 Task: Look for space in Hammond, United States from 26th August, 2023 to 10th September, 2023 for 6 adults, 2 children in price range Rs.10000 to Rs.15000. Place can be entire place or shared room with 6 bedrooms having 6 beds and 6 bathrooms. Property type can be house, flat, guest house. Amenities needed are: wifi, TV, free parkinig on premises, gym, breakfast. Booking option can be shelf check-in. Required host language is English.
Action: Mouse moved to (527, 114)
Screenshot: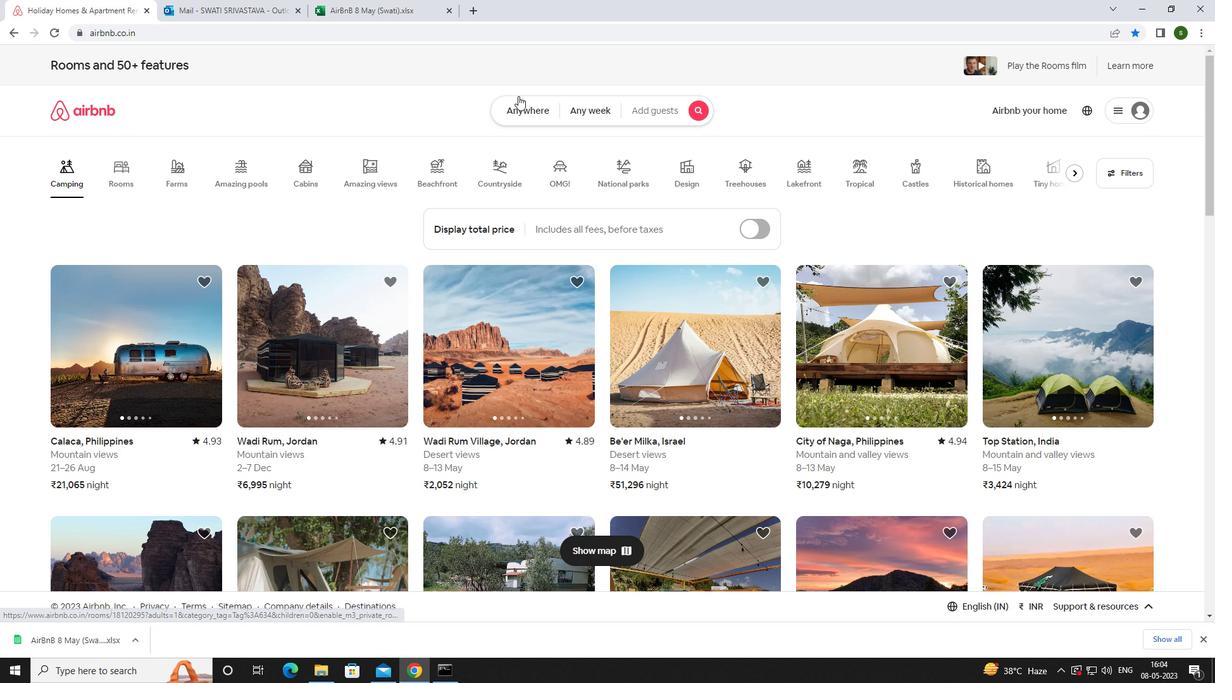 
Action: Mouse pressed left at (527, 114)
Screenshot: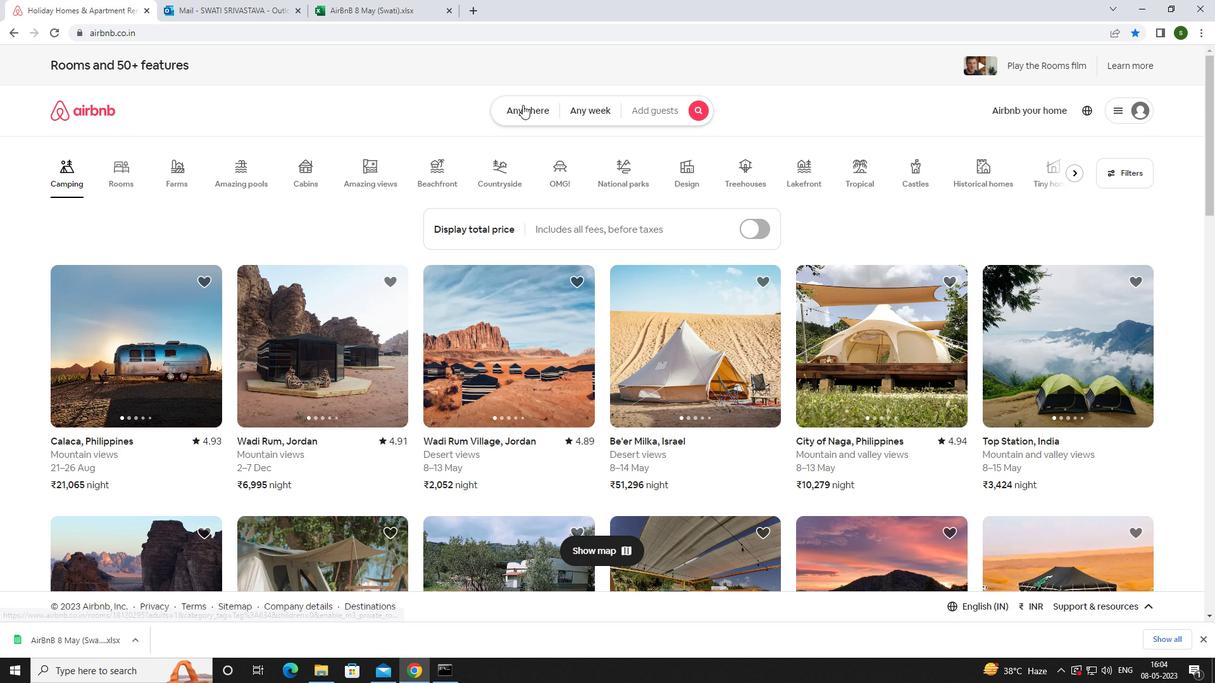 
Action: Mouse moved to (475, 158)
Screenshot: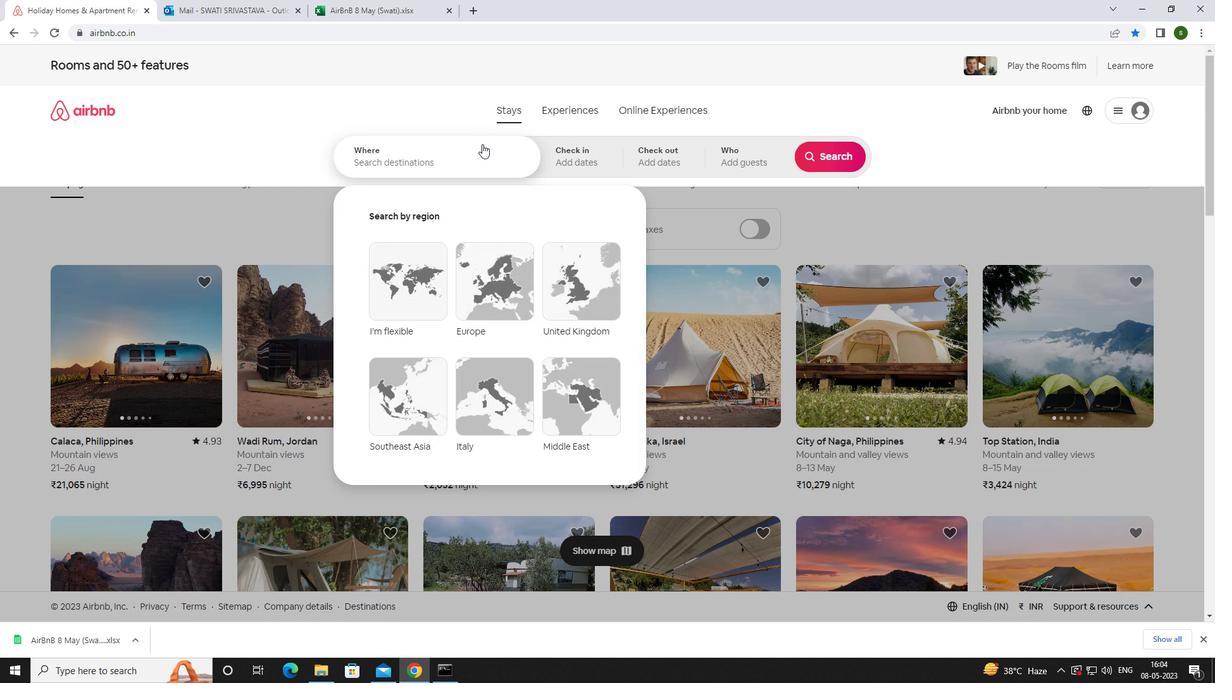 
Action: Mouse pressed left at (475, 158)
Screenshot: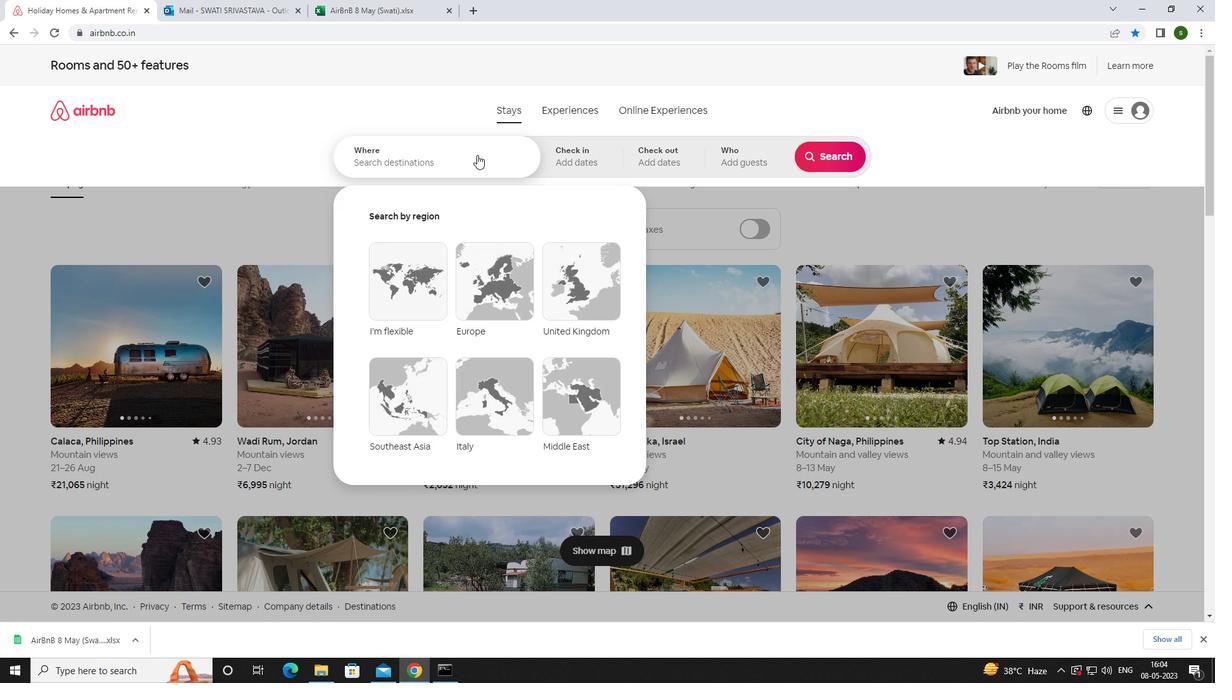 
Action: Mouse moved to (479, 158)
Screenshot: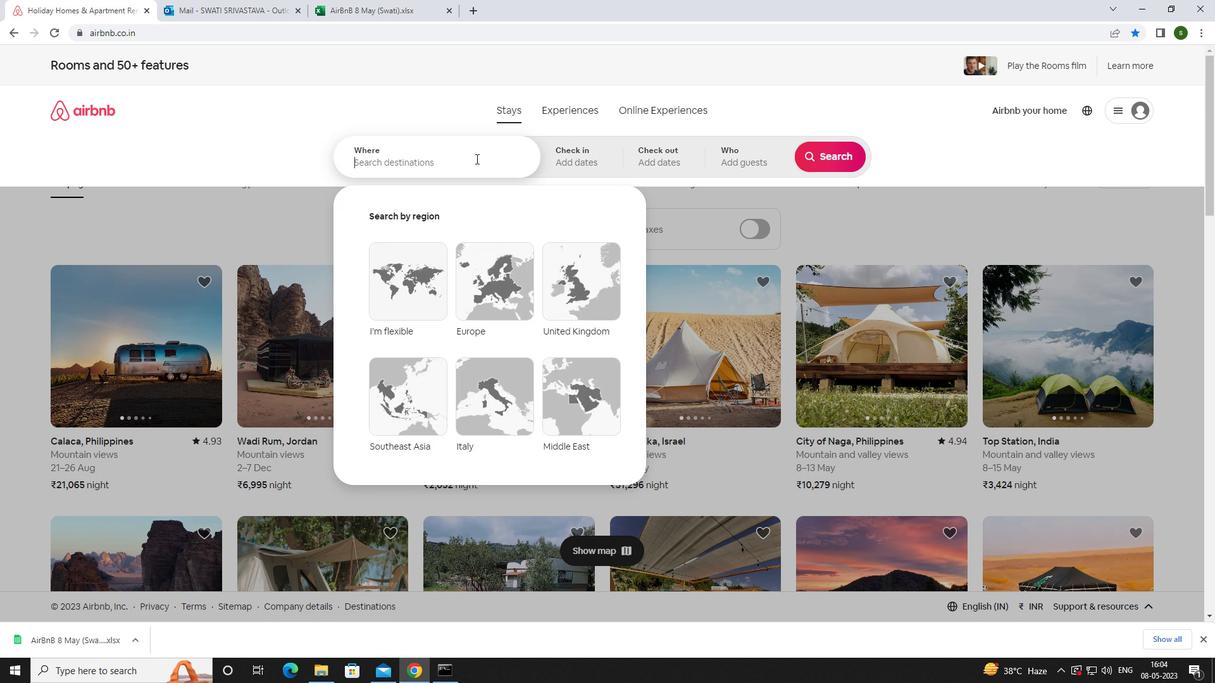 
Action: Key pressed <Key.caps_lock>h<Key.caps_lock>a
Screenshot: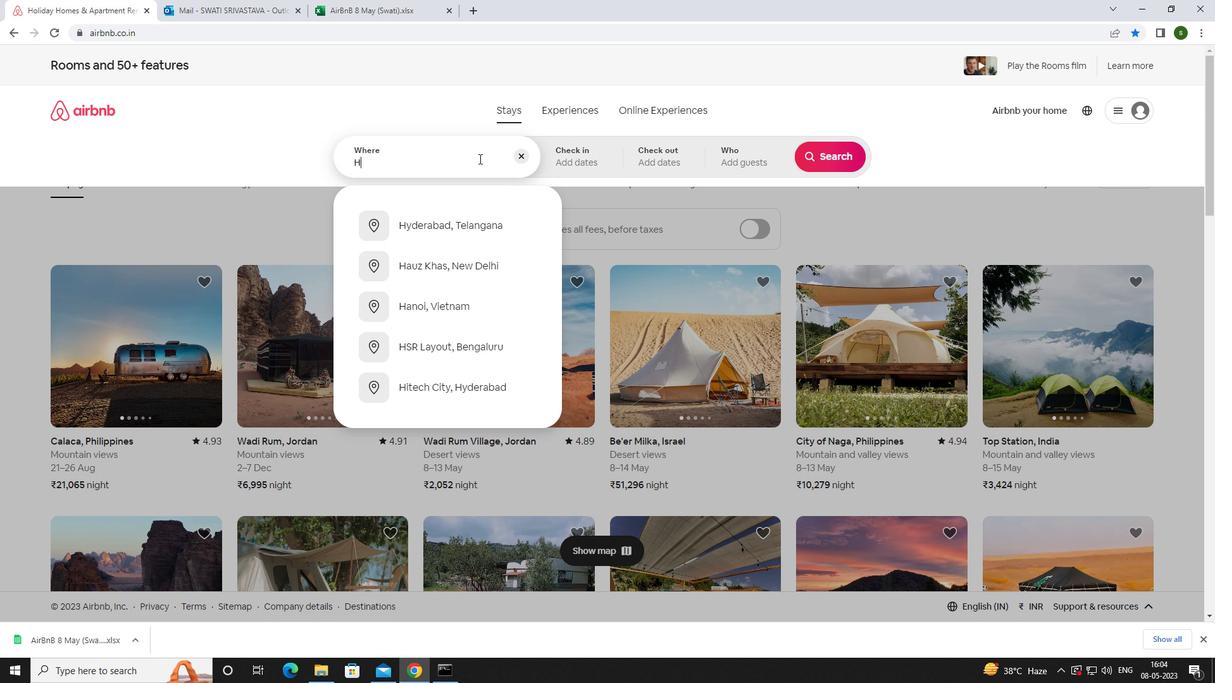 
Action: Mouse moved to (479, 158)
Screenshot: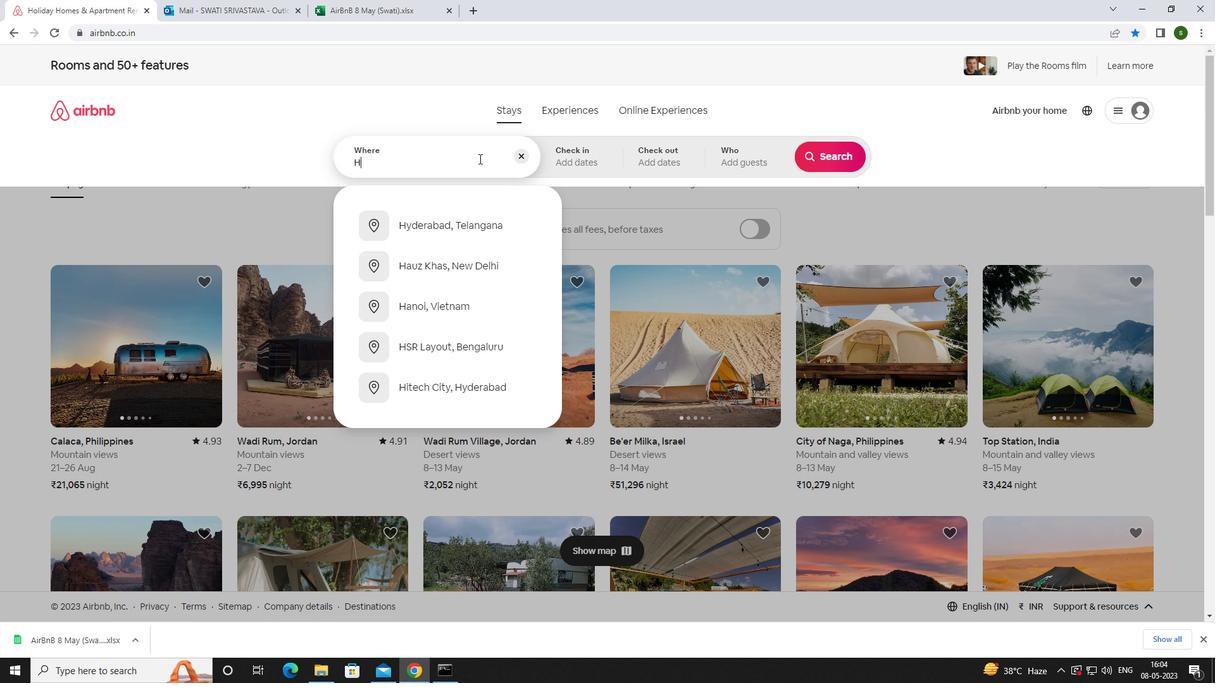 
Action: Key pressed mmond,<Key.space><Key.caps_lock>u<Key.caps_lock>nited<Key.space><Key.caps_lock>s<Key.caps_lock>tates<Key.enter>
Screenshot: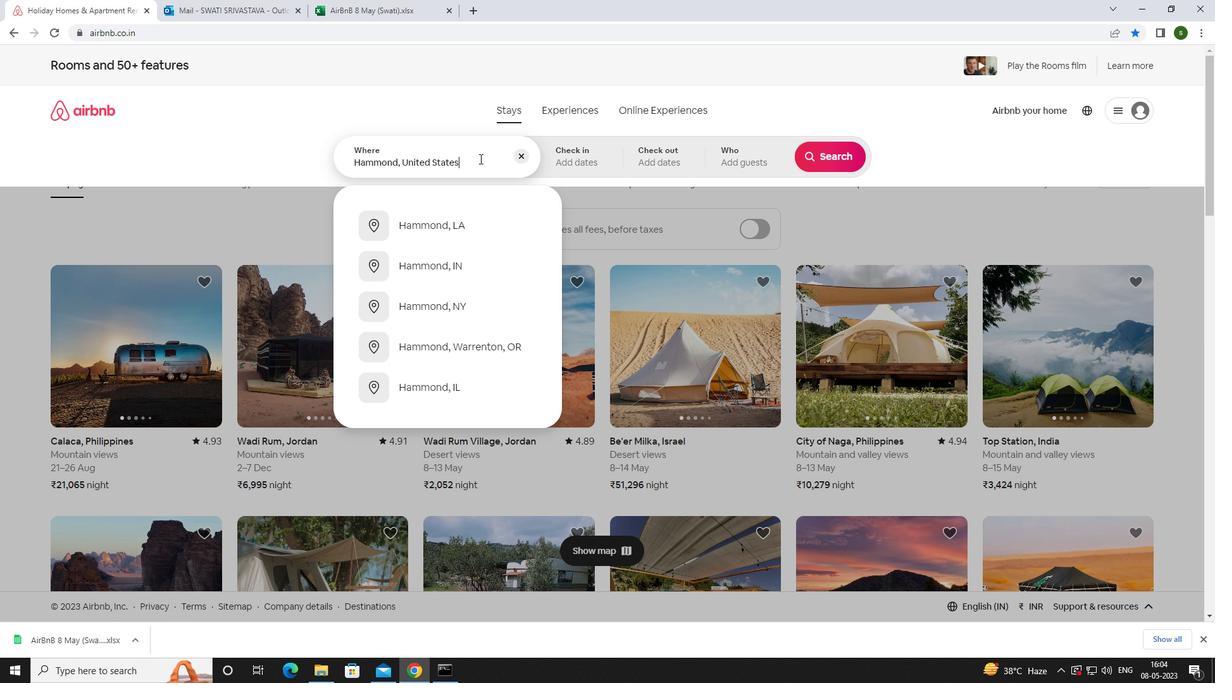 
Action: Mouse moved to (831, 255)
Screenshot: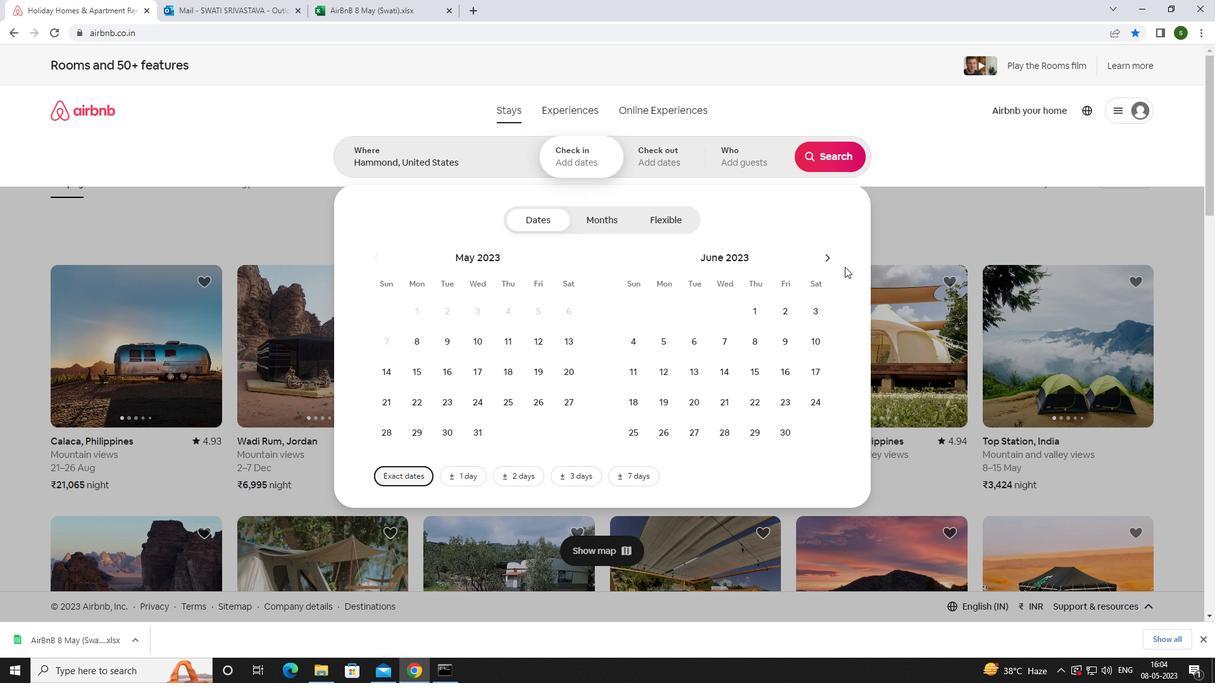 
Action: Mouse pressed left at (831, 255)
Screenshot: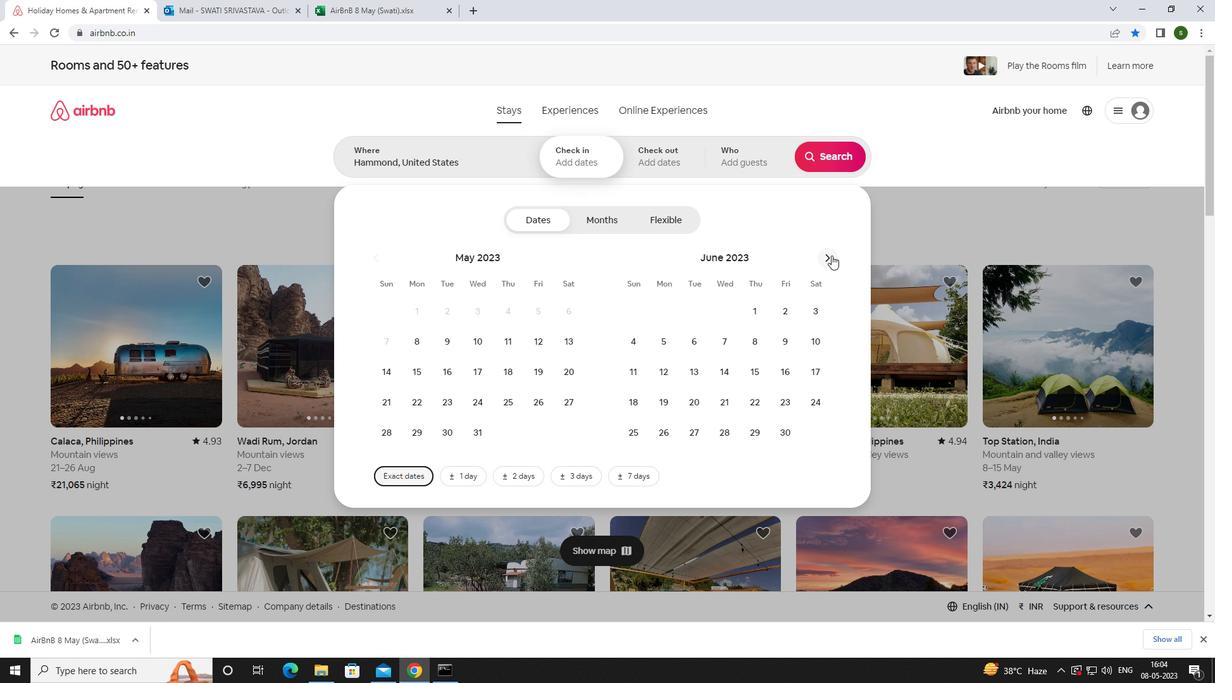 
Action: Mouse pressed left at (831, 255)
Screenshot: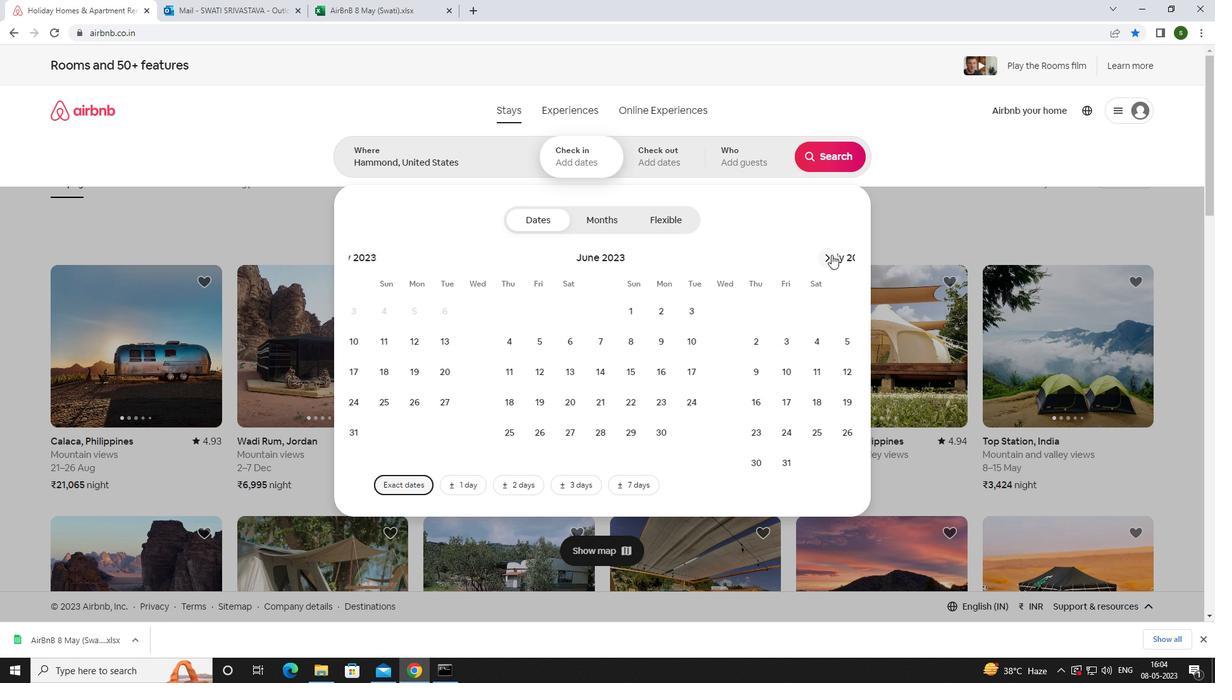 
Action: Mouse moved to (817, 405)
Screenshot: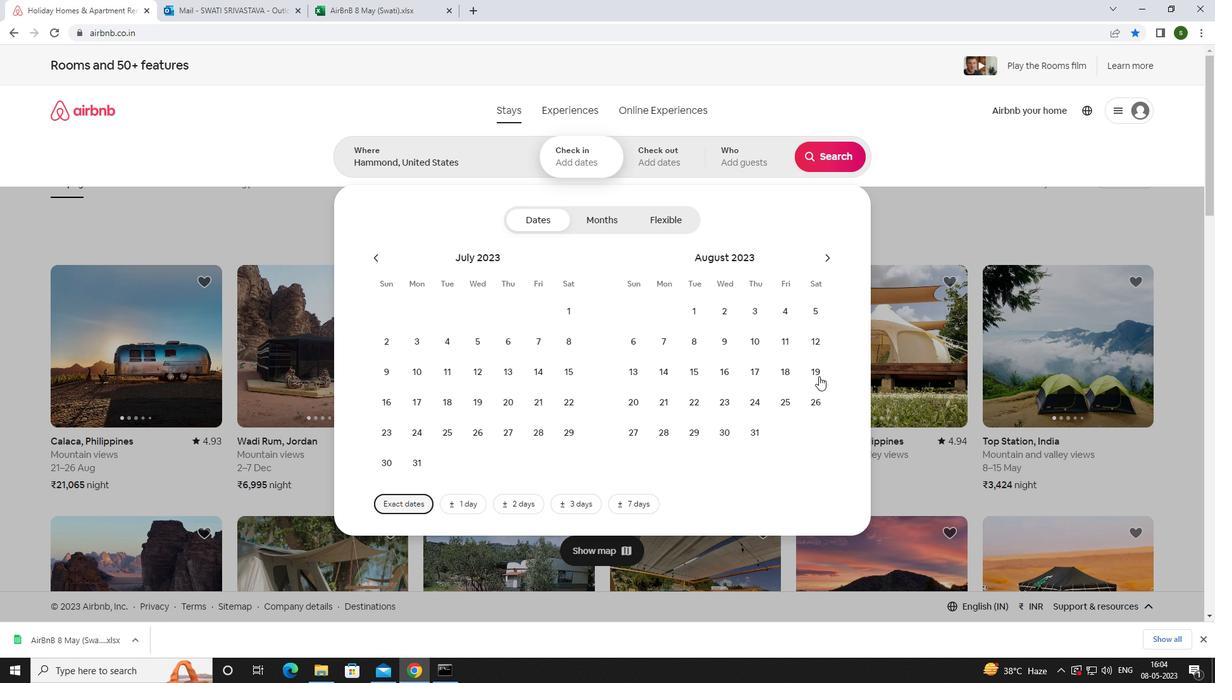 
Action: Mouse pressed left at (817, 405)
Screenshot: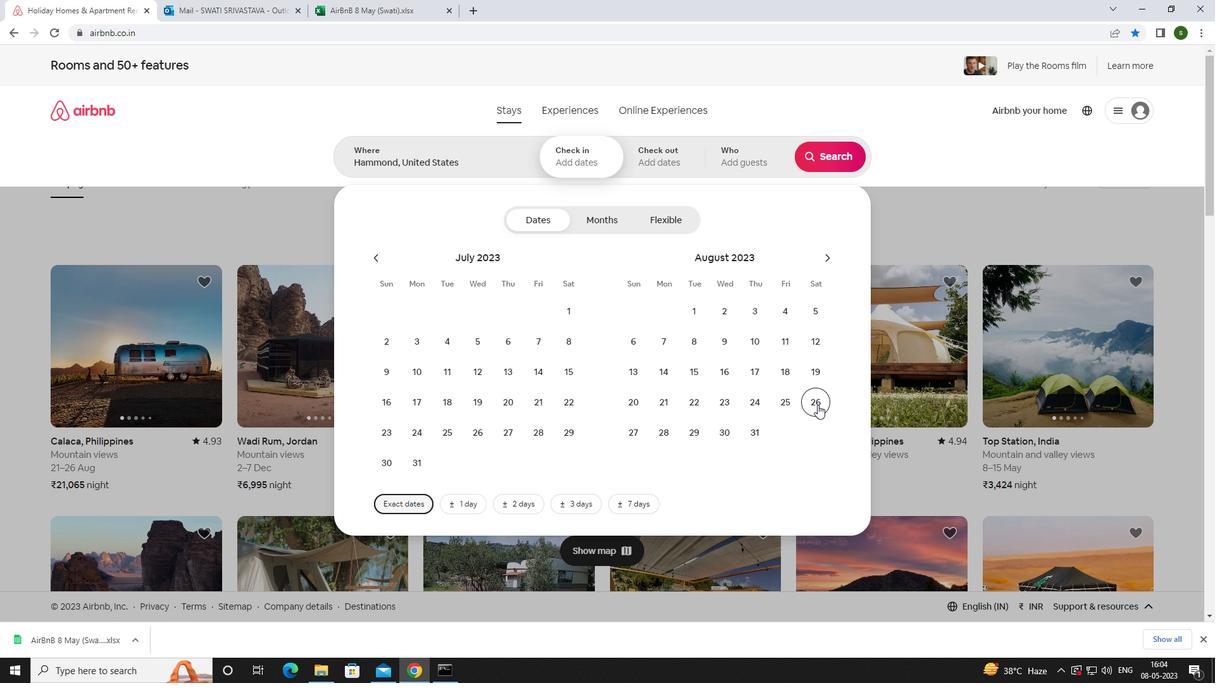 
Action: Mouse moved to (827, 263)
Screenshot: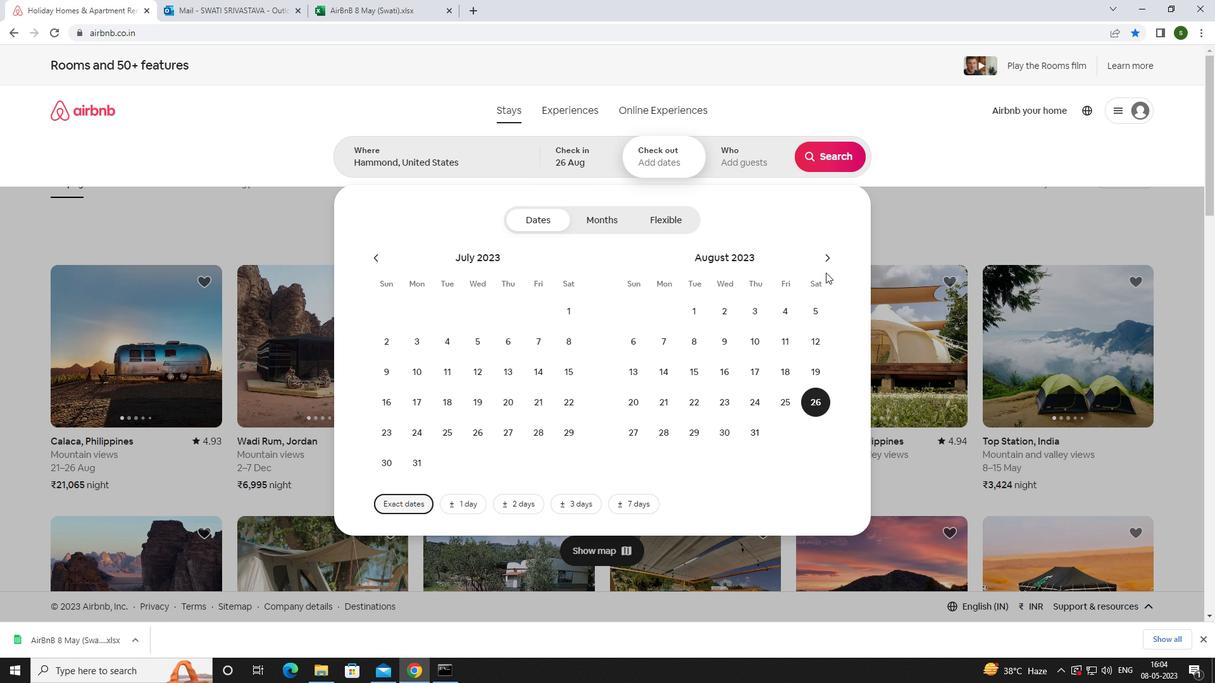 
Action: Mouse pressed left at (827, 263)
Screenshot: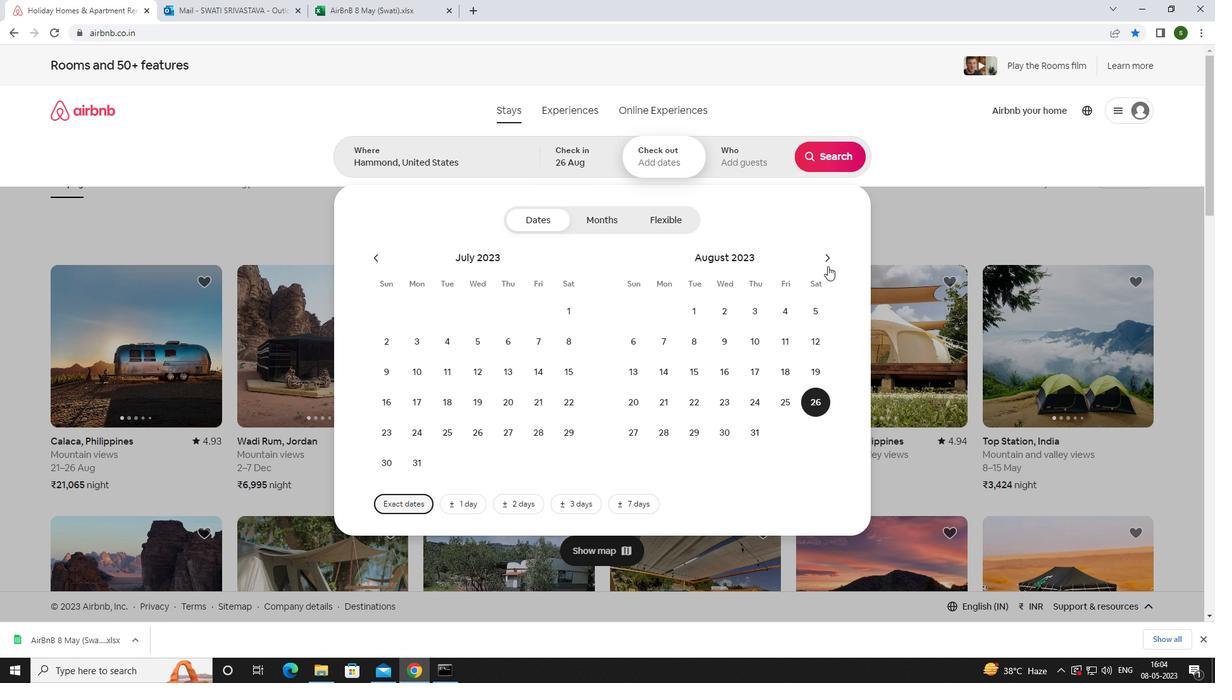 
Action: Mouse moved to (636, 374)
Screenshot: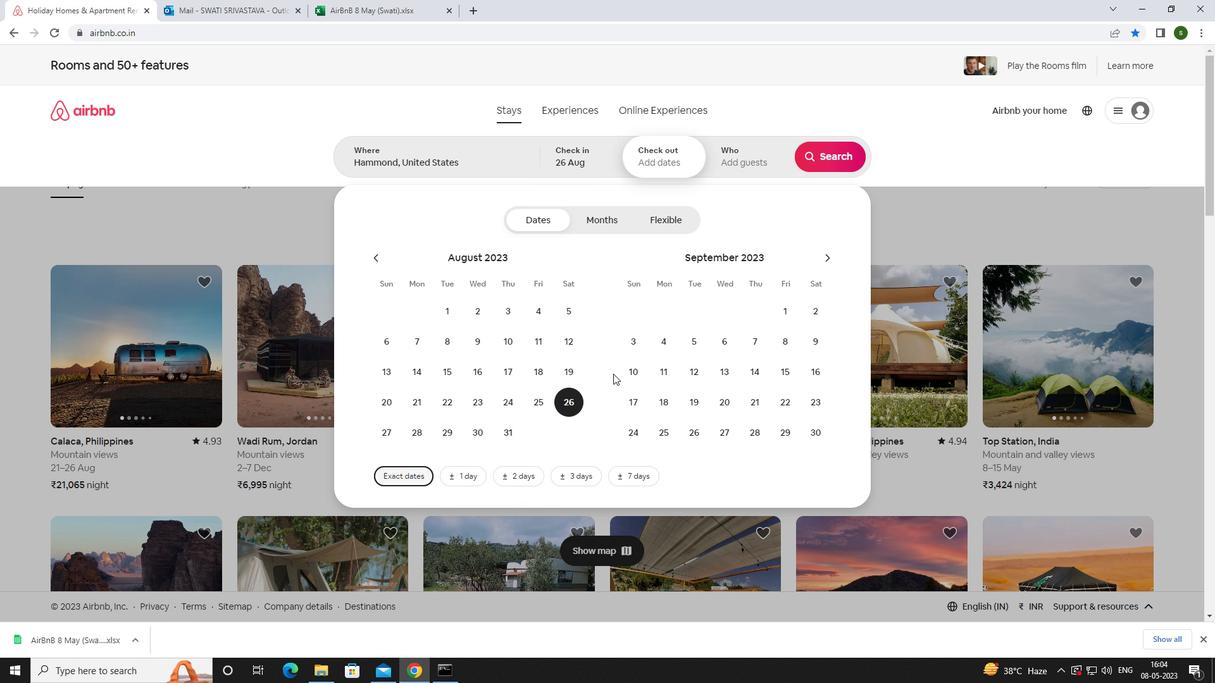 
Action: Mouse pressed left at (636, 374)
Screenshot: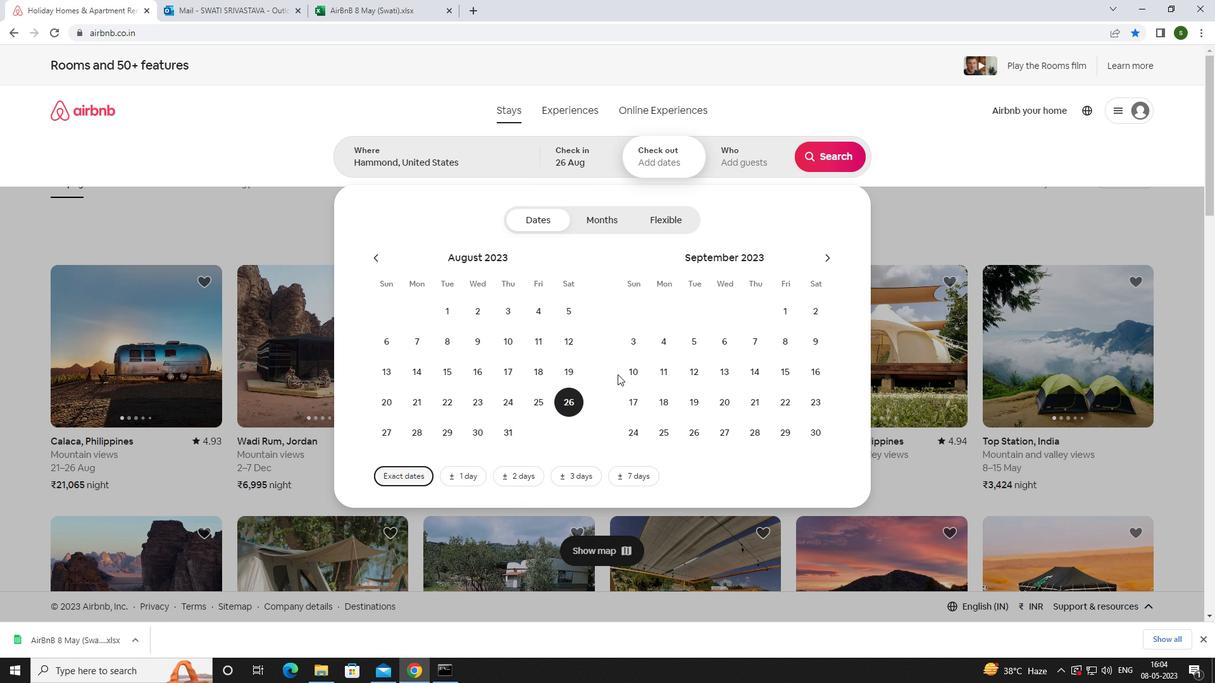 
Action: Mouse moved to (744, 159)
Screenshot: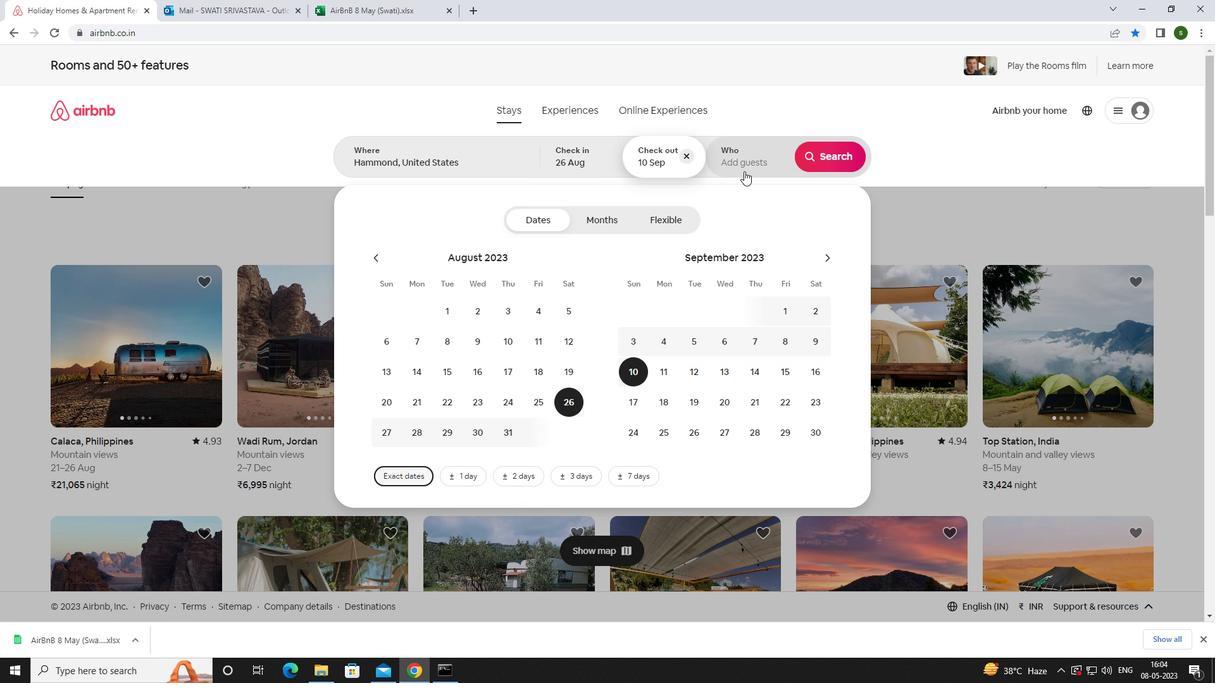 
Action: Mouse pressed left at (744, 159)
Screenshot: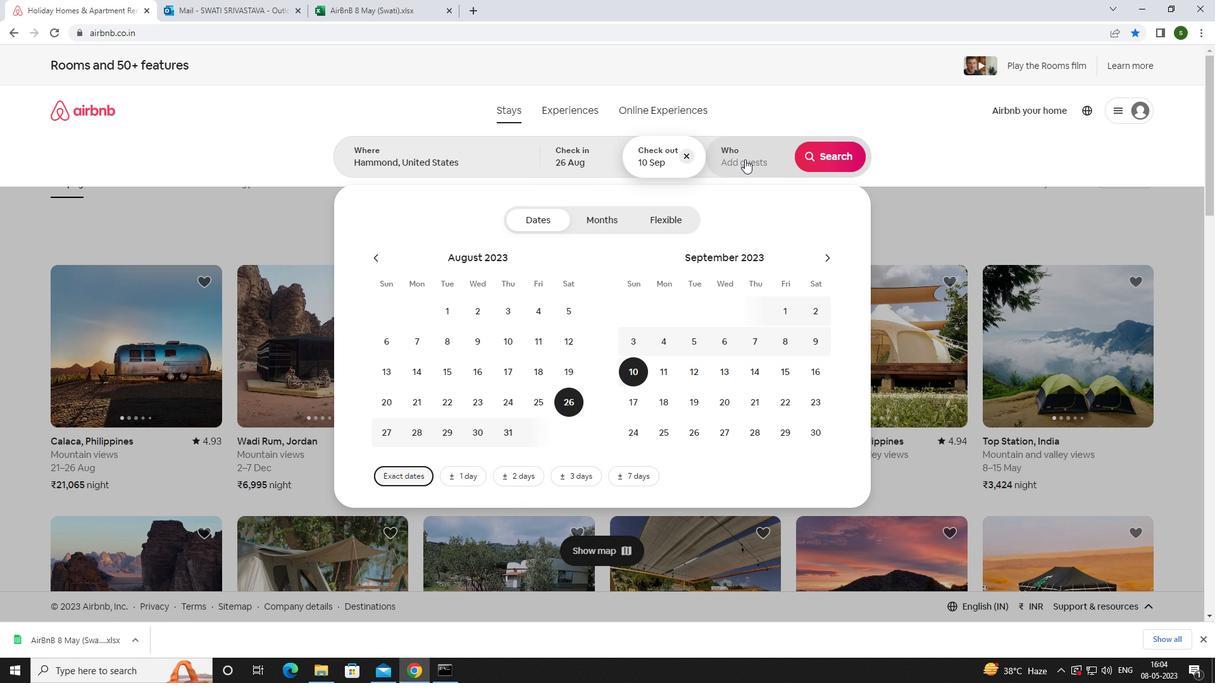 
Action: Mouse moved to (834, 220)
Screenshot: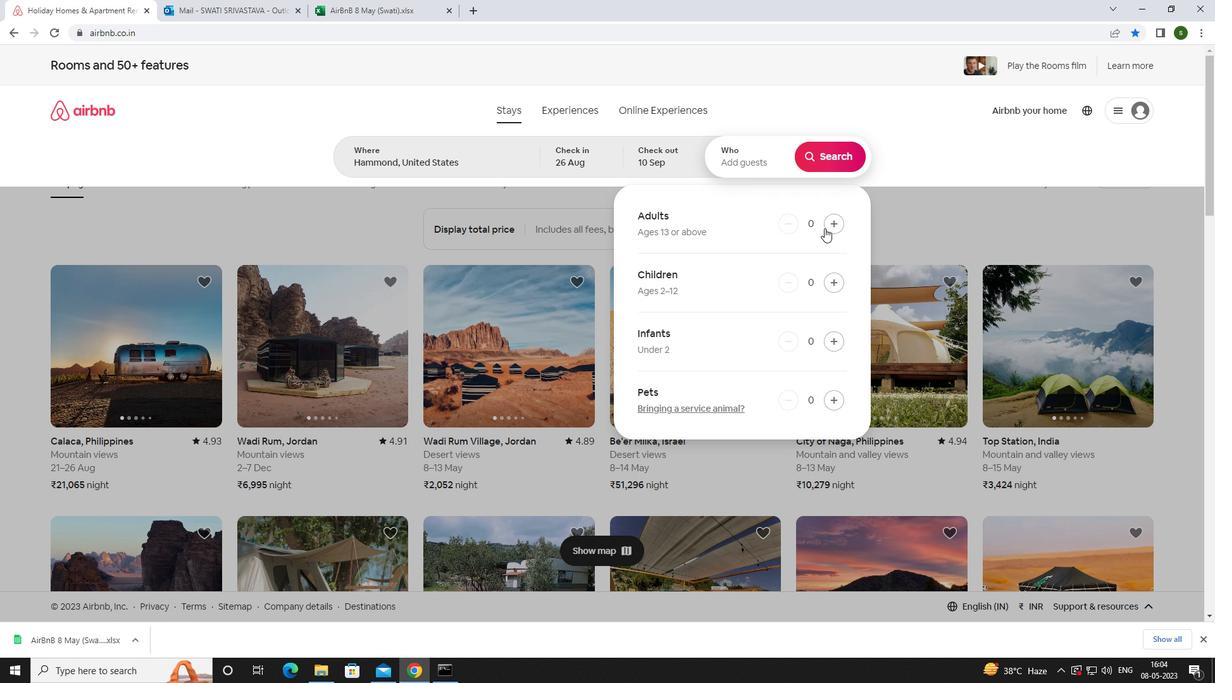 
Action: Mouse pressed left at (834, 220)
Screenshot: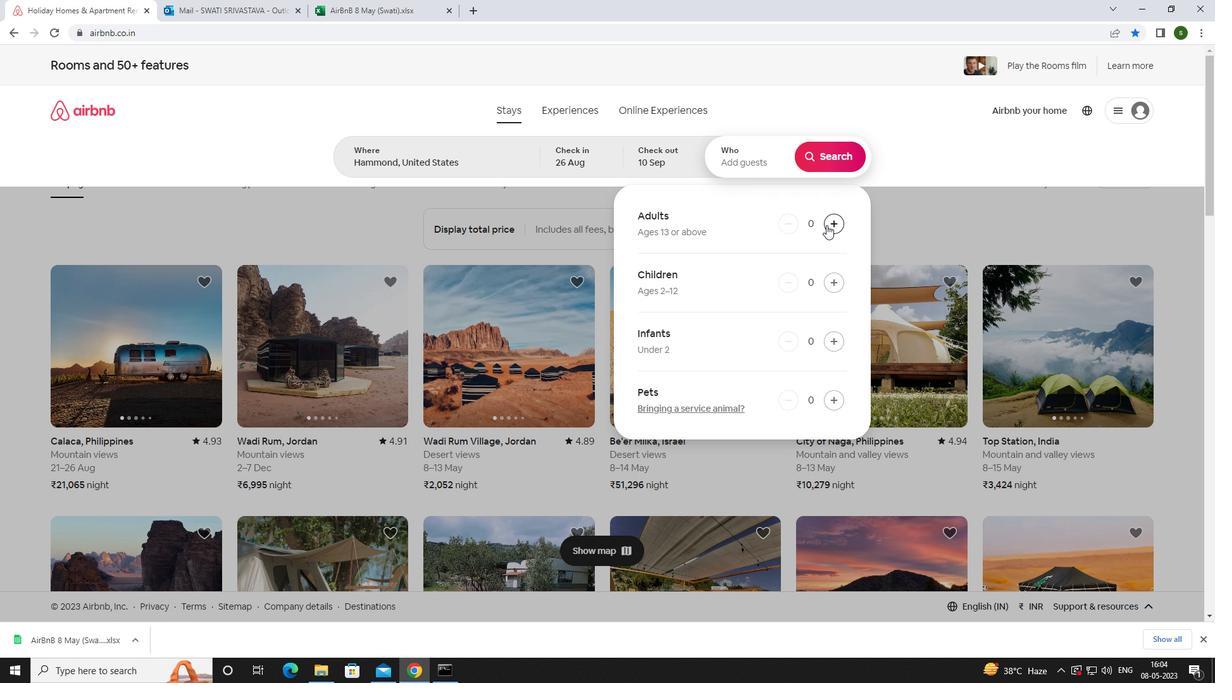 
Action: Mouse pressed left at (834, 220)
Screenshot: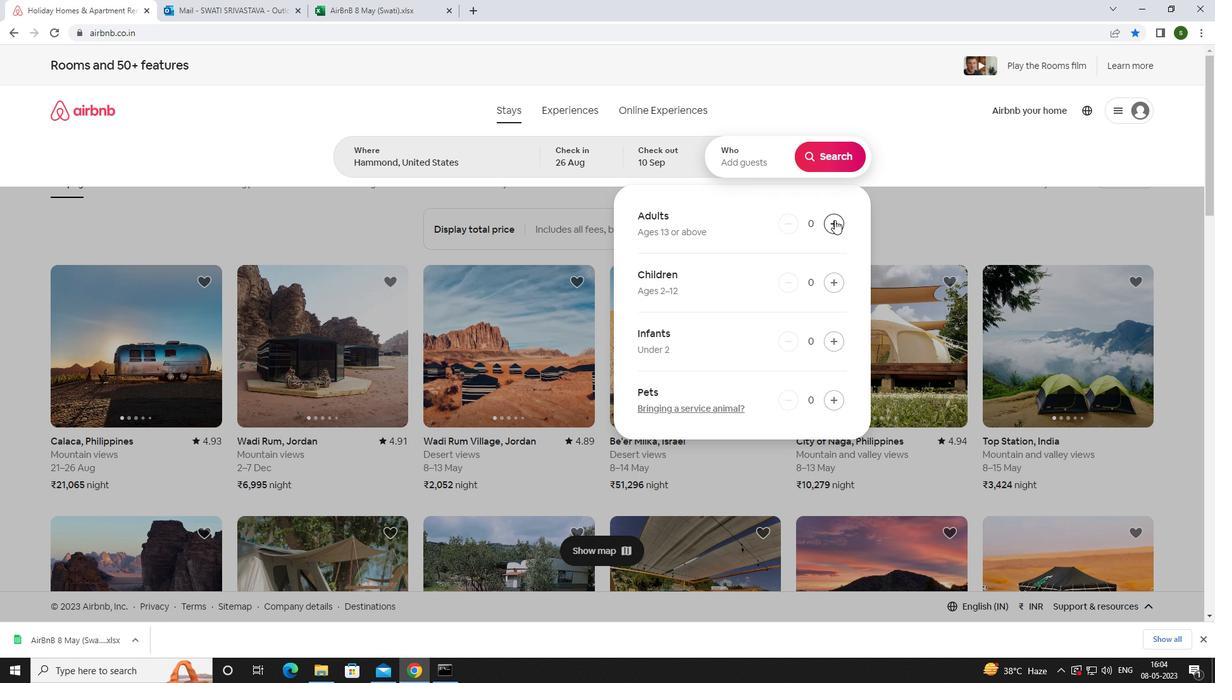 
Action: Mouse pressed left at (834, 220)
Screenshot: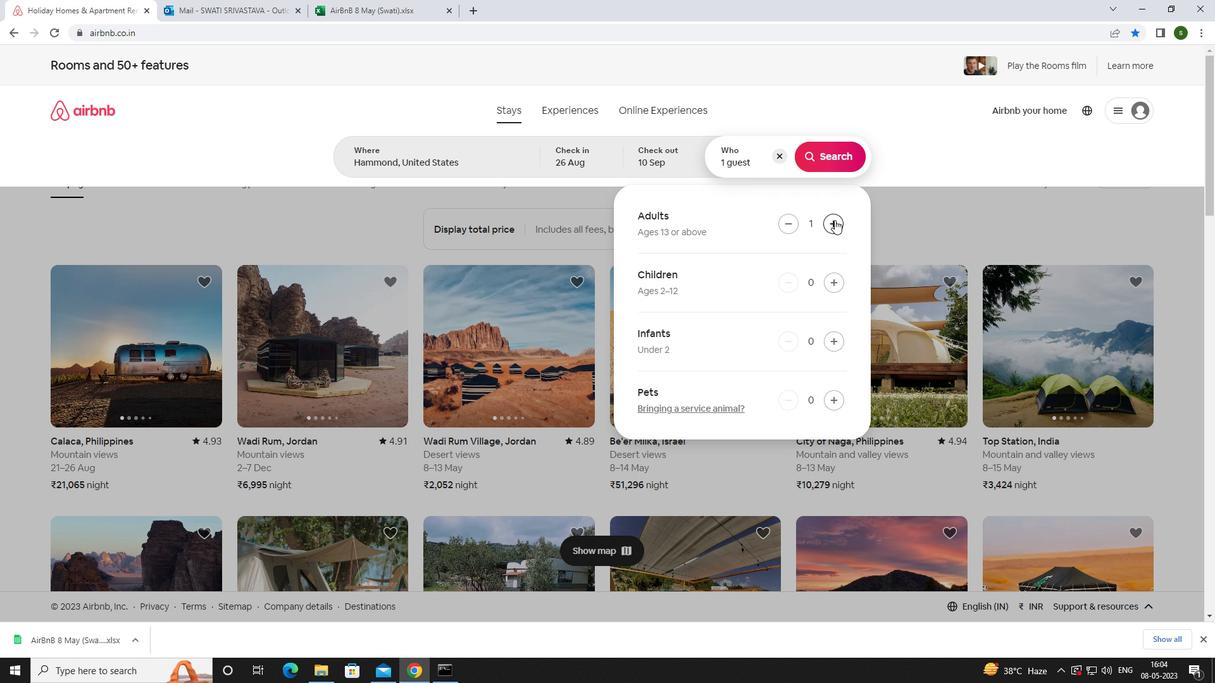 
Action: Mouse pressed left at (834, 220)
Screenshot: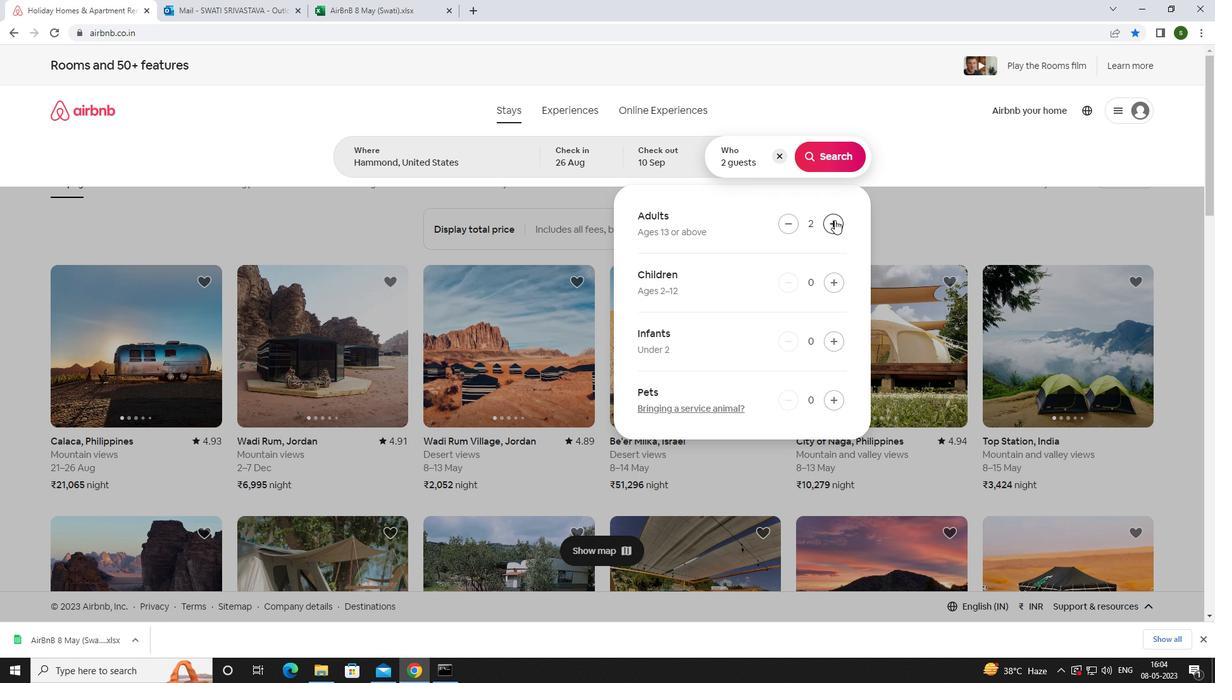 
Action: Mouse pressed left at (834, 220)
Screenshot: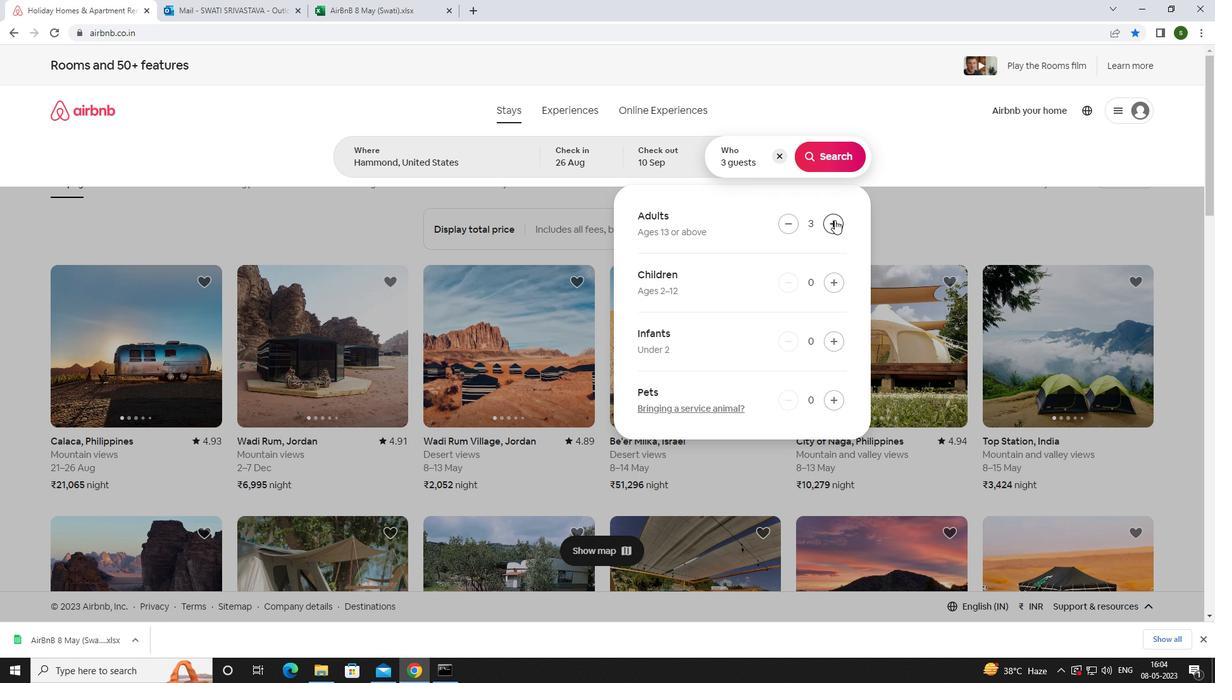 
Action: Mouse pressed left at (834, 220)
Screenshot: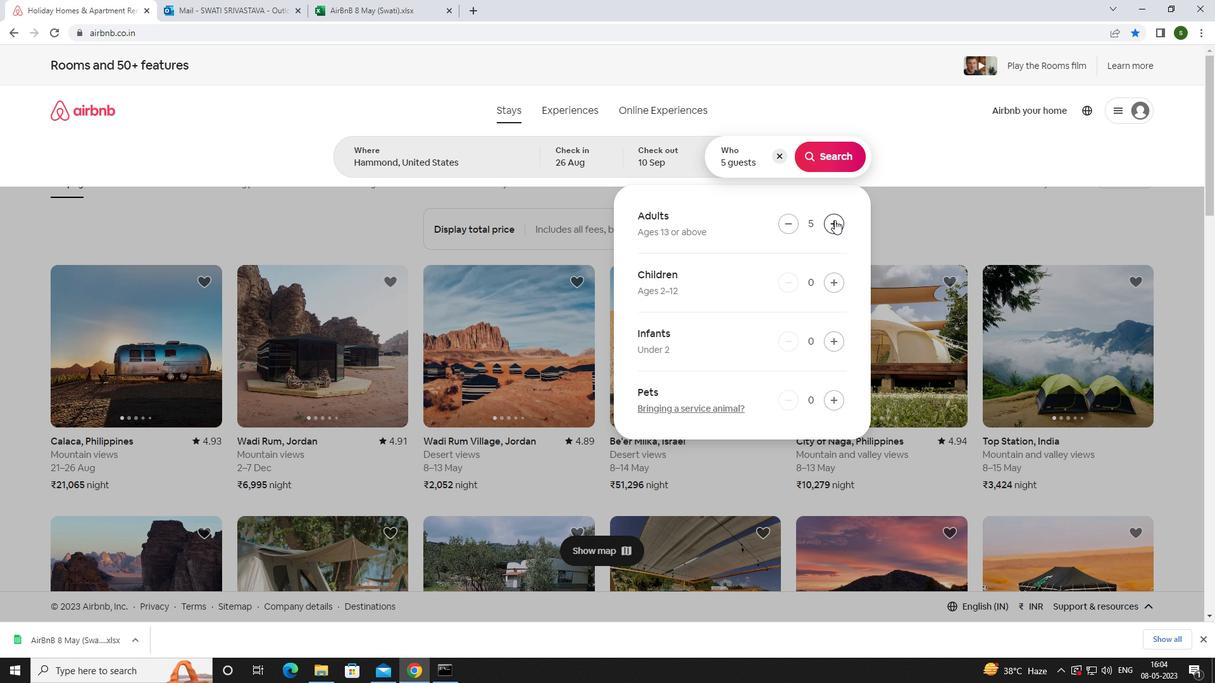 
Action: Mouse moved to (837, 280)
Screenshot: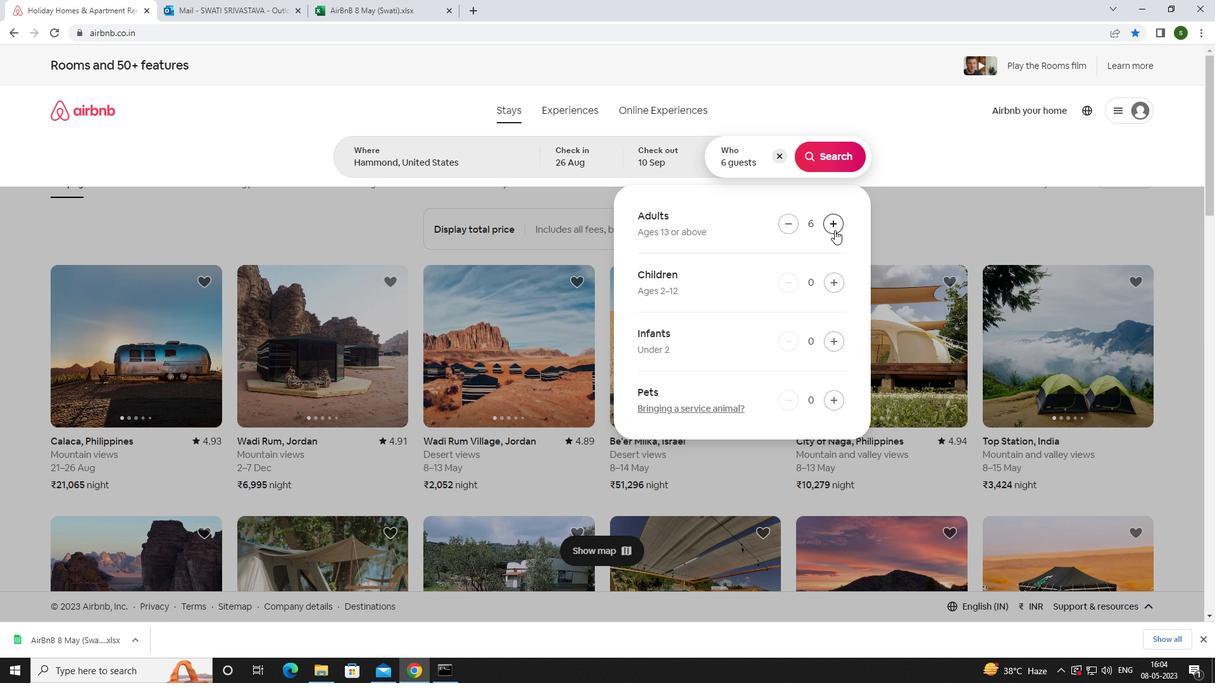 
Action: Mouse pressed left at (837, 280)
Screenshot: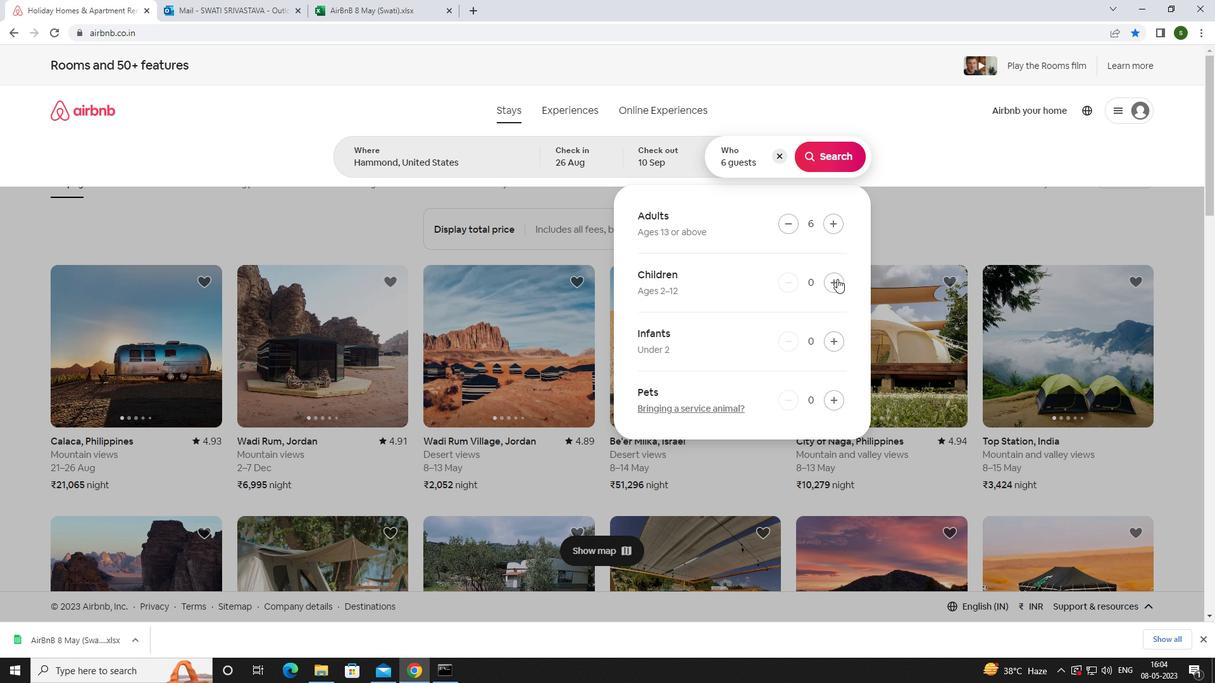 
Action: Mouse pressed left at (837, 280)
Screenshot: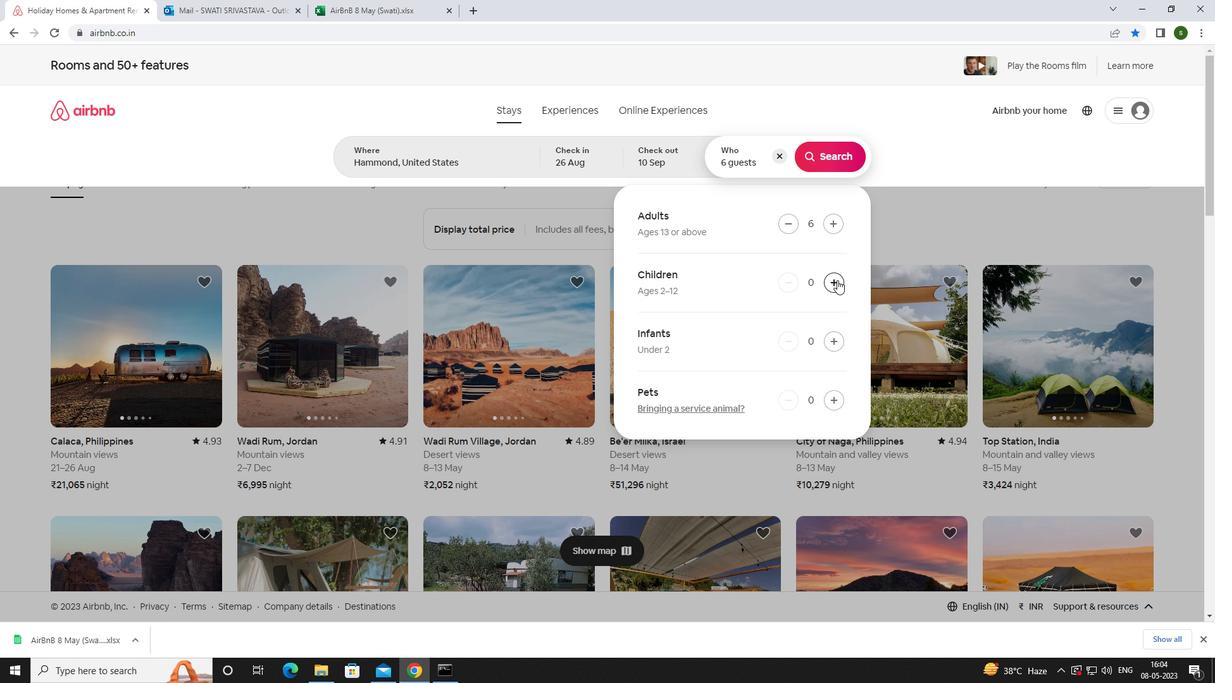 
Action: Mouse moved to (824, 165)
Screenshot: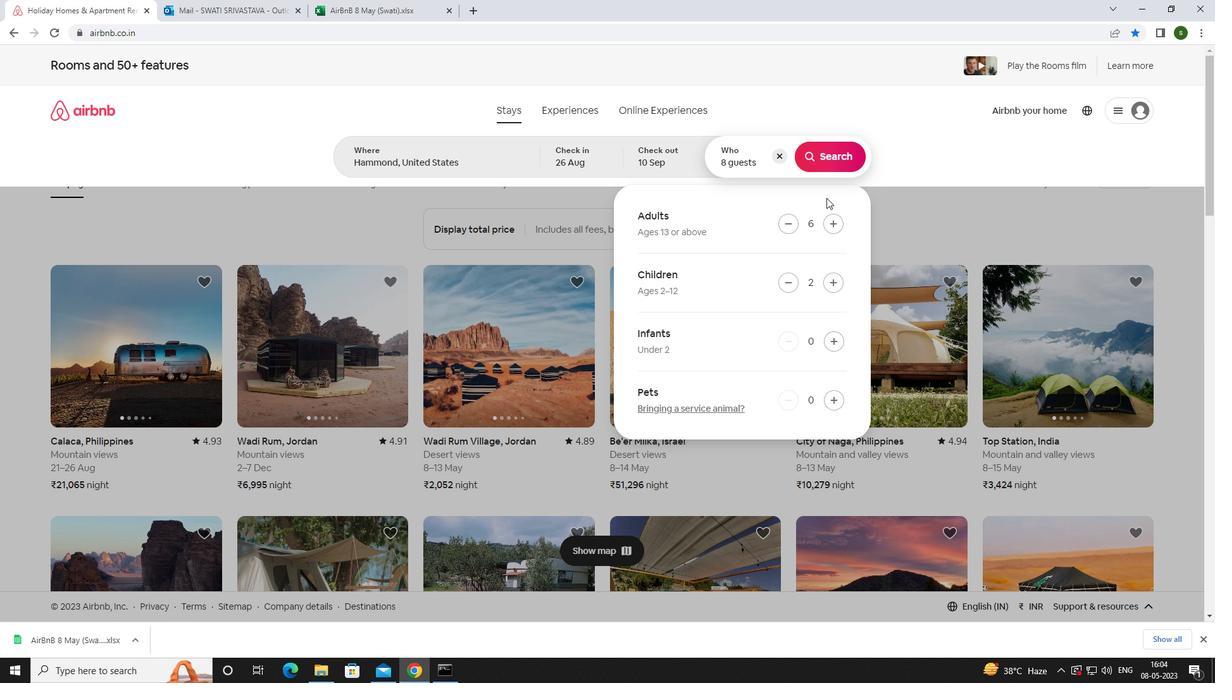 
Action: Mouse pressed left at (824, 165)
Screenshot: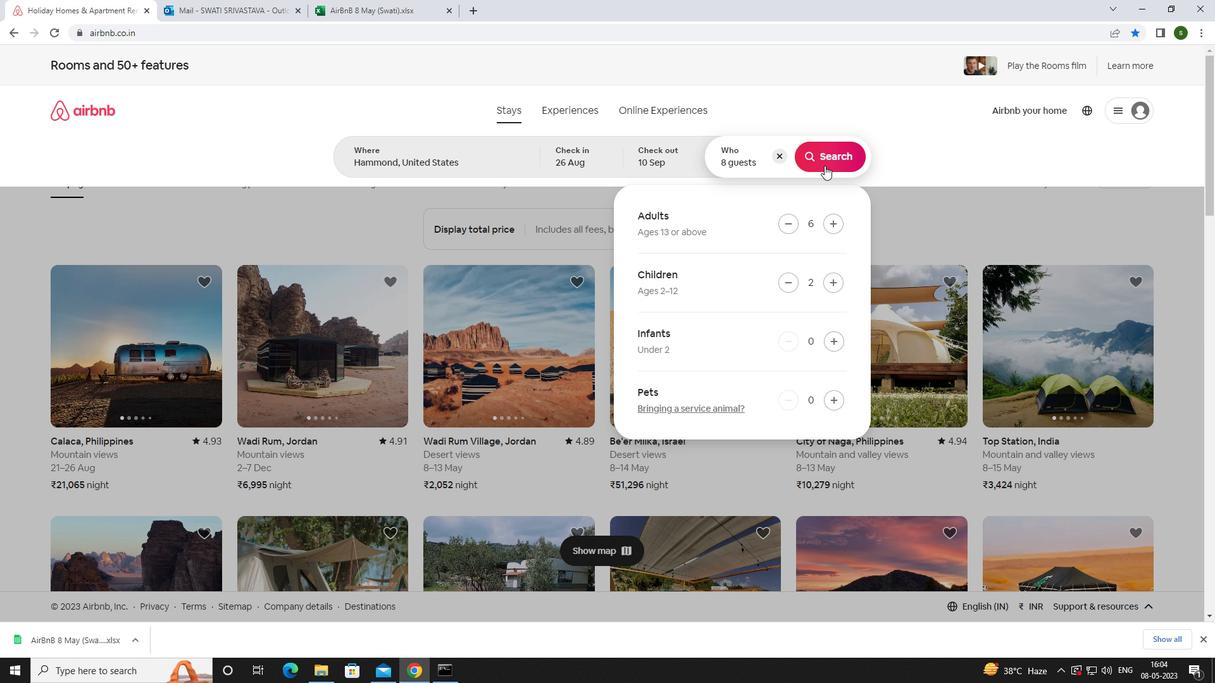 
Action: Mouse moved to (1149, 118)
Screenshot: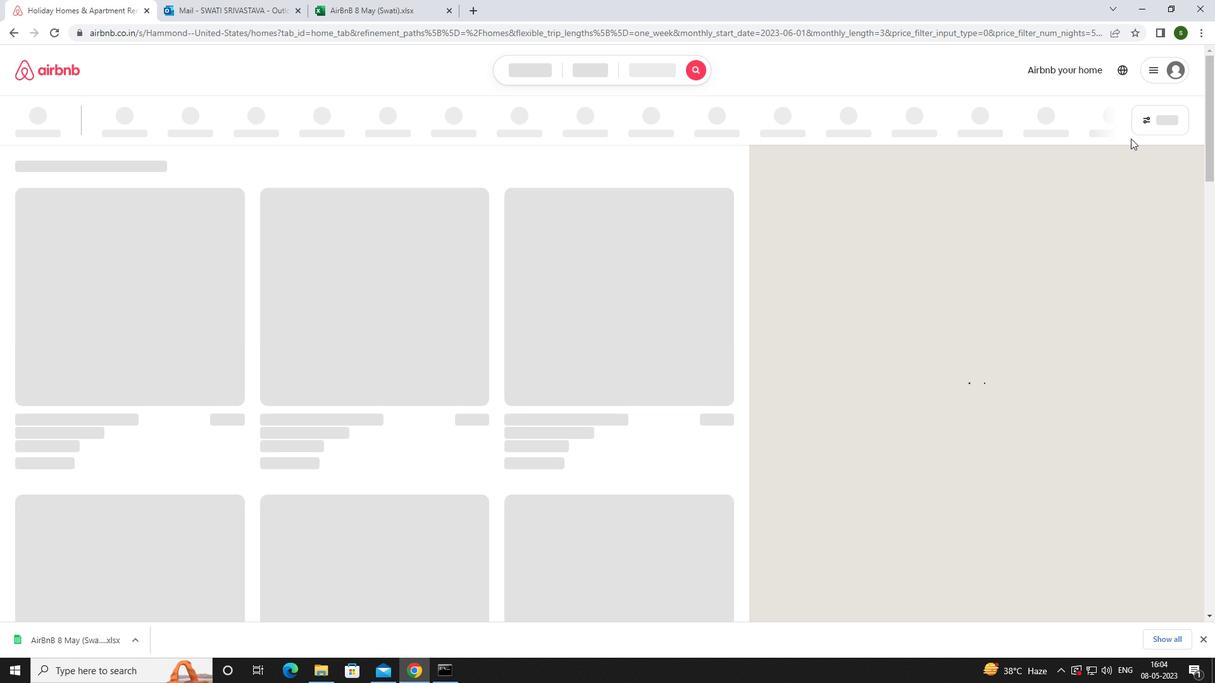
Action: Mouse pressed left at (1149, 118)
Screenshot: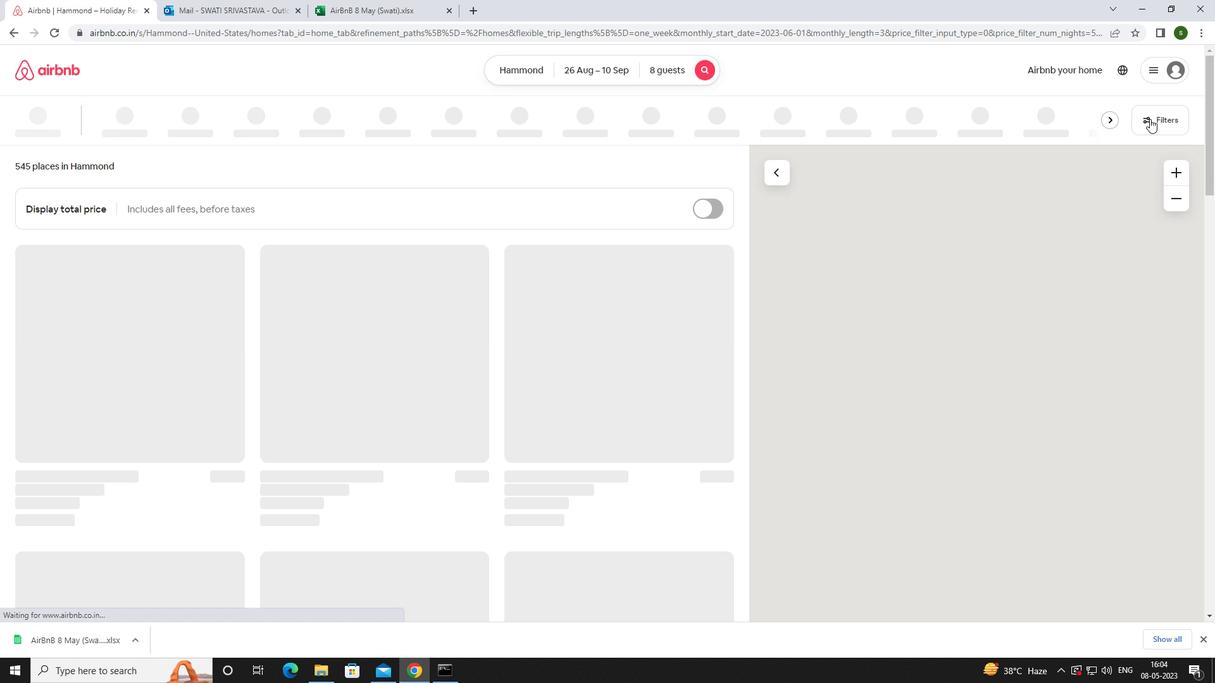 
Action: Mouse moved to (516, 417)
Screenshot: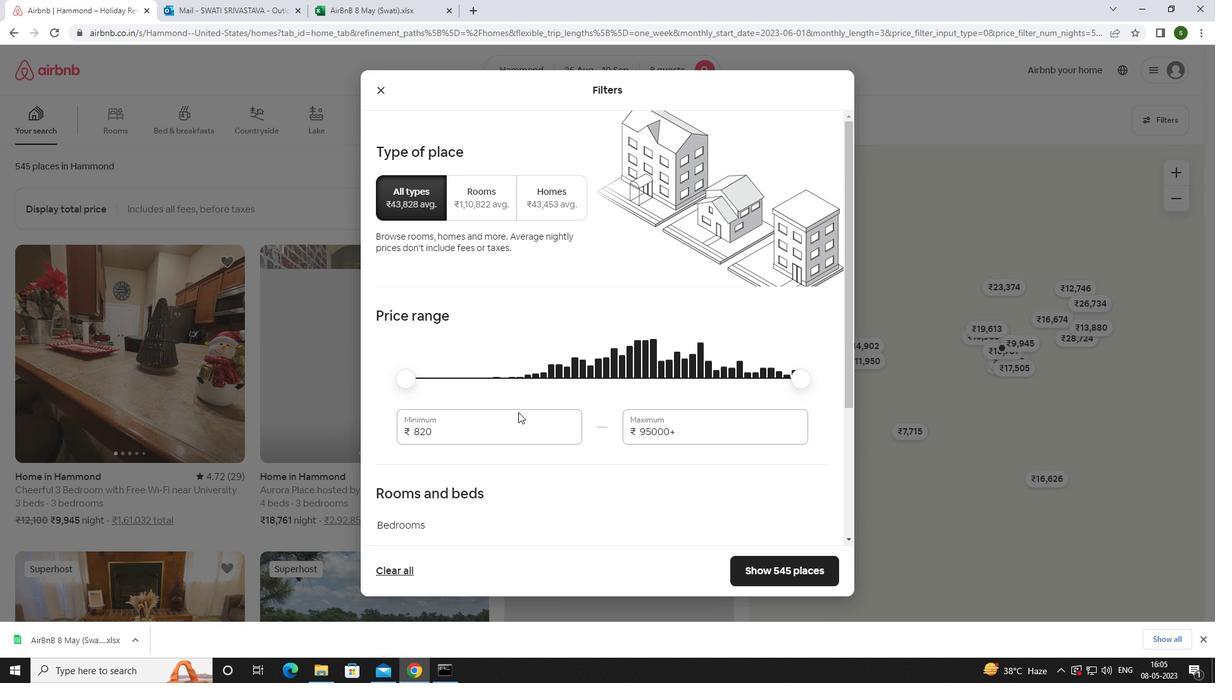
Action: Mouse pressed left at (516, 417)
Screenshot: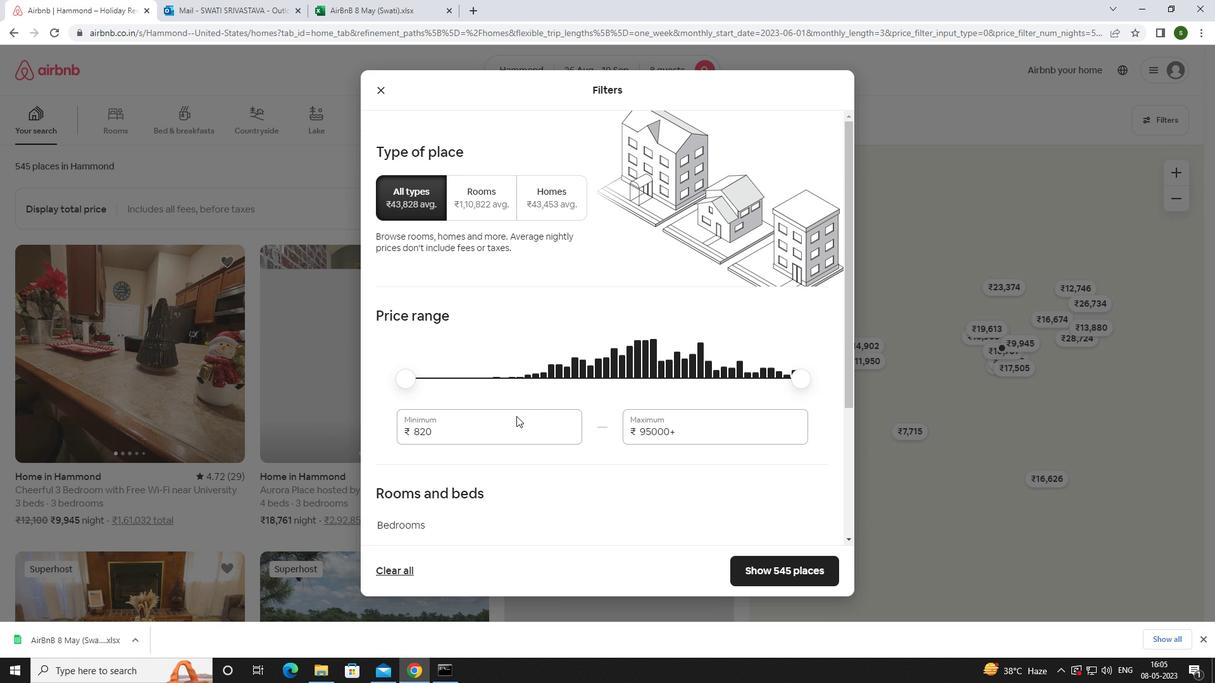 
Action: Mouse moved to (470, 436)
Screenshot: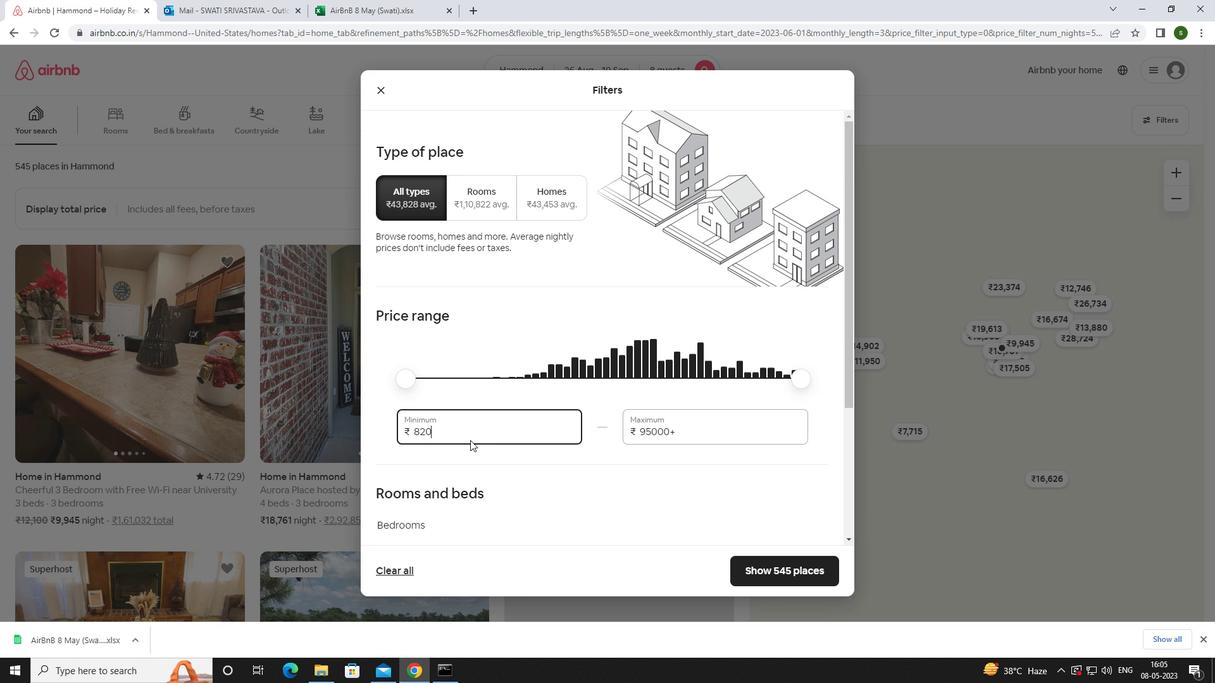 
Action: Key pressed <Key.backspace><Key.backspace><Key.backspace><Key.backspace><Key.backspace><Key.backspace><Key.backspace><Key.backspace><Key.backspace>10000
Screenshot: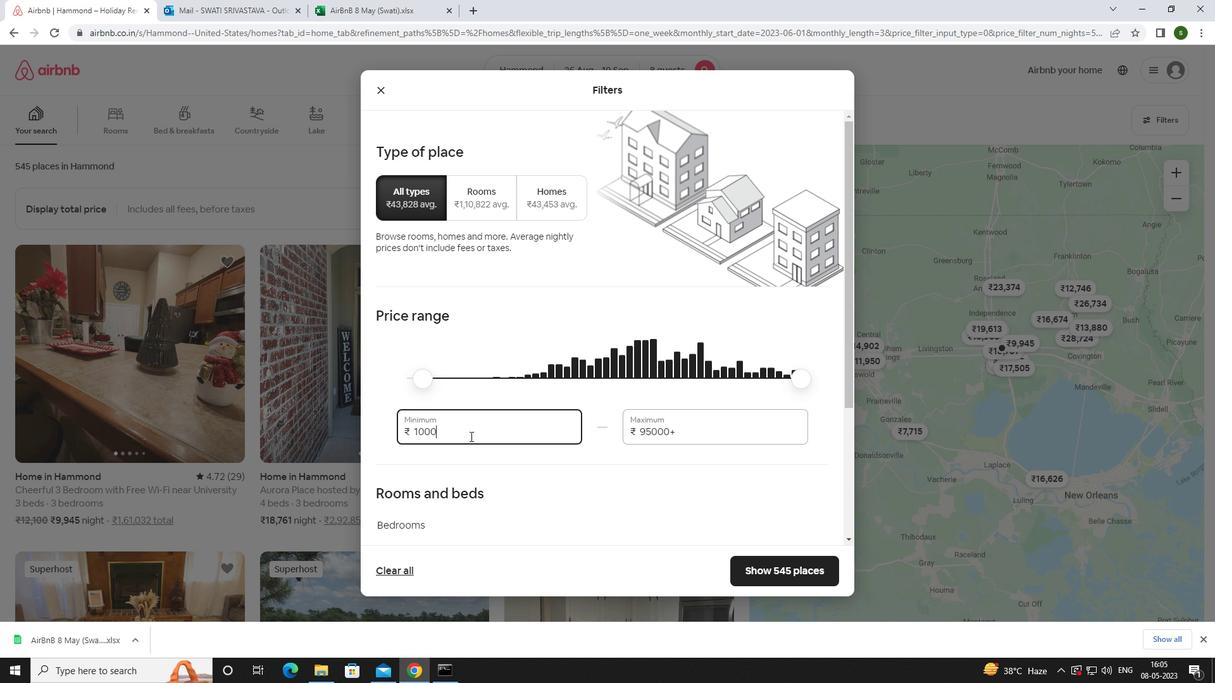 
Action: Mouse moved to (705, 424)
Screenshot: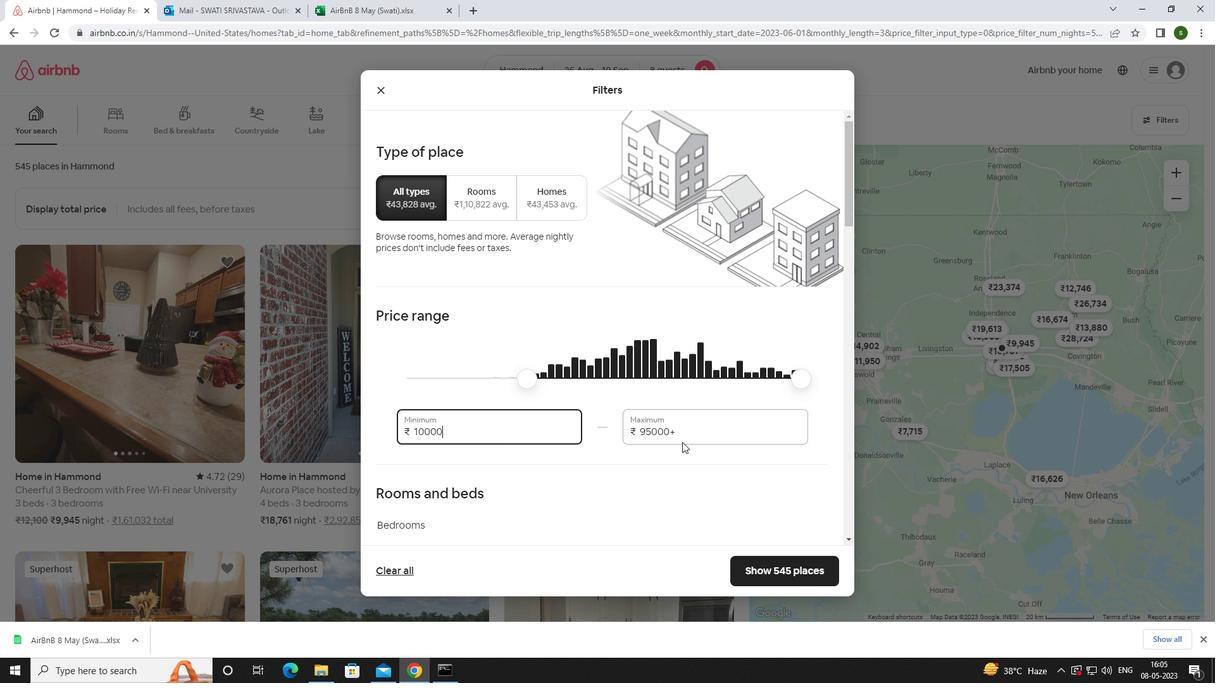 
Action: Mouse pressed left at (705, 424)
Screenshot: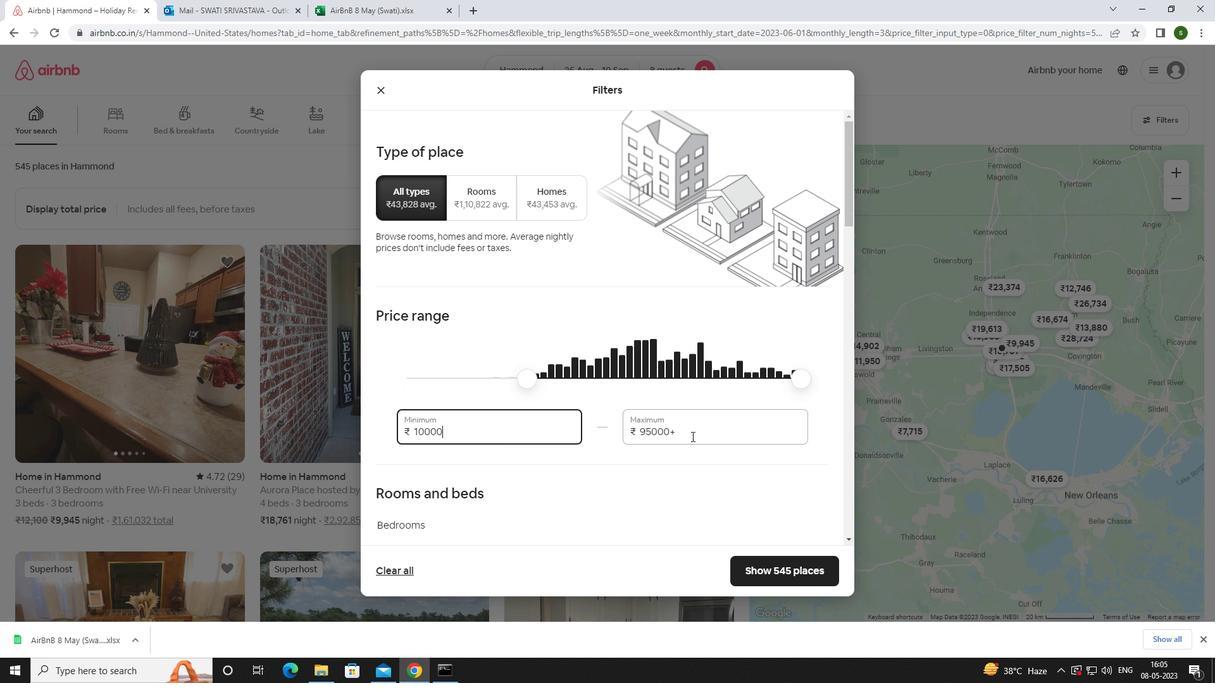 
Action: Key pressed <Key.backspace><Key.backspace><Key.backspace><Key.backspace><Key.backspace><Key.backspace><Key.backspace><Key.backspace><Key.backspace><Key.backspace><Key.backspace><Key.backspace><Key.backspace>15000
Screenshot: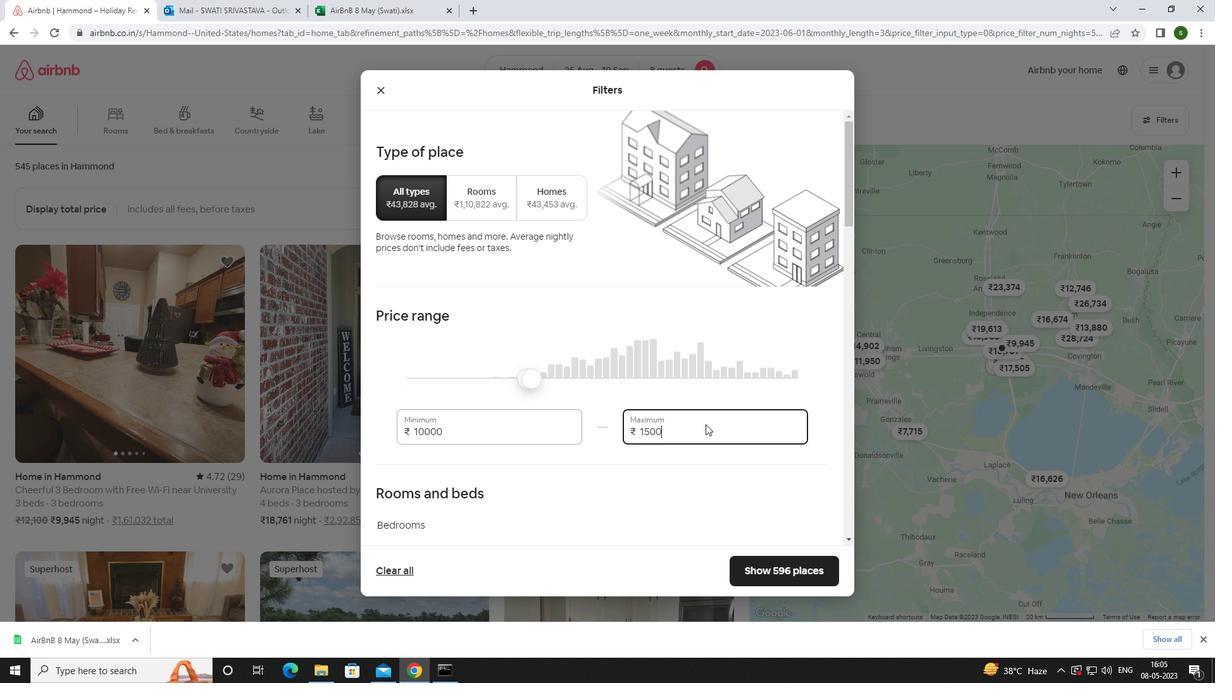 
Action: Mouse moved to (601, 374)
Screenshot: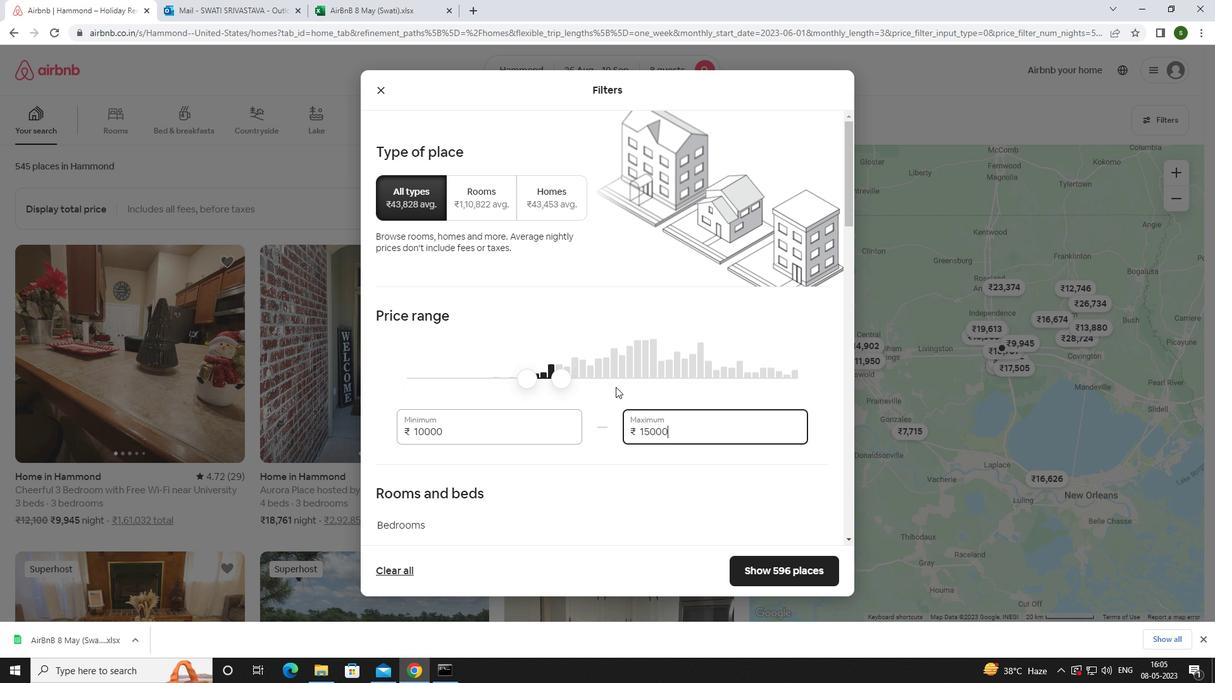 
Action: Mouse scrolled (601, 373) with delta (0, 0)
Screenshot: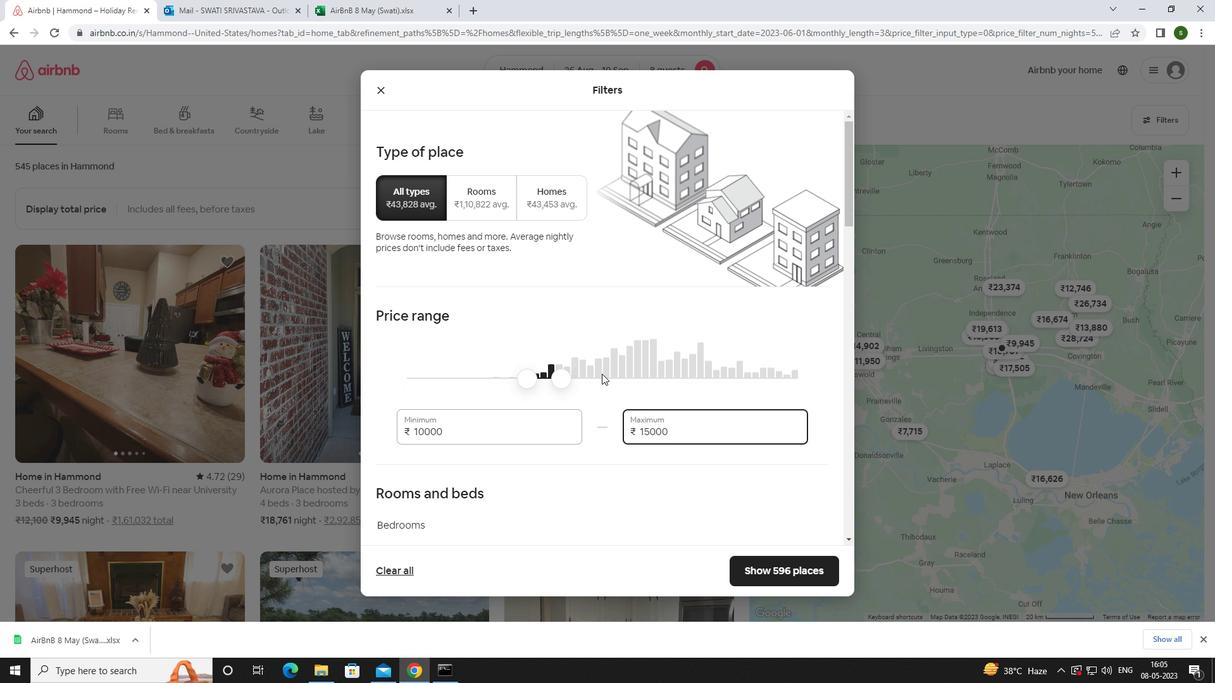 
Action: Mouse scrolled (601, 373) with delta (0, 0)
Screenshot: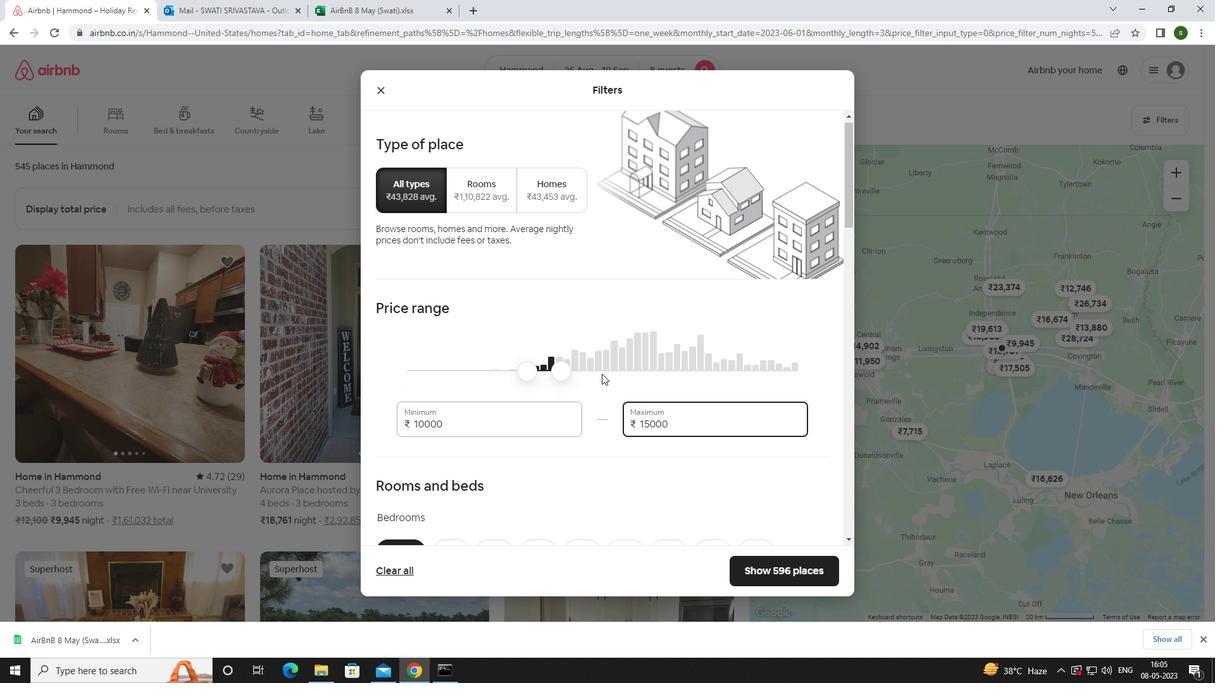 
Action: Mouse scrolled (601, 373) with delta (0, 0)
Screenshot: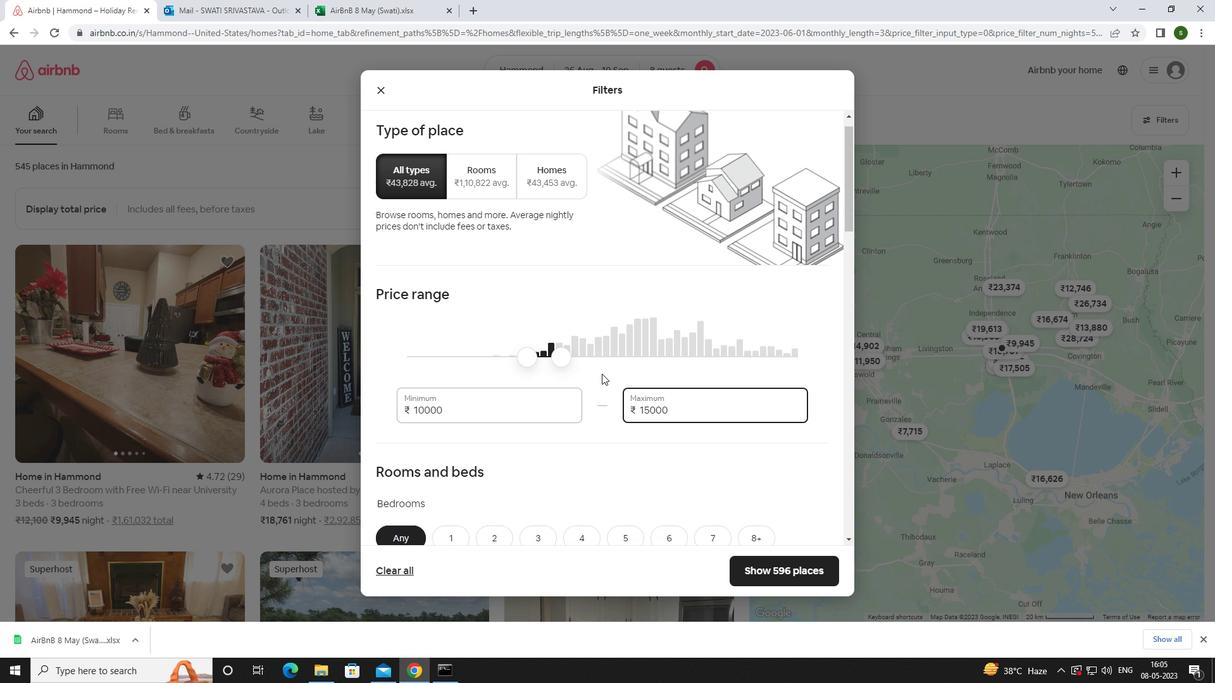 
Action: Mouse scrolled (601, 373) with delta (0, 0)
Screenshot: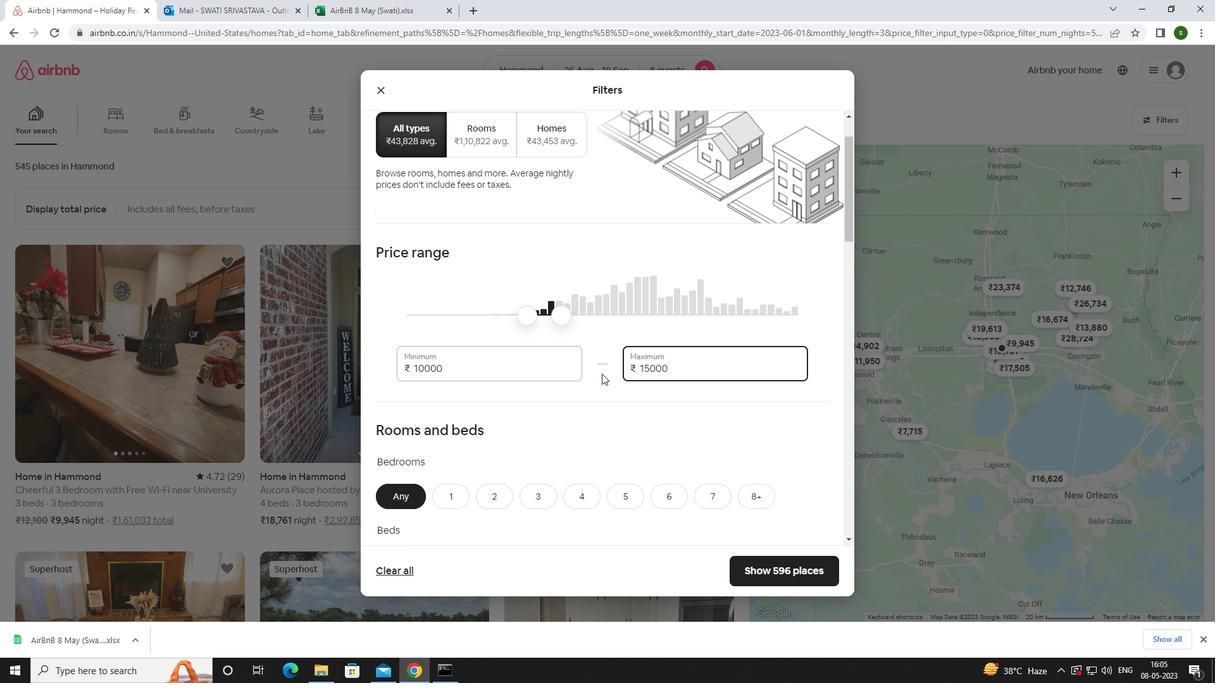 
Action: Mouse moved to (665, 299)
Screenshot: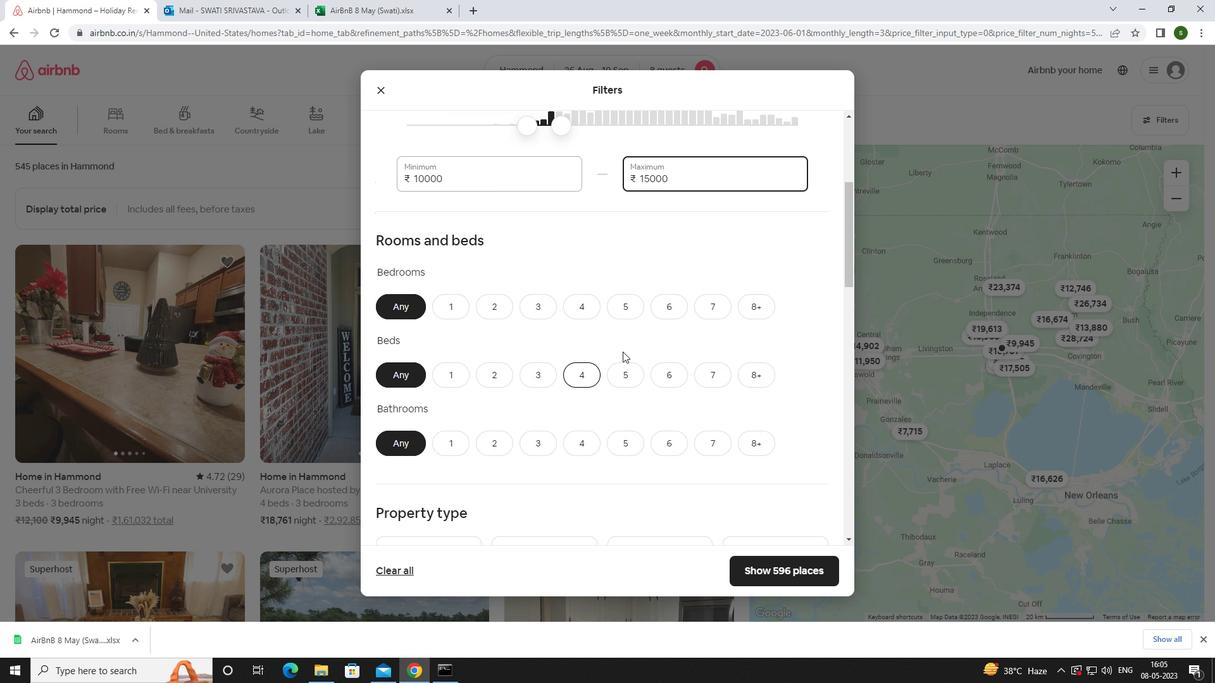 
Action: Mouse pressed left at (665, 299)
Screenshot: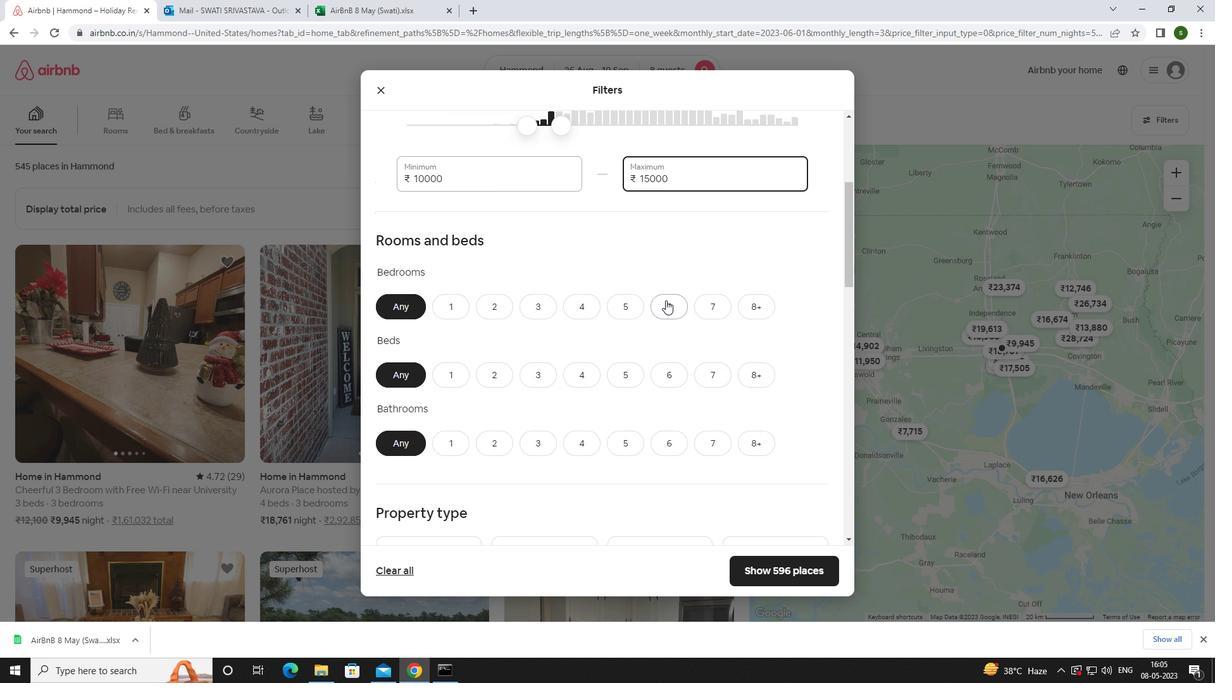 
Action: Mouse moved to (667, 368)
Screenshot: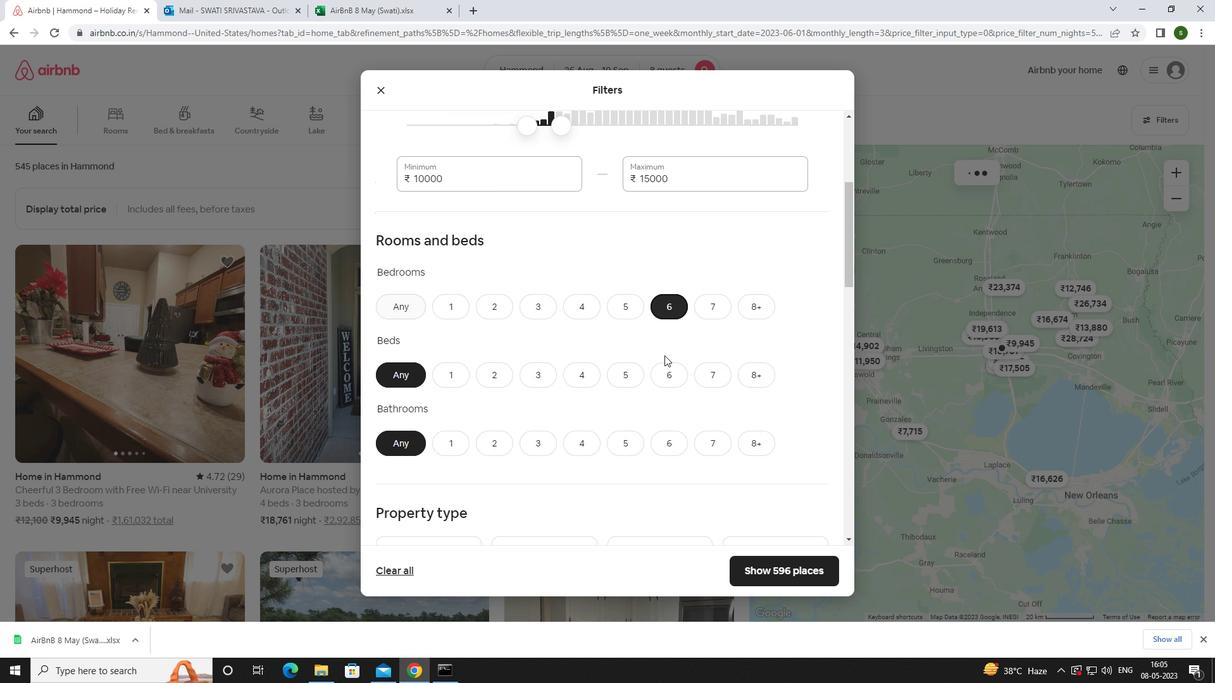 
Action: Mouse pressed left at (667, 368)
Screenshot: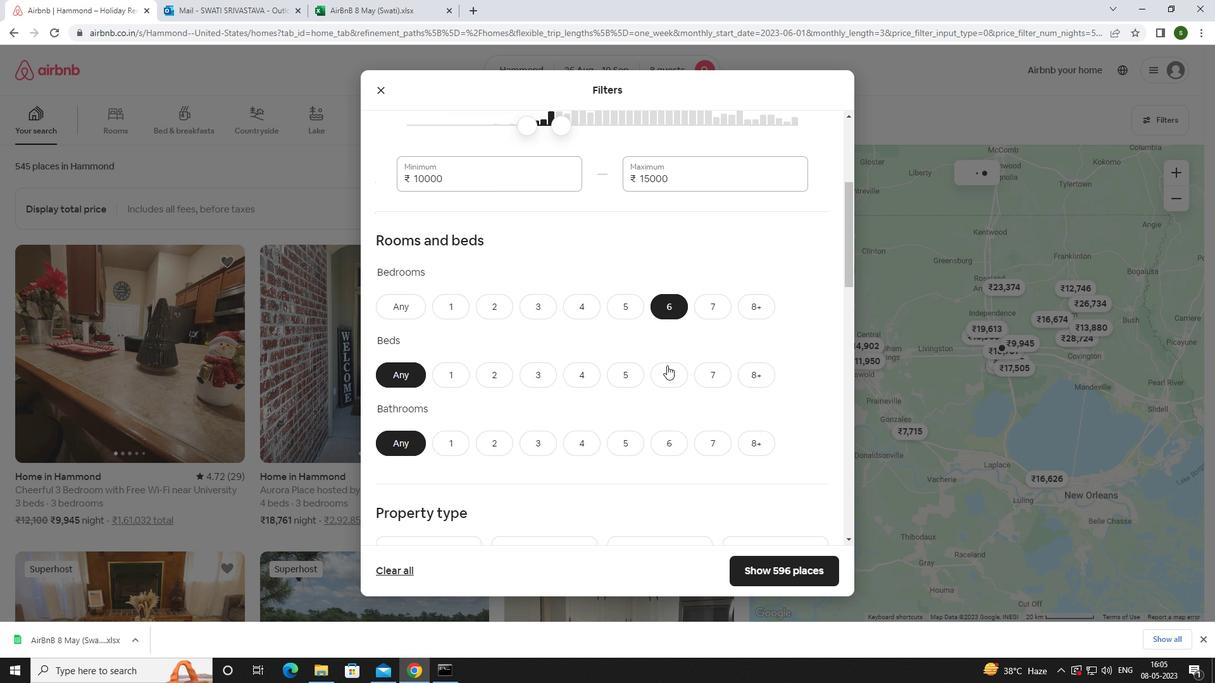 
Action: Mouse moved to (663, 442)
Screenshot: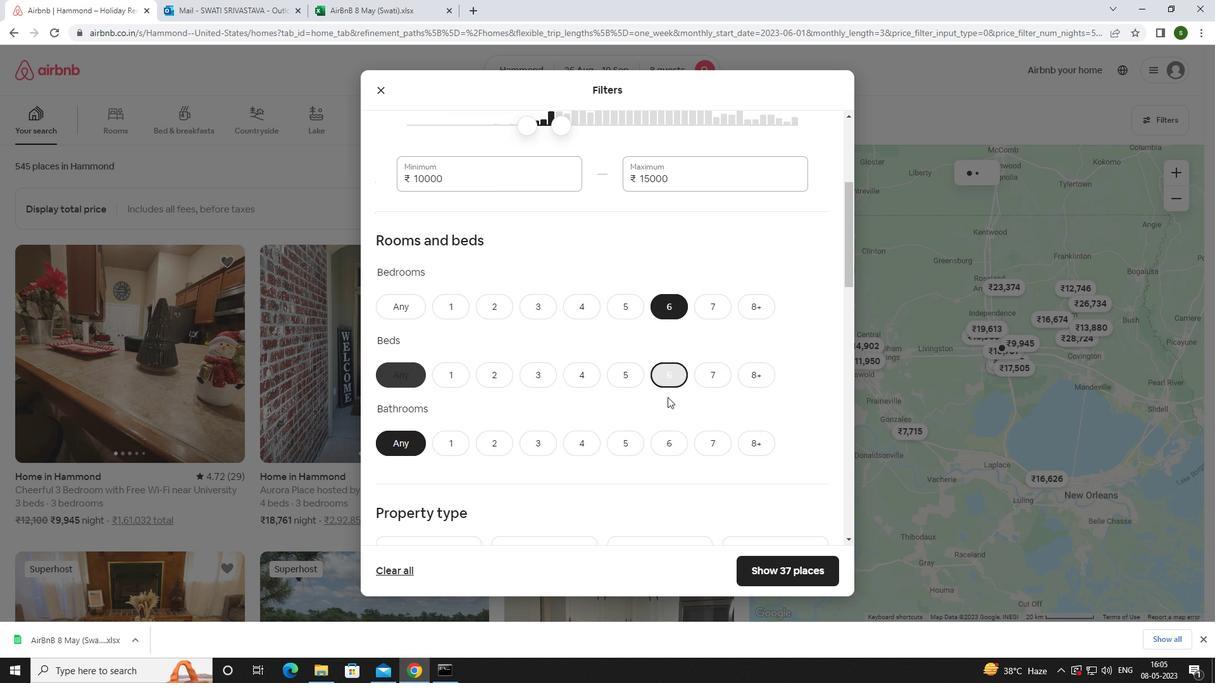 
Action: Mouse pressed left at (663, 442)
Screenshot: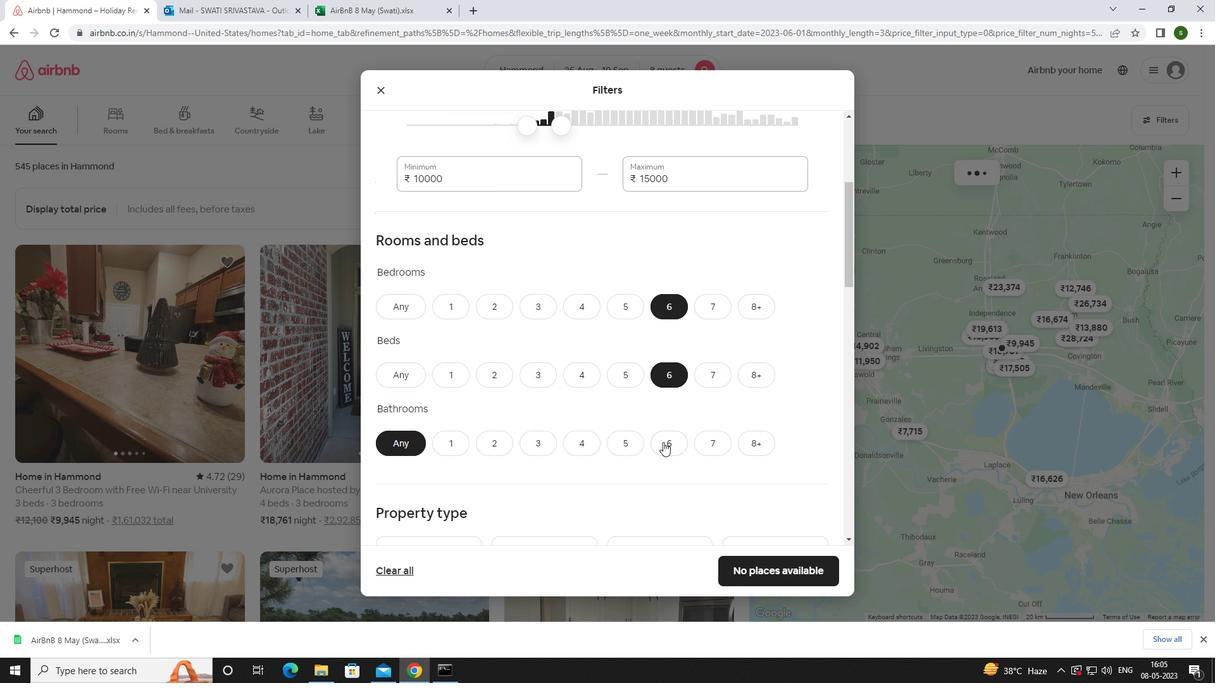 
Action: Mouse scrolled (663, 441) with delta (0, 0)
Screenshot: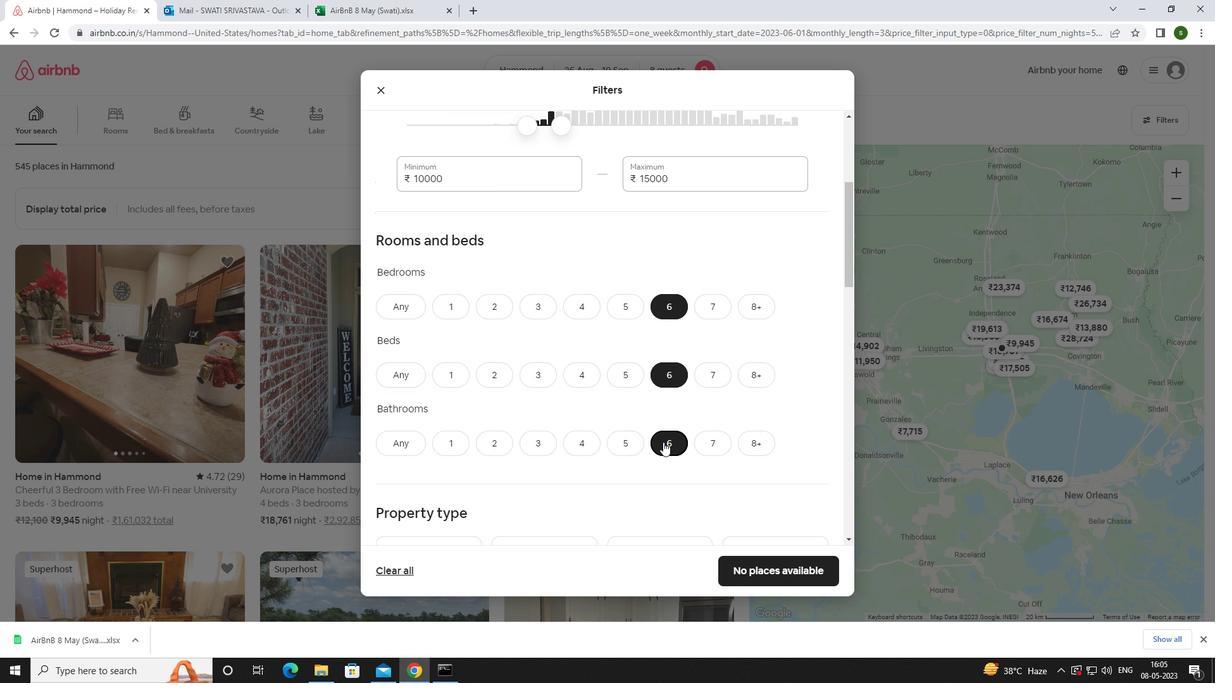 
Action: Mouse scrolled (663, 441) with delta (0, 0)
Screenshot: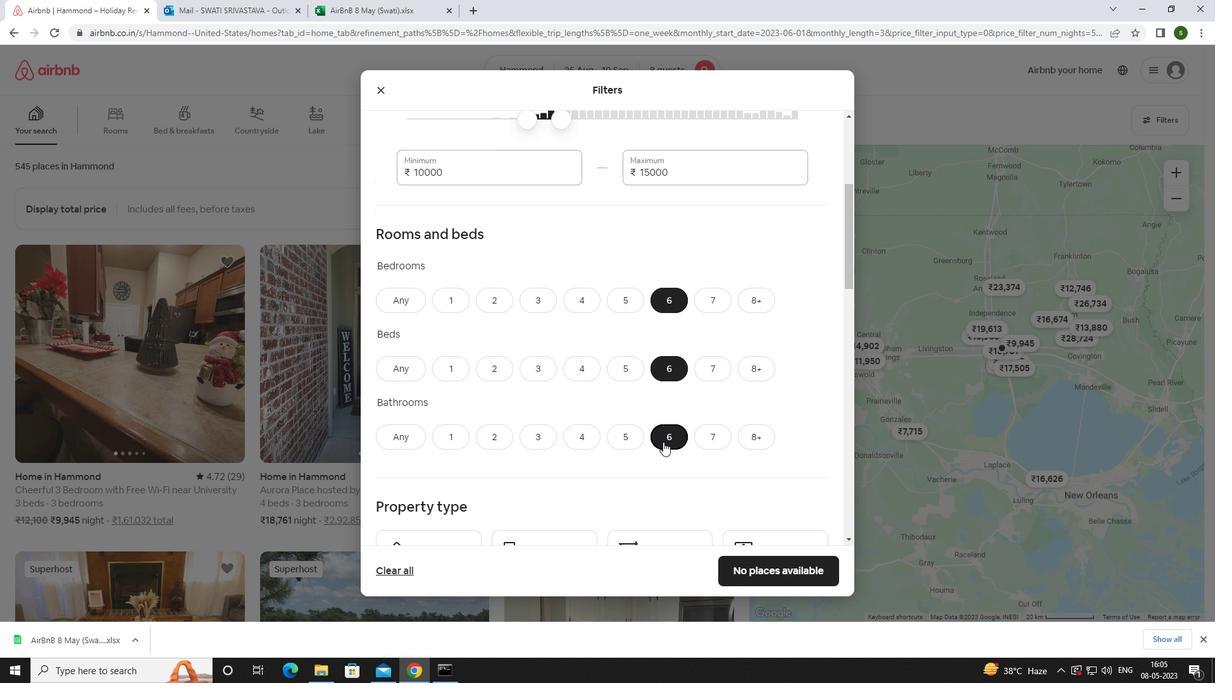 
Action: Mouse scrolled (663, 441) with delta (0, 0)
Screenshot: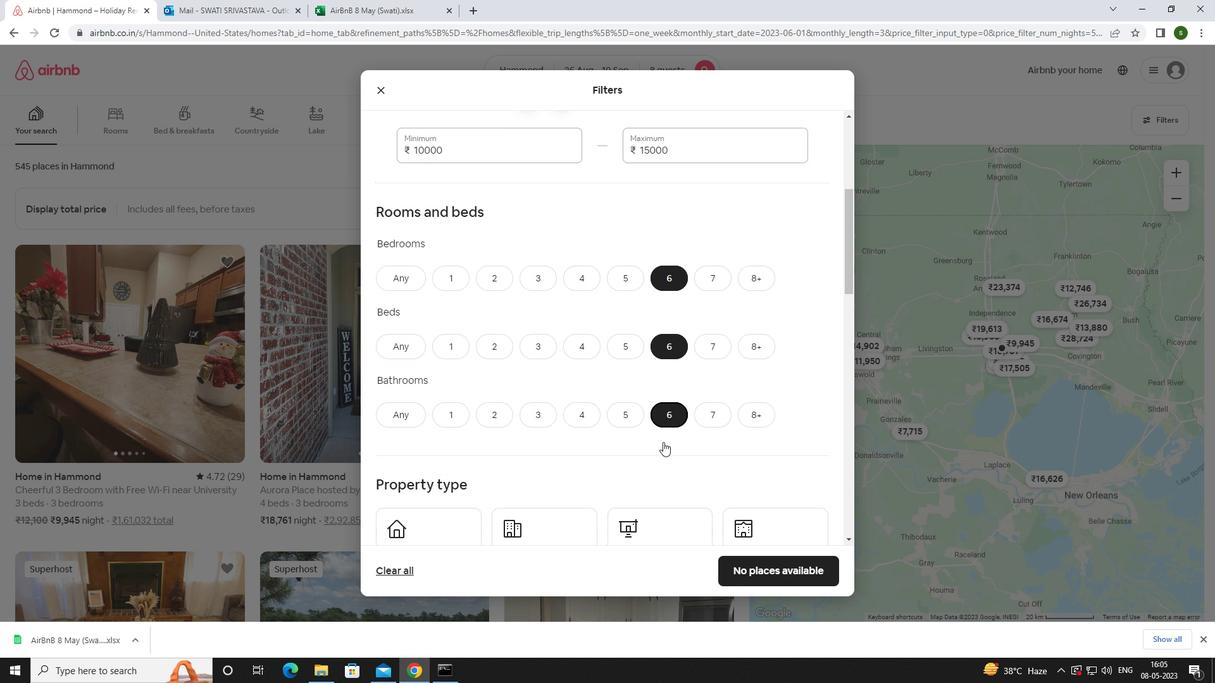 
Action: Mouse moved to (451, 382)
Screenshot: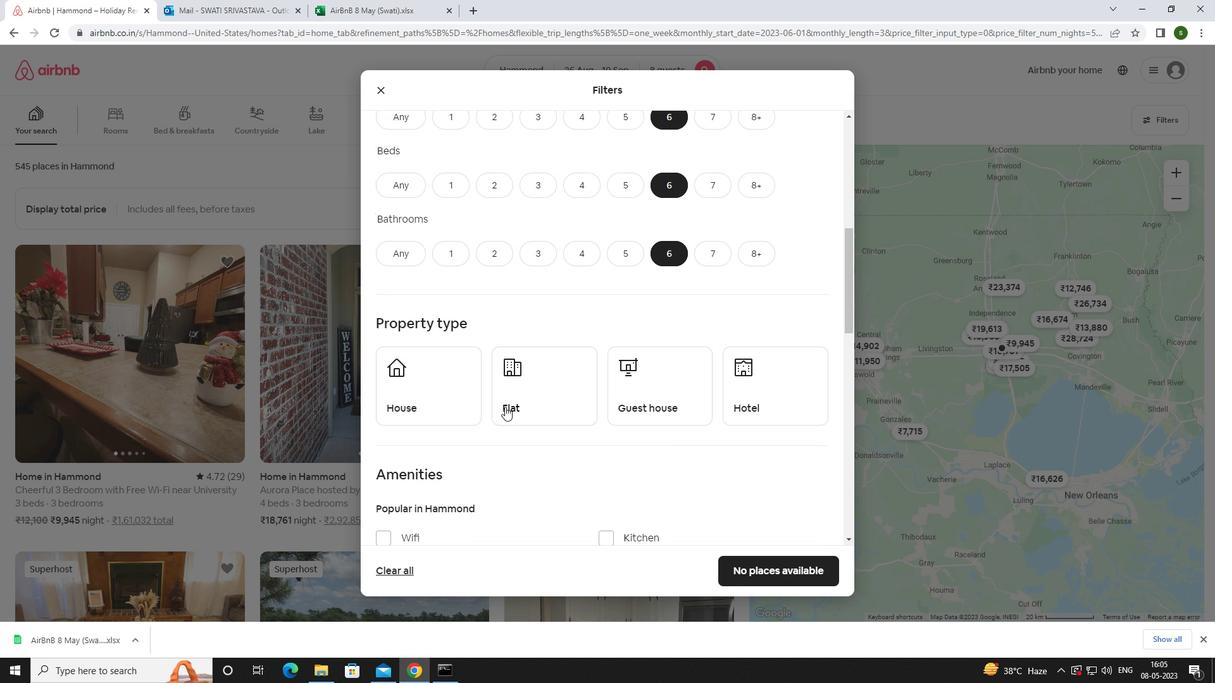 
Action: Mouse pressed left at (451, 382)
Screenshot: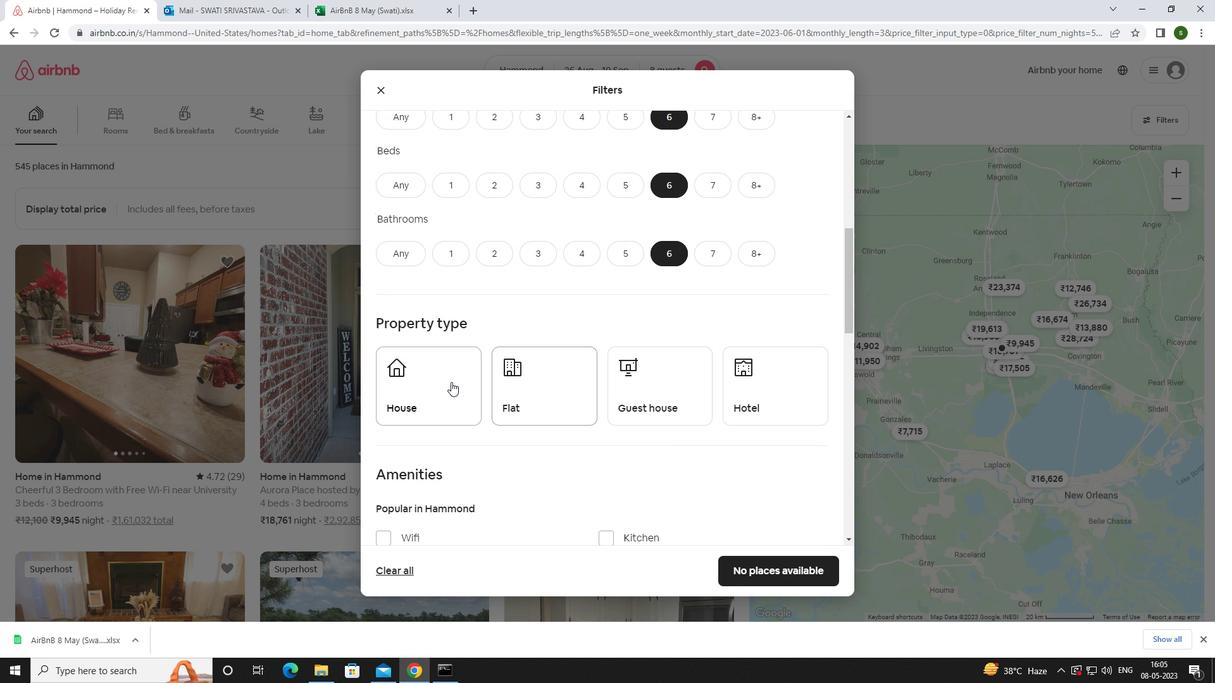 
Action: Mouse moved to (534, 380)
Screenshot: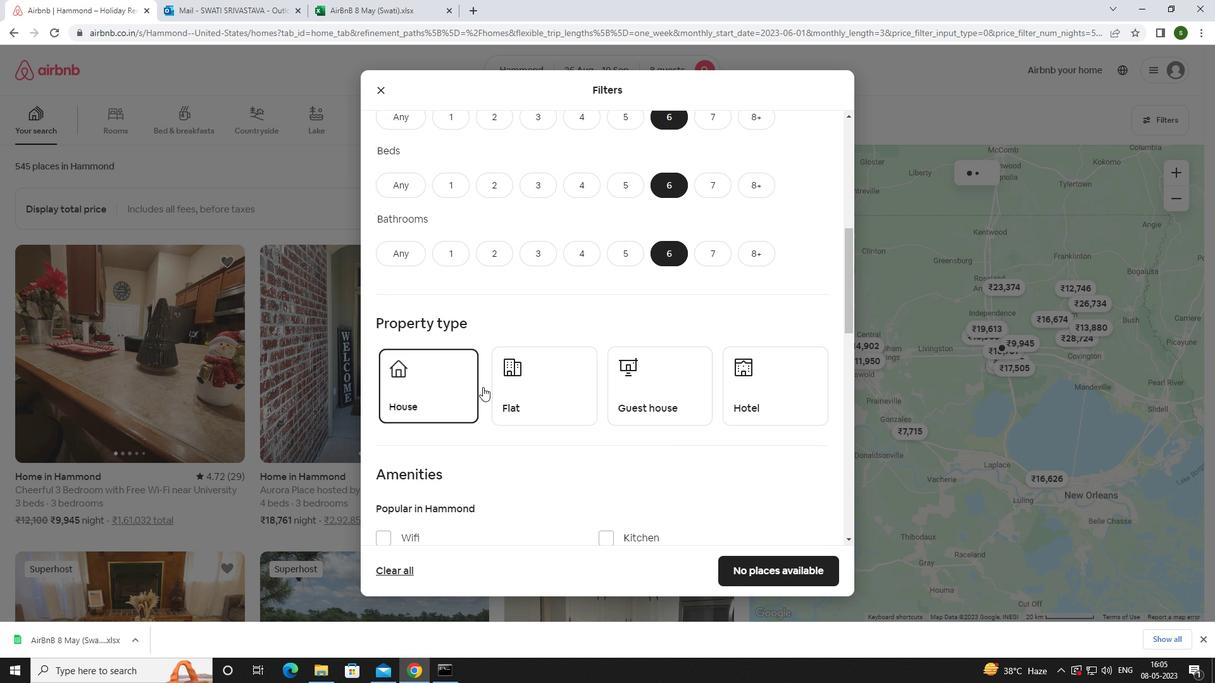 
Action: Mouse pressed left at (534, 380)
Screenshot: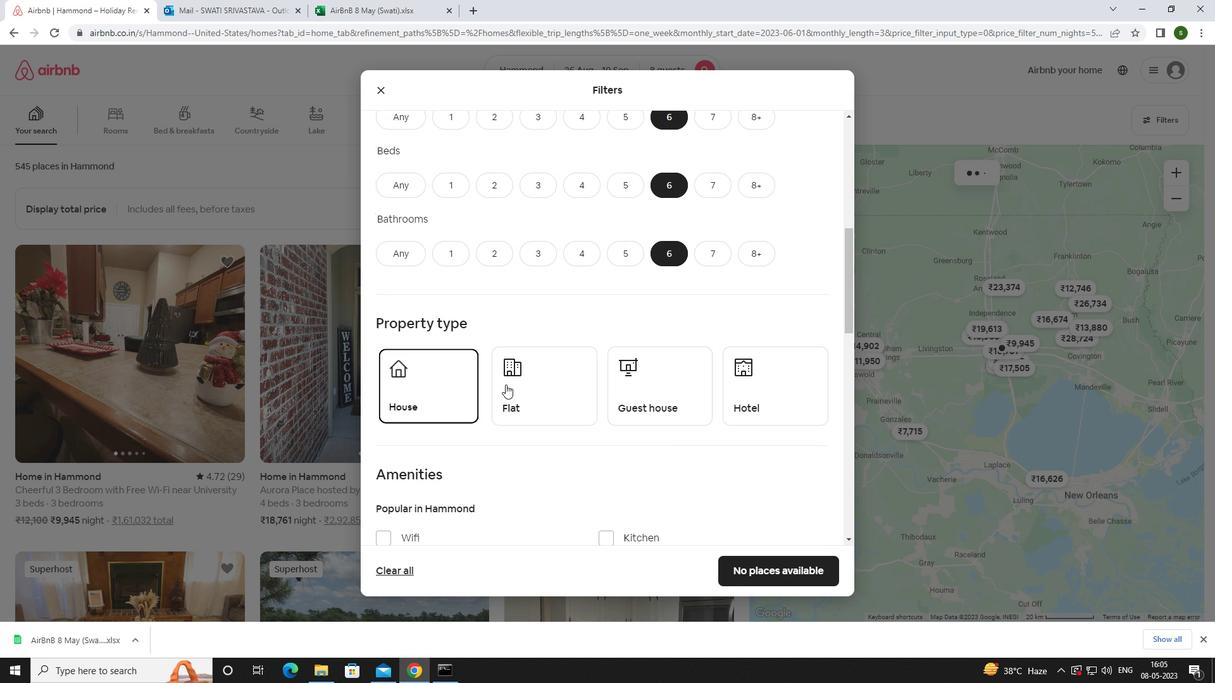 
Action: Mouse moved to (667, 381)
Screenshot: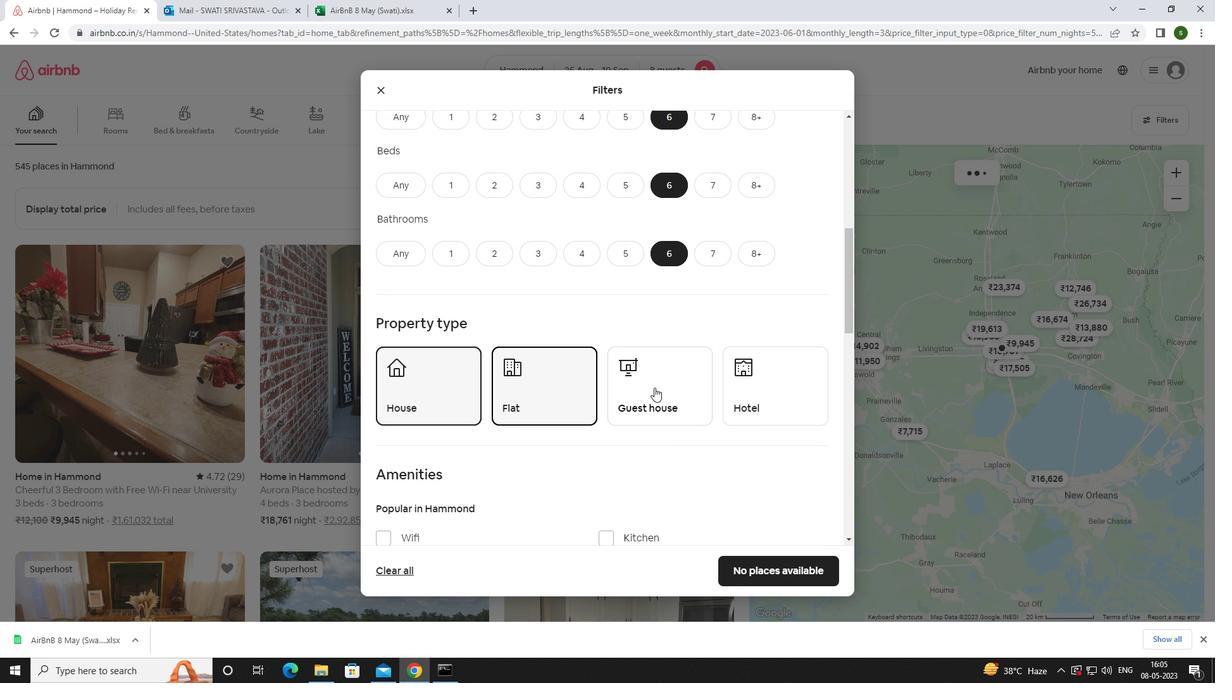 
Action: Mouse pressed left at (667, 381)
Screenshot: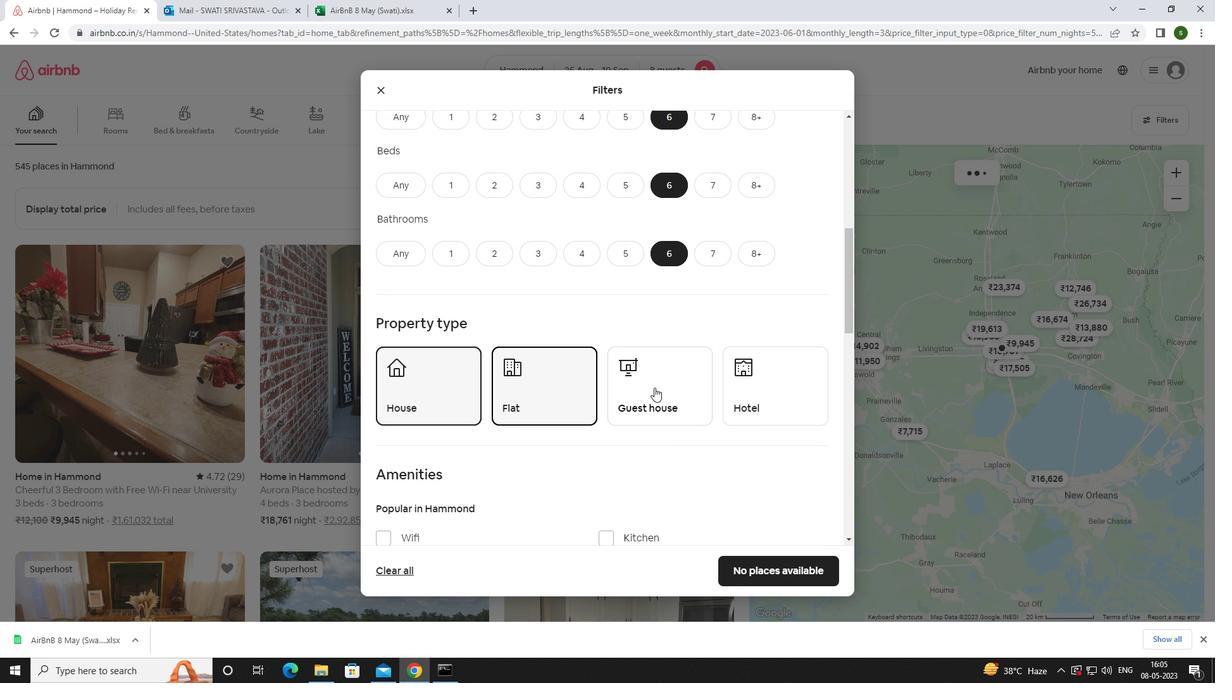 
Action: Mouse scrolled (667, 380) with delta (0, 0)
Screenshot: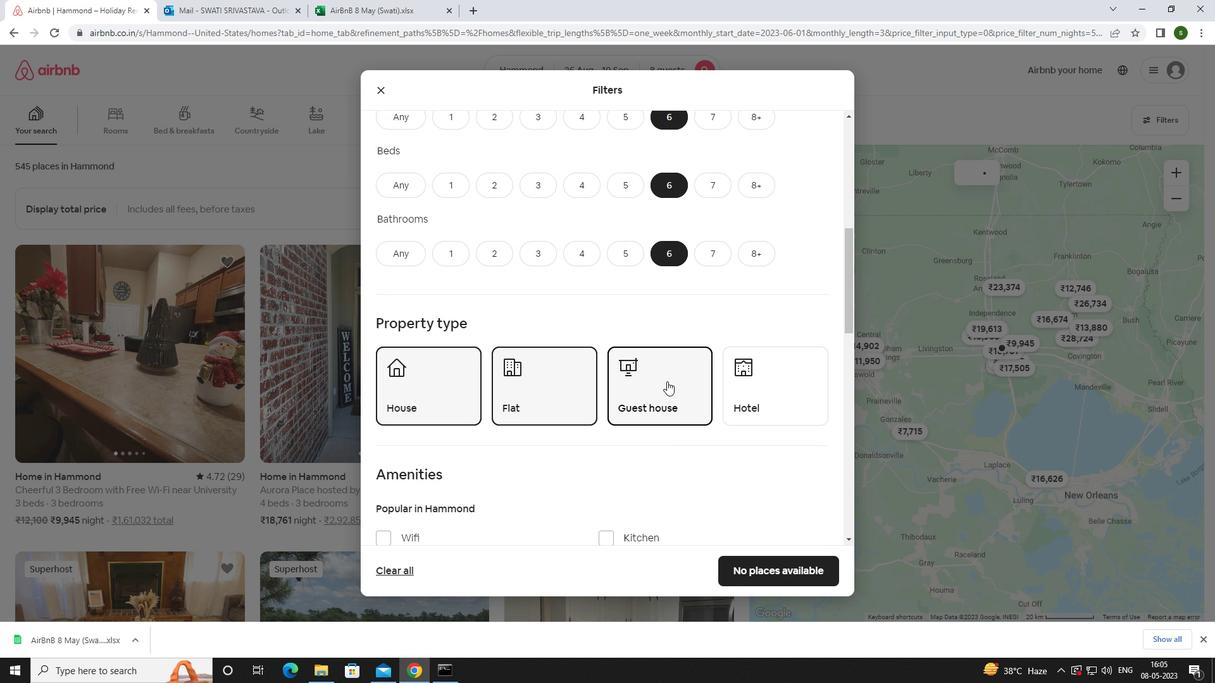 
Action: Mouse scrolled (667, 380) with delta (0, 0)
Screenshot: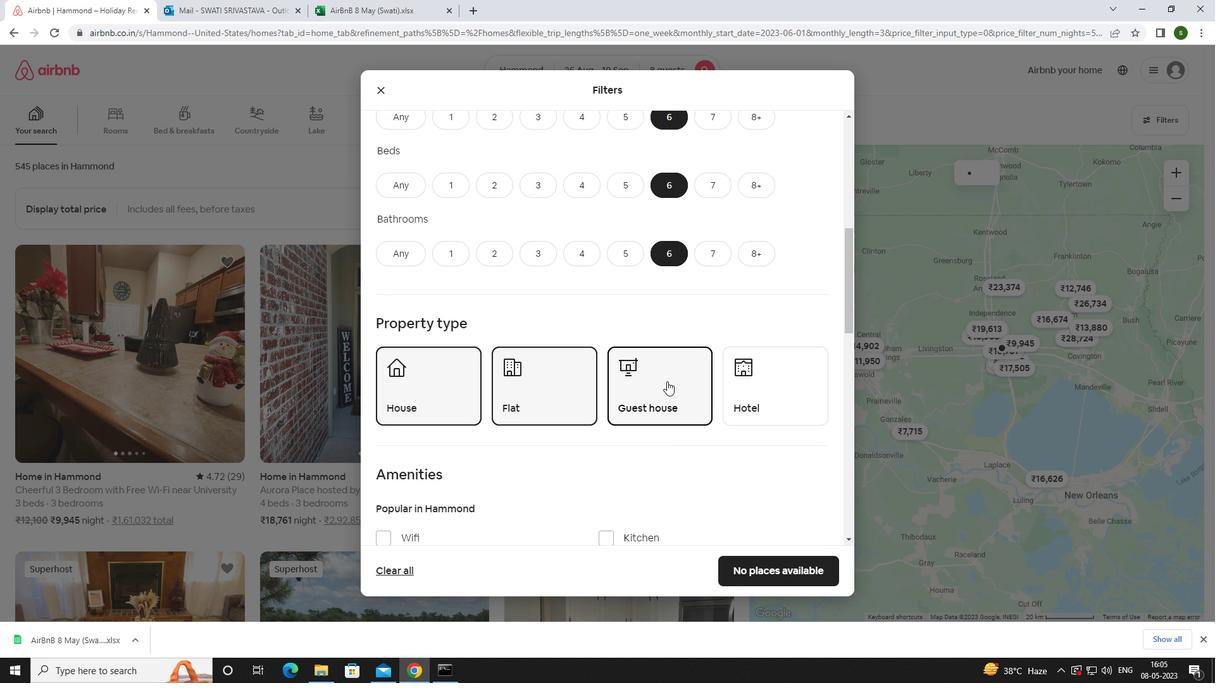 
Action: Mouse scrolled (667, 380) with delta (0, 0)
Screenshot: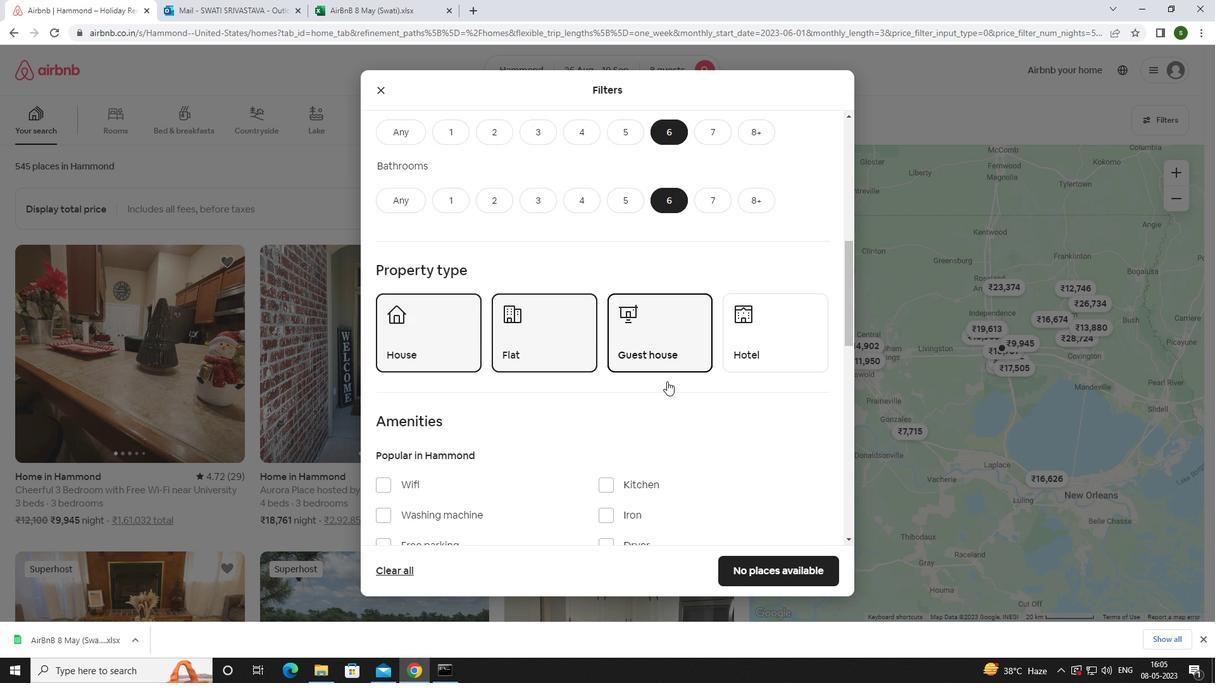 
Action: Mouse moved to (410, 349)
Screenshot: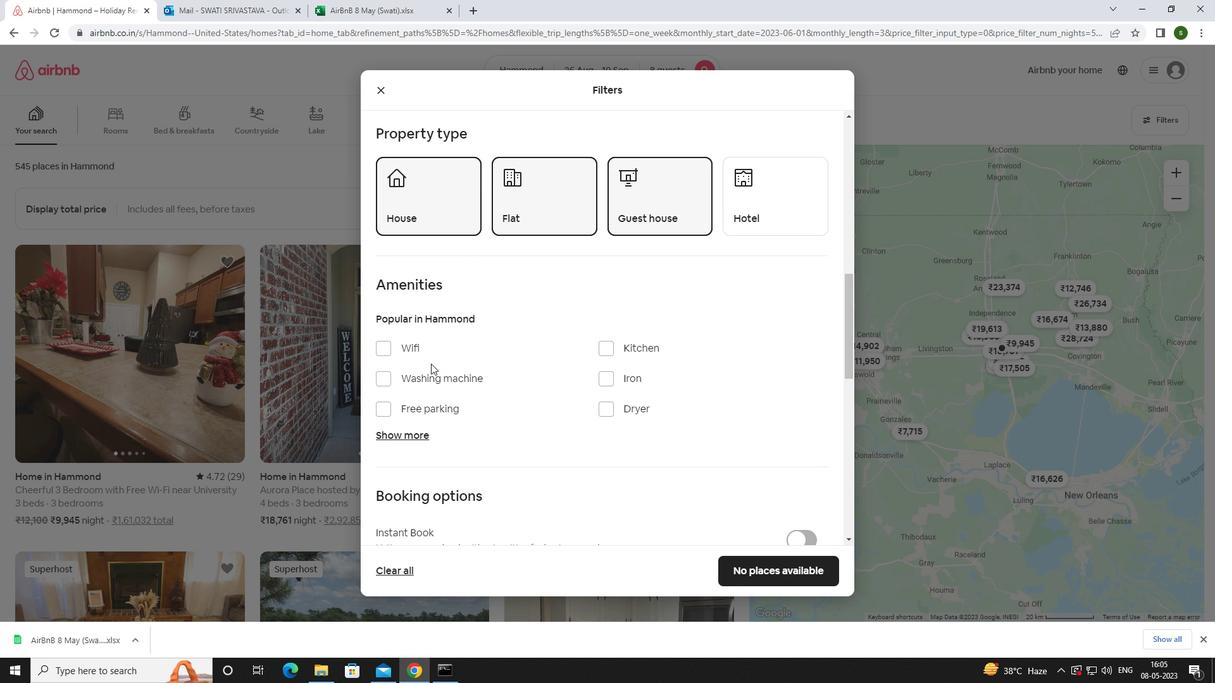 
Action: Mouse pressed left at (410, 349)
Screenshot: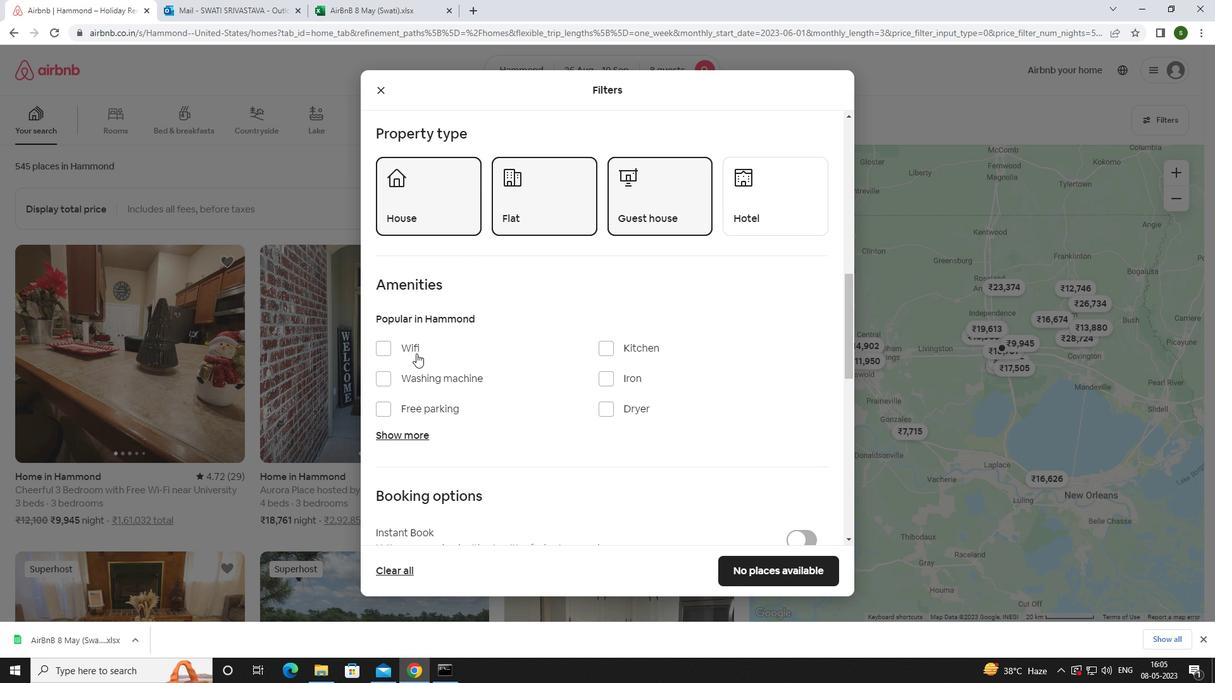 
Action: Mouse moved to (427, 413)
Screenshot: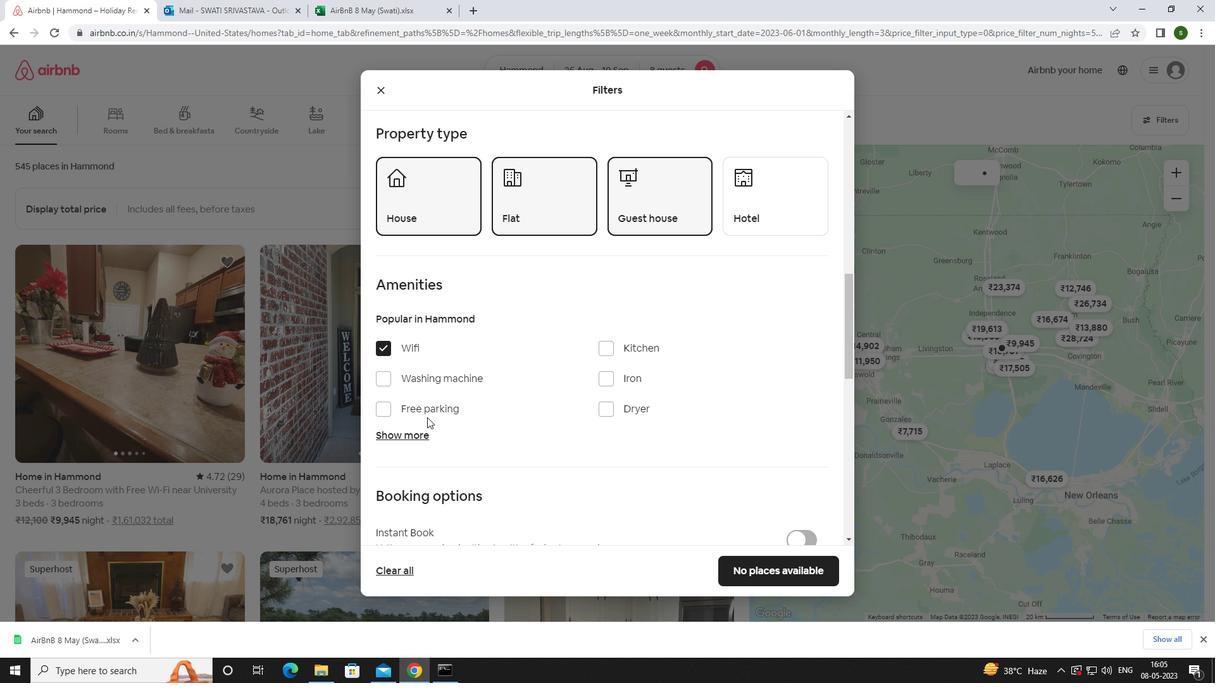 
Action: Mouse pressed left at (427, 413)
Screenshot: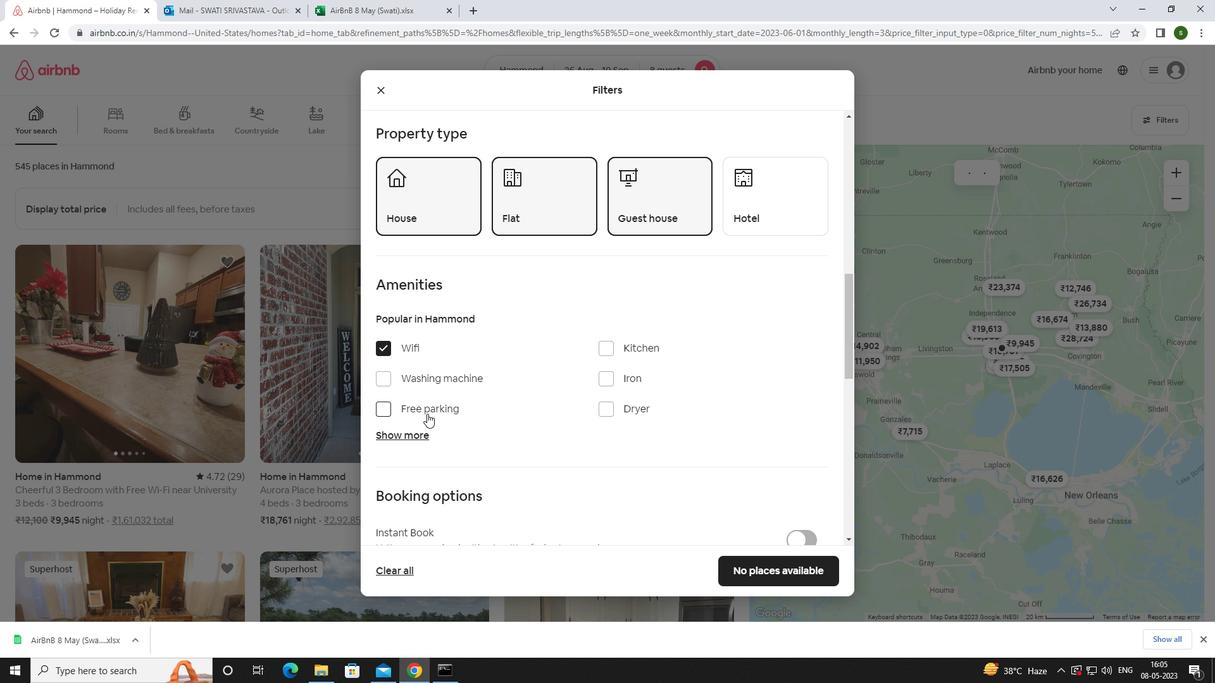
Action: Mouse moved to (417, 438)
Screenshot: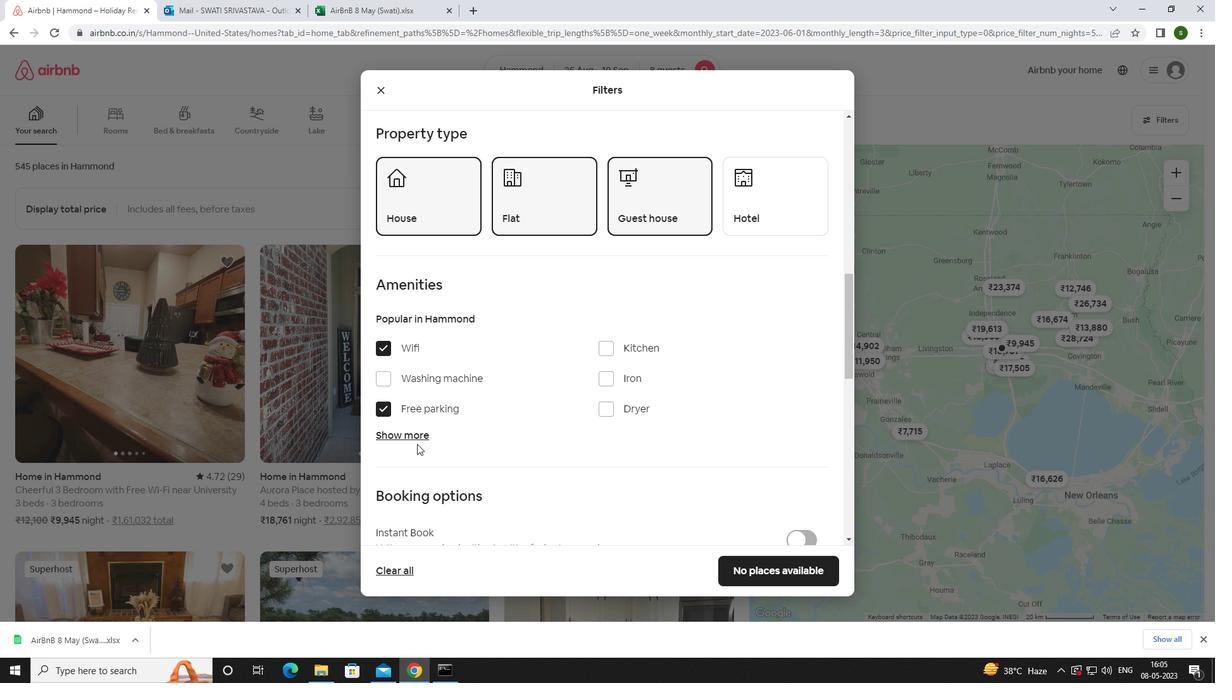 
Action: Mouse pressed left at (417, 438)
Screenshot: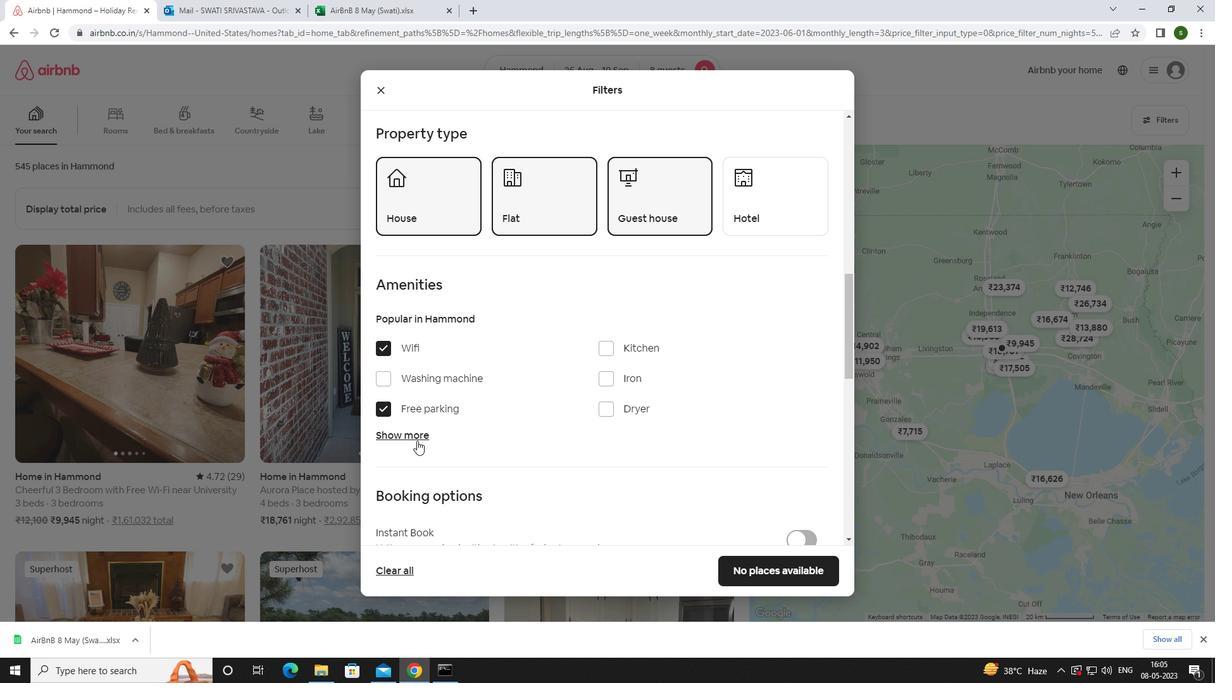 
Action: Mouse moved to (501, 407)
Screenshot: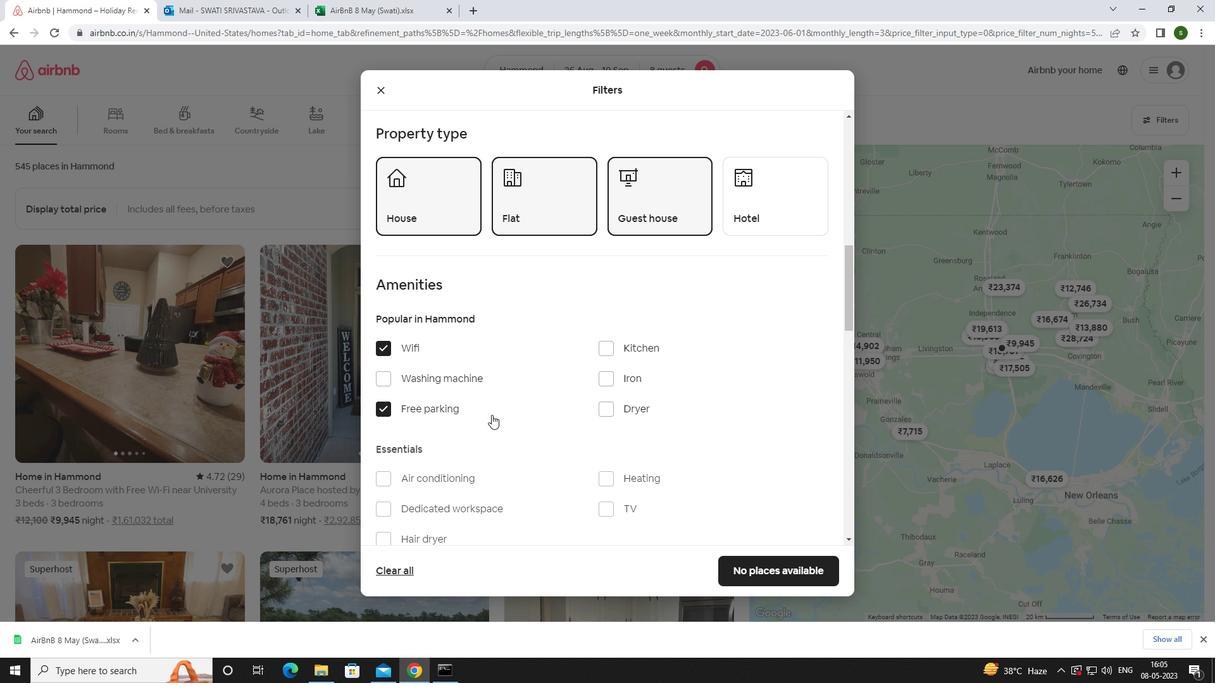 
Action: Mouse scrolled (501, 406) with delta (0, 0)
Screenshot: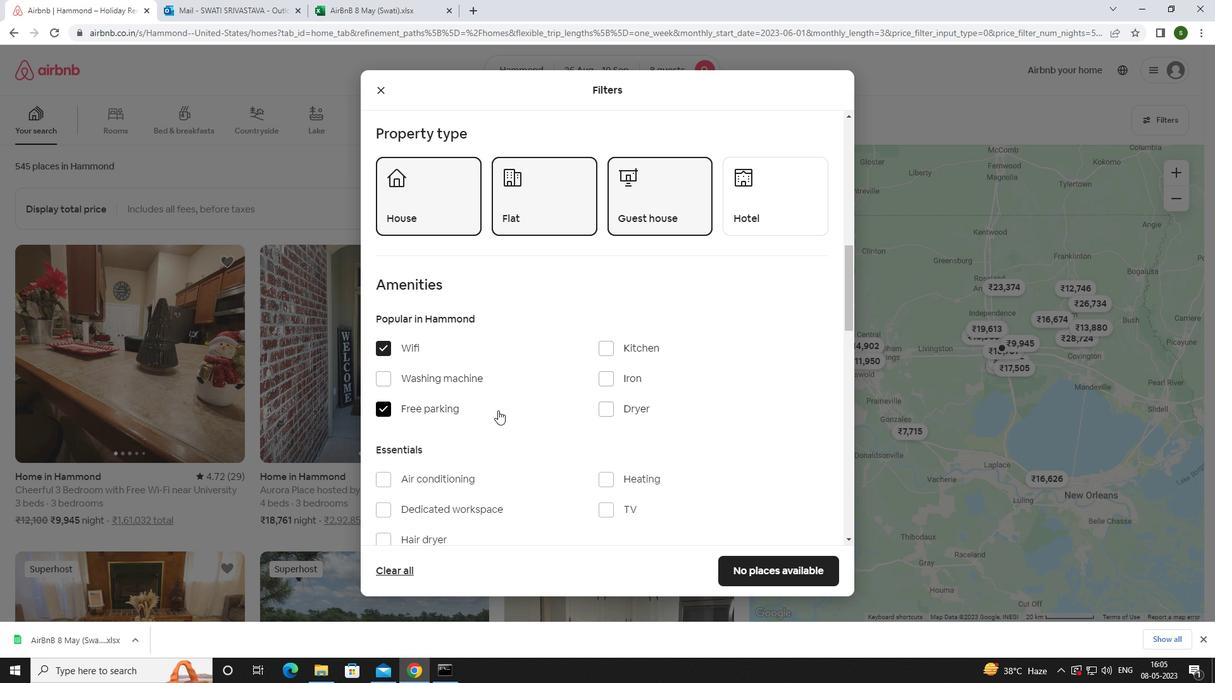 
Action: Mouse scrolled (501, 406) with delta (0, 0)
Screenshot: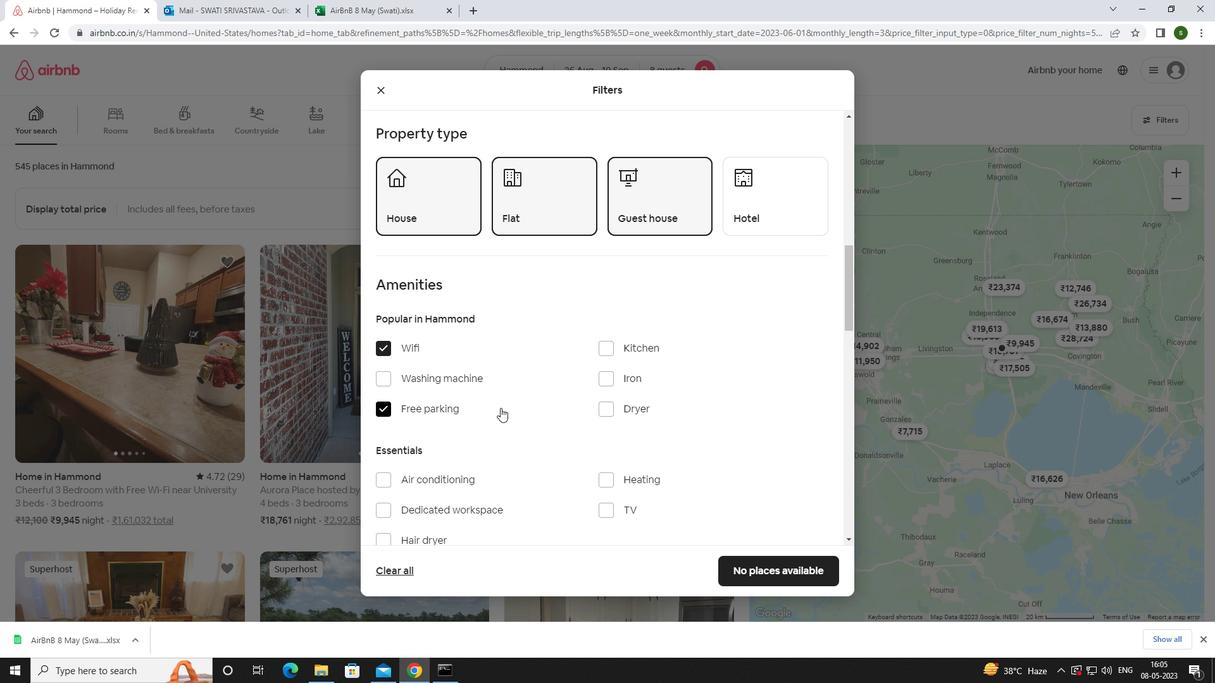 
Action: Mouse moved to (607, 387)
Screenshot: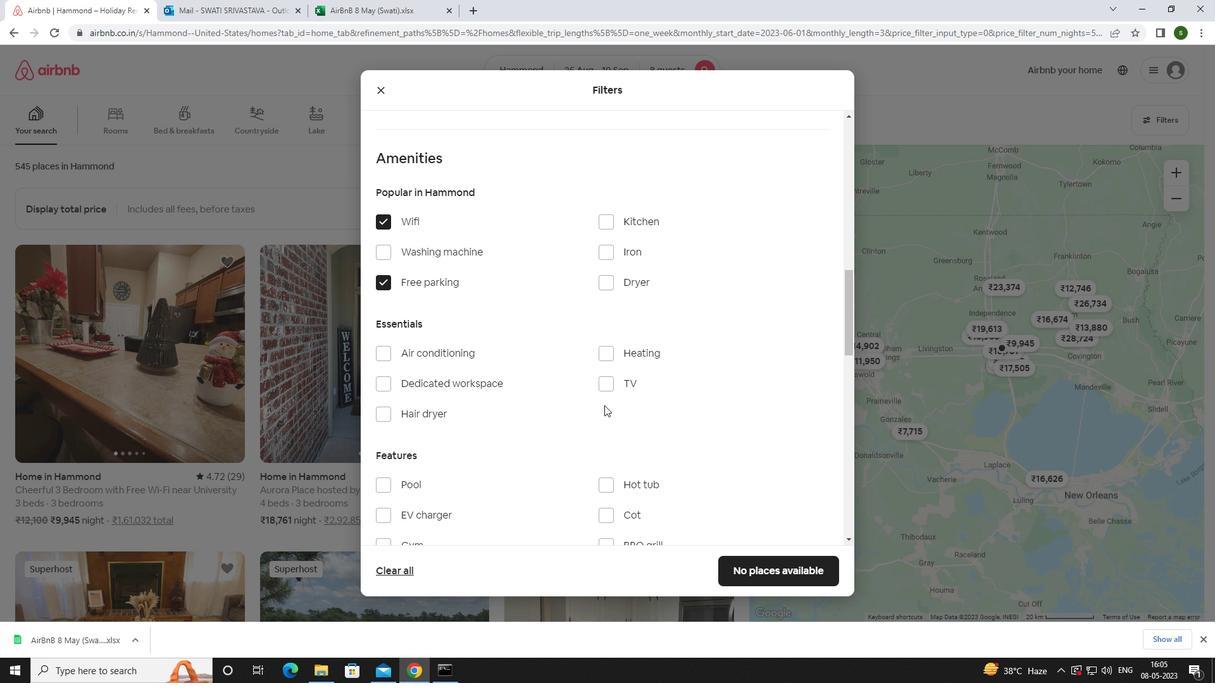 
Action: Mouse pressed left at (607, 387)
Screenshot: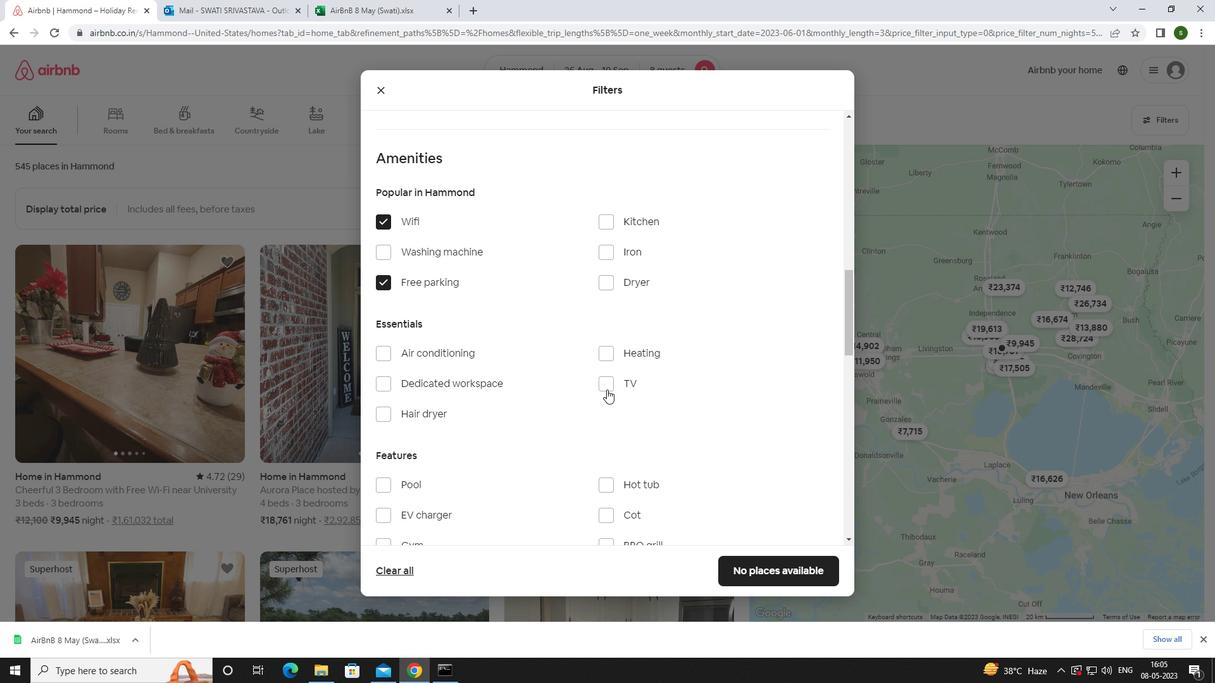 
Action: Mouse moved to (523, 376)
Screenshot: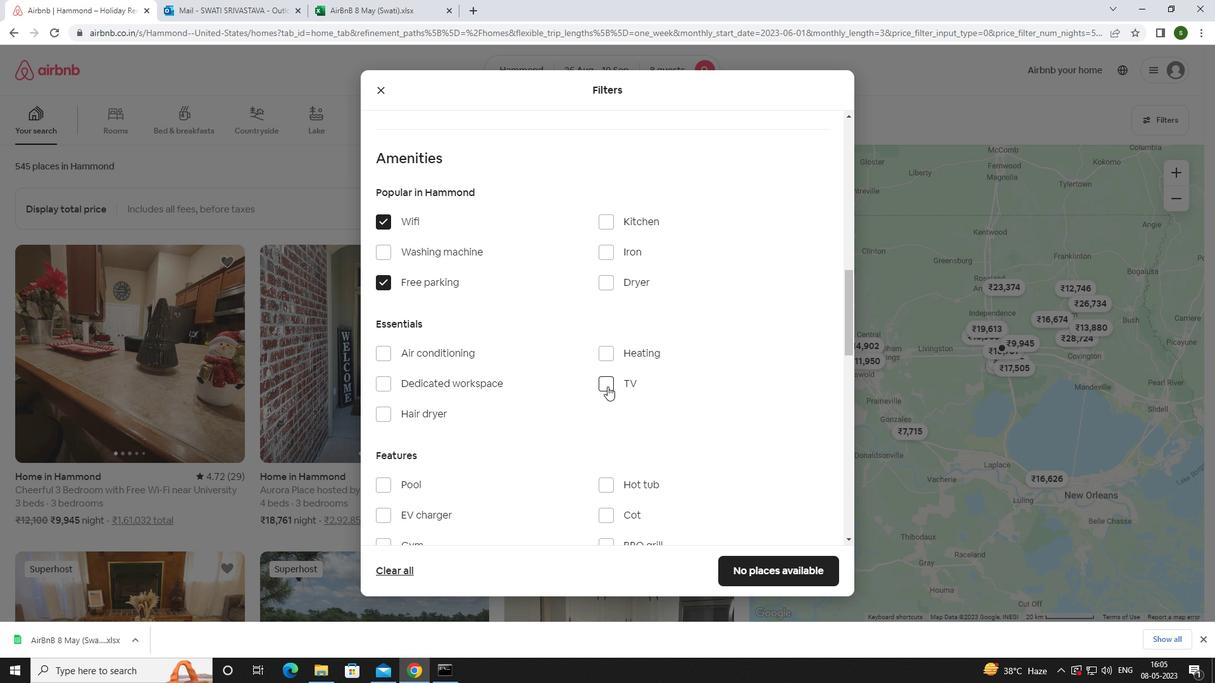 
Action: Mouse scrolled (523, 375) with delta (0, 0)
Screenshot: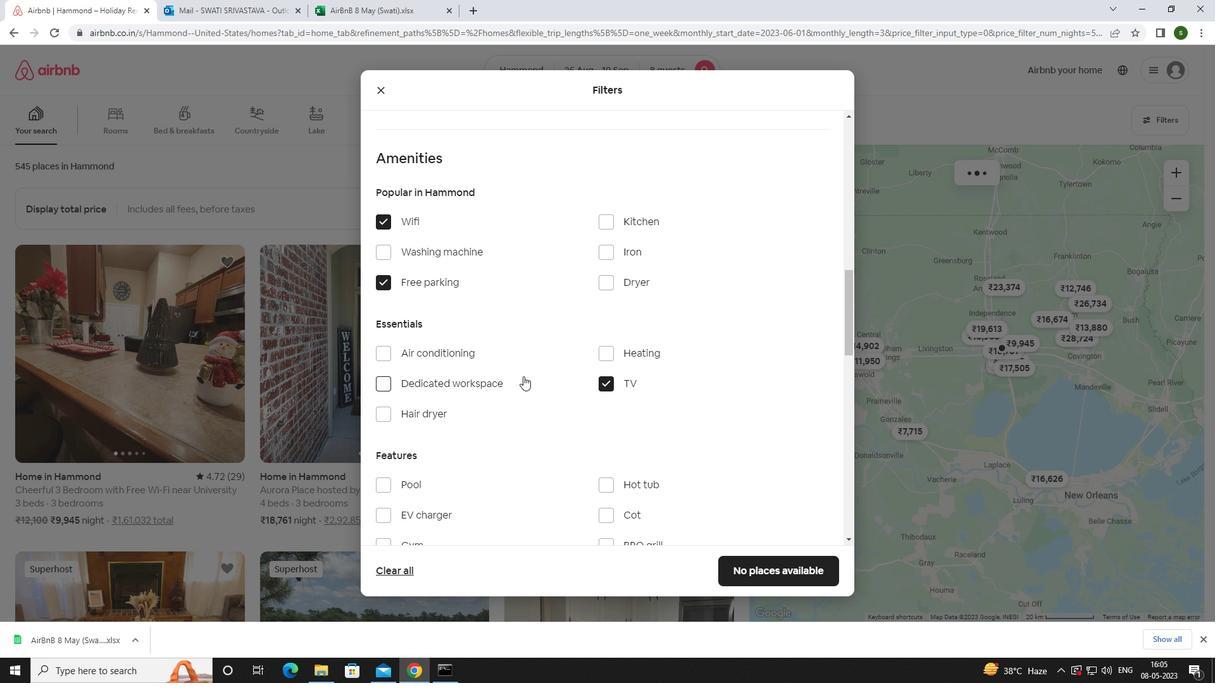 
Action: Mouse scrolled (523, 375) with delta (0, 0)
Screenshot: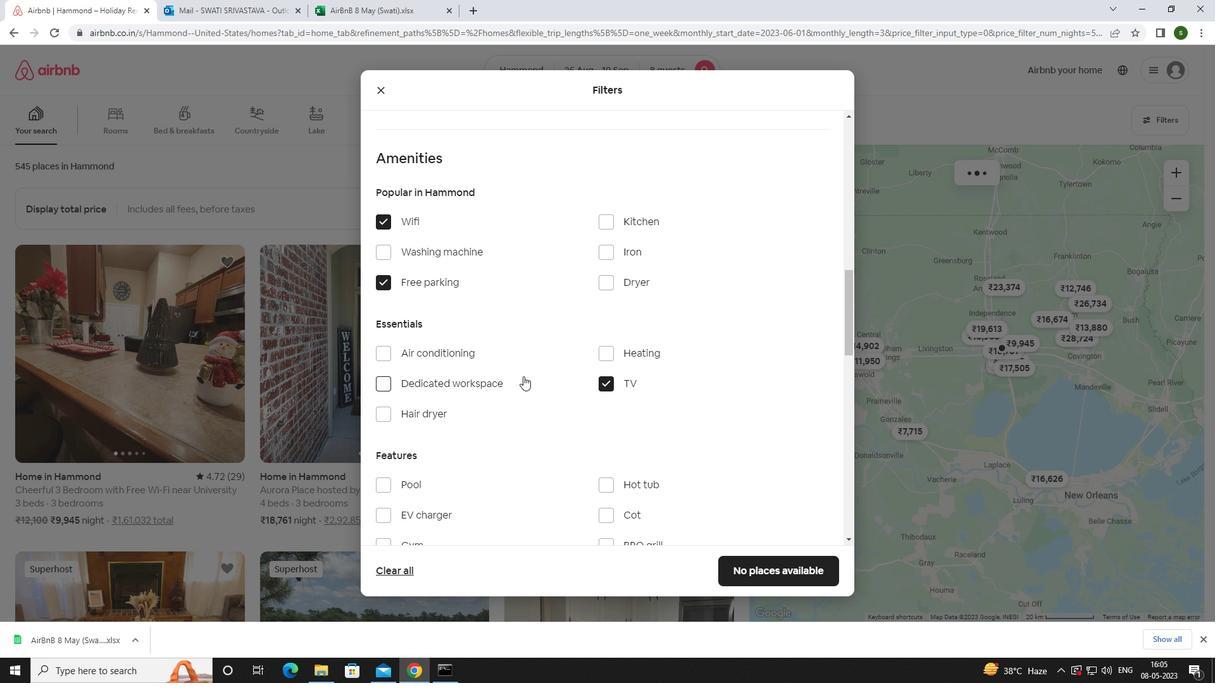
Action: Mouse scrolled (523, 375) with delta (0, 0)
Screenshot: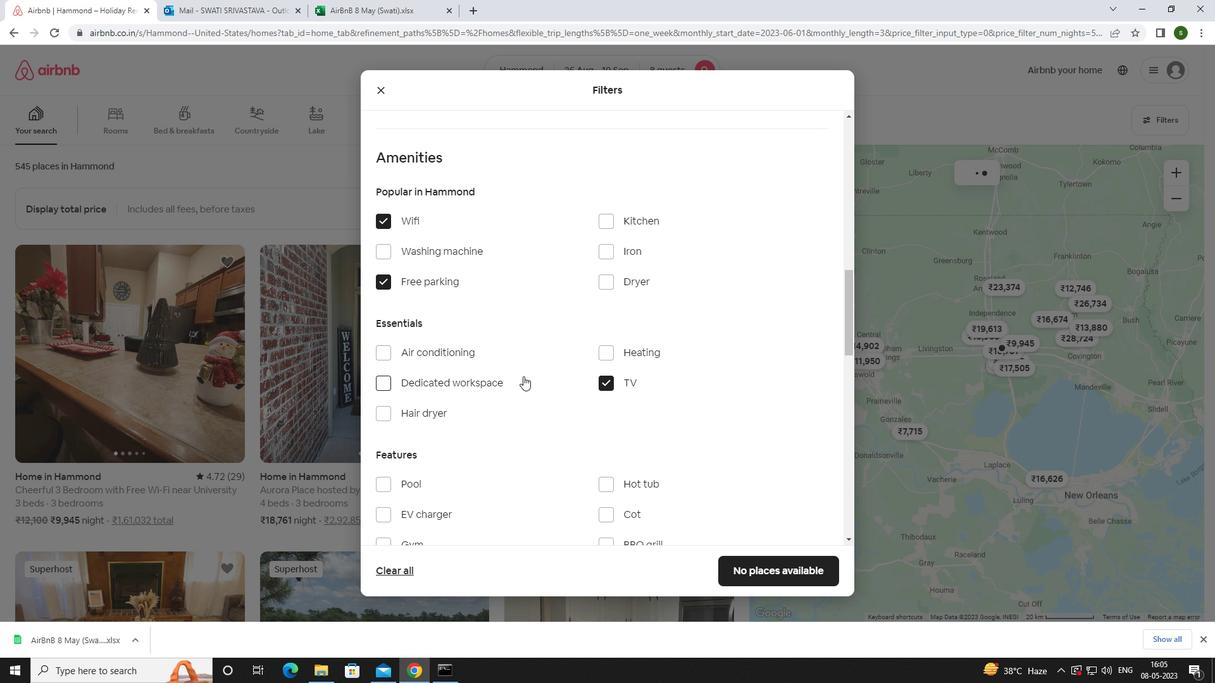
Action: Mouse moved to (409, 357)
Screenshot: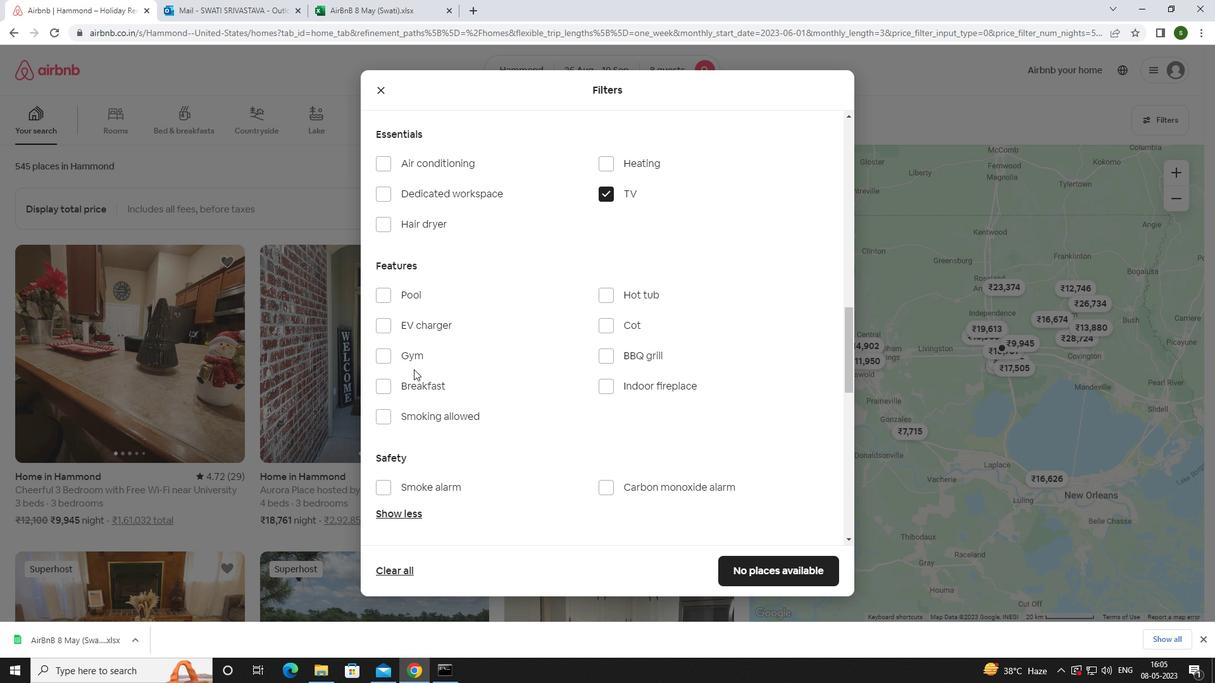 
Action: Mouse pressed left at (409, 357)
Screenshot: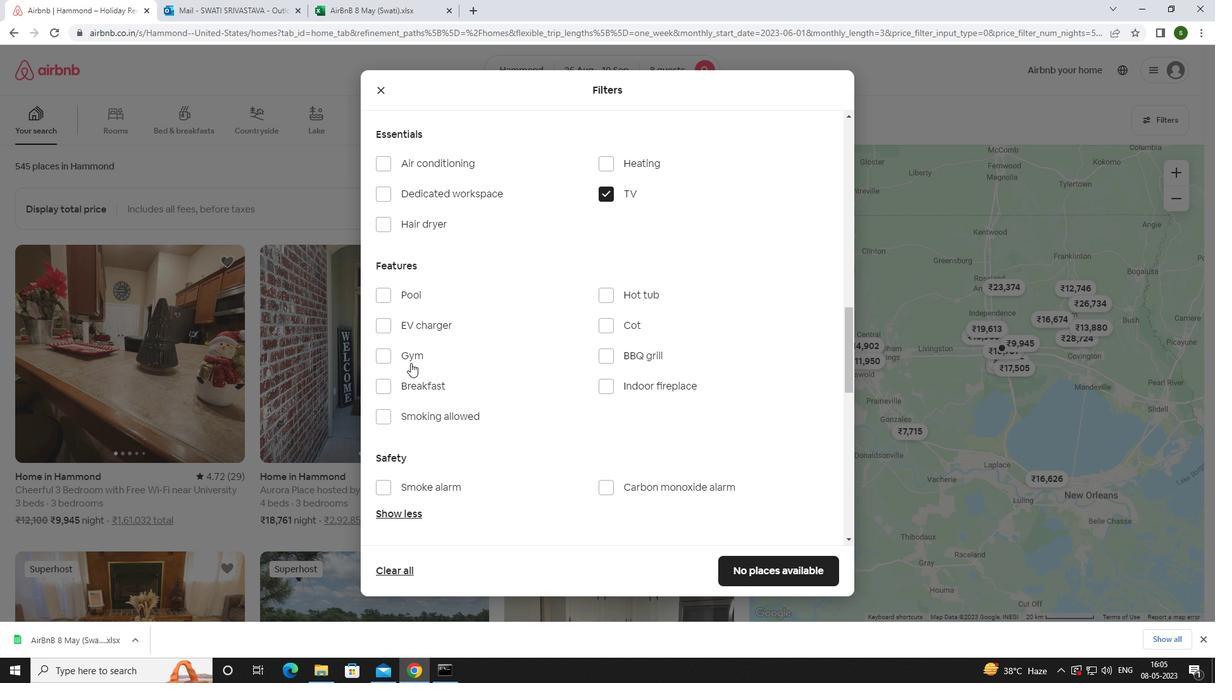 
Action: Mouse moved to (410, 381)
Screenshot: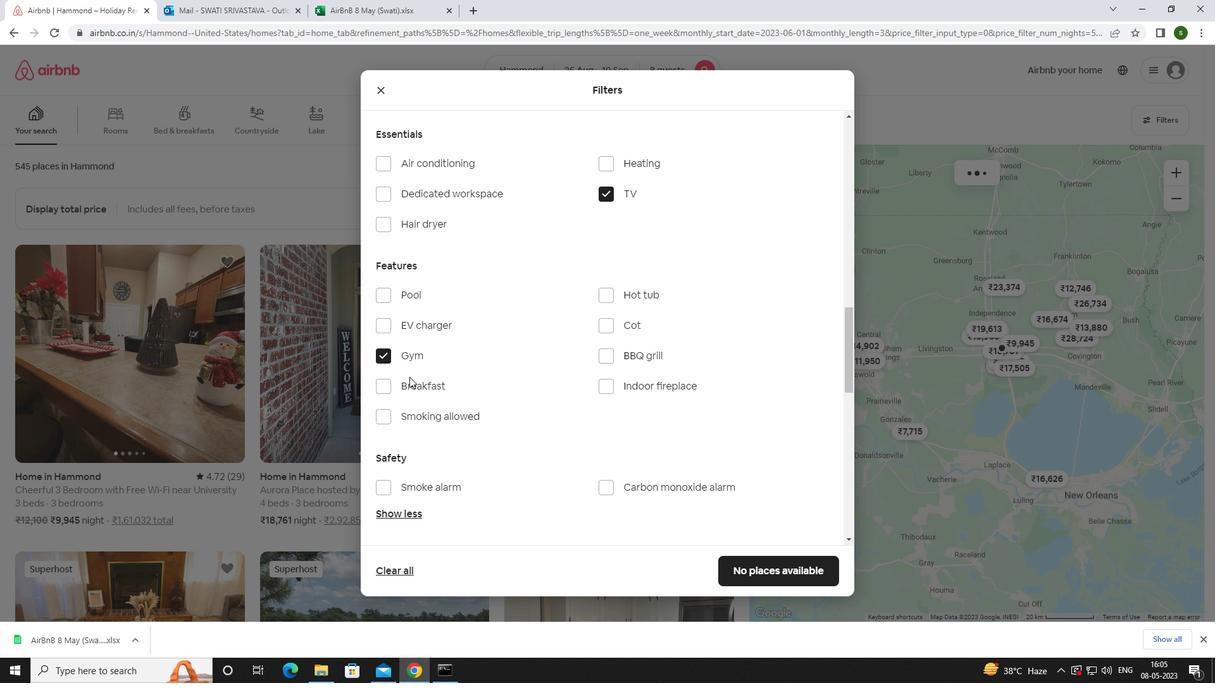 
Action: Mouse pressed left at (410, 381)
Screenshot: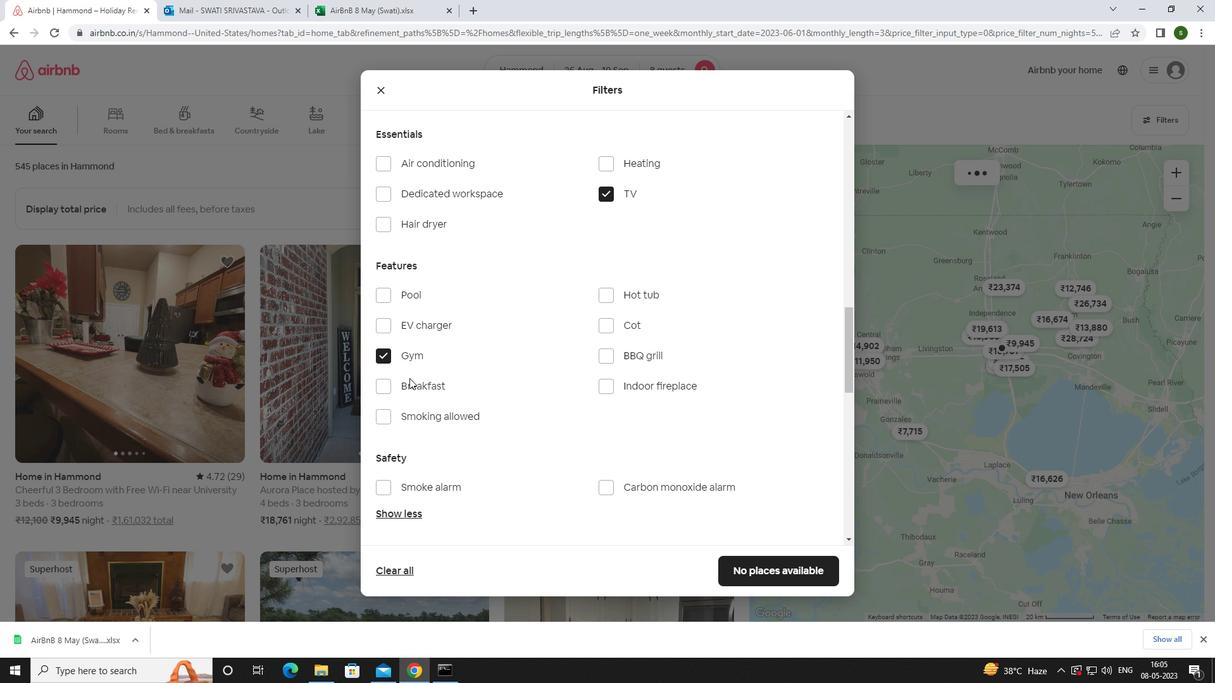 
Action: Mouse moved to (579, 429)
Screenshot: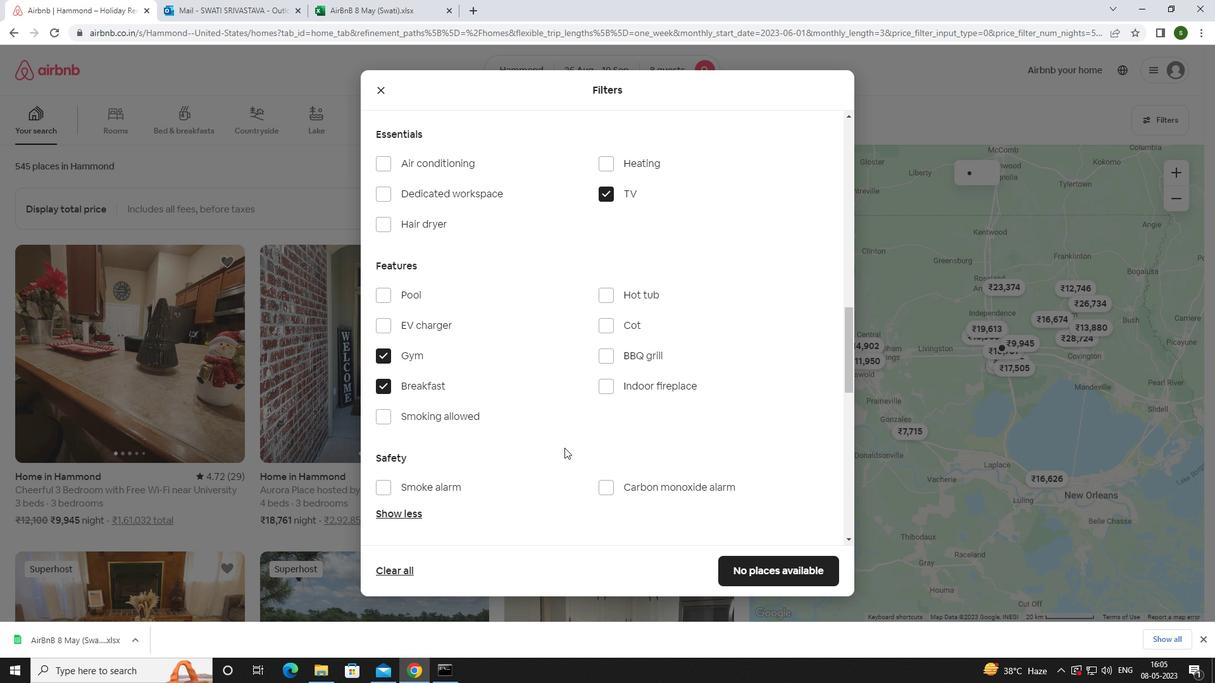 
Action: Mouse scrolled (579, 428) with delta (0, 0)
Screenshot: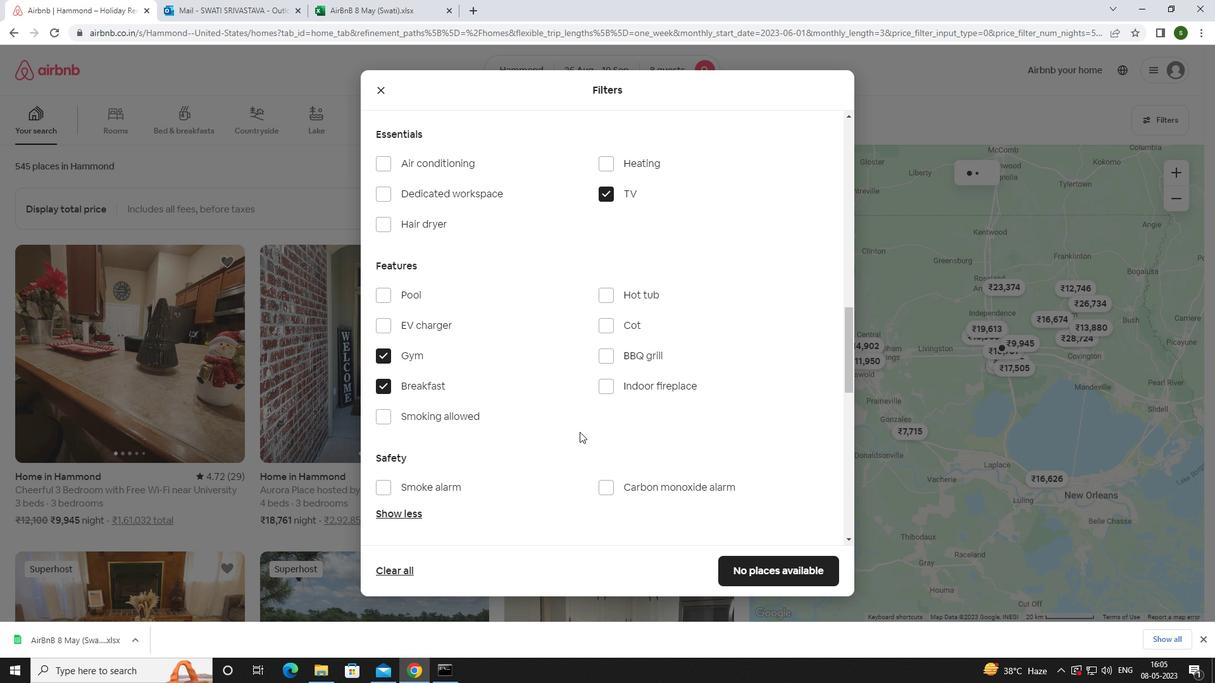 
Action: Mouse scrolled (579, 428) with delta (0, 0)
Screenshot: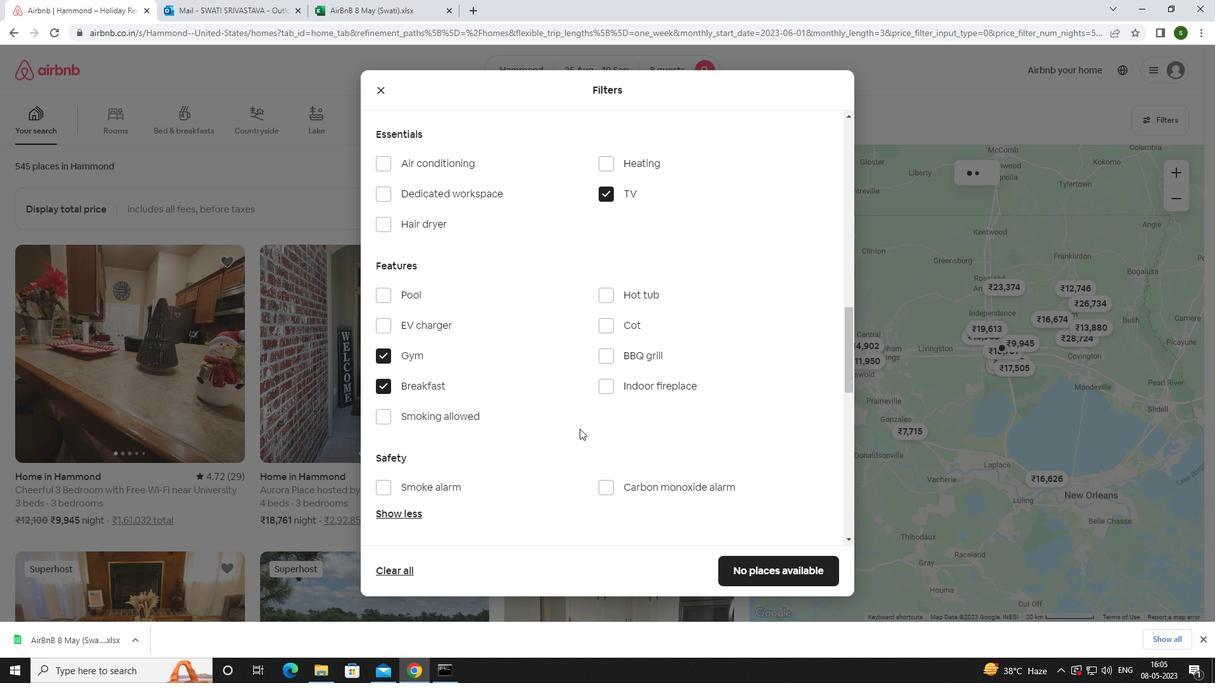 
Action: Mouse scrolled (579, 428) with delta (0, 0)
Screenshot: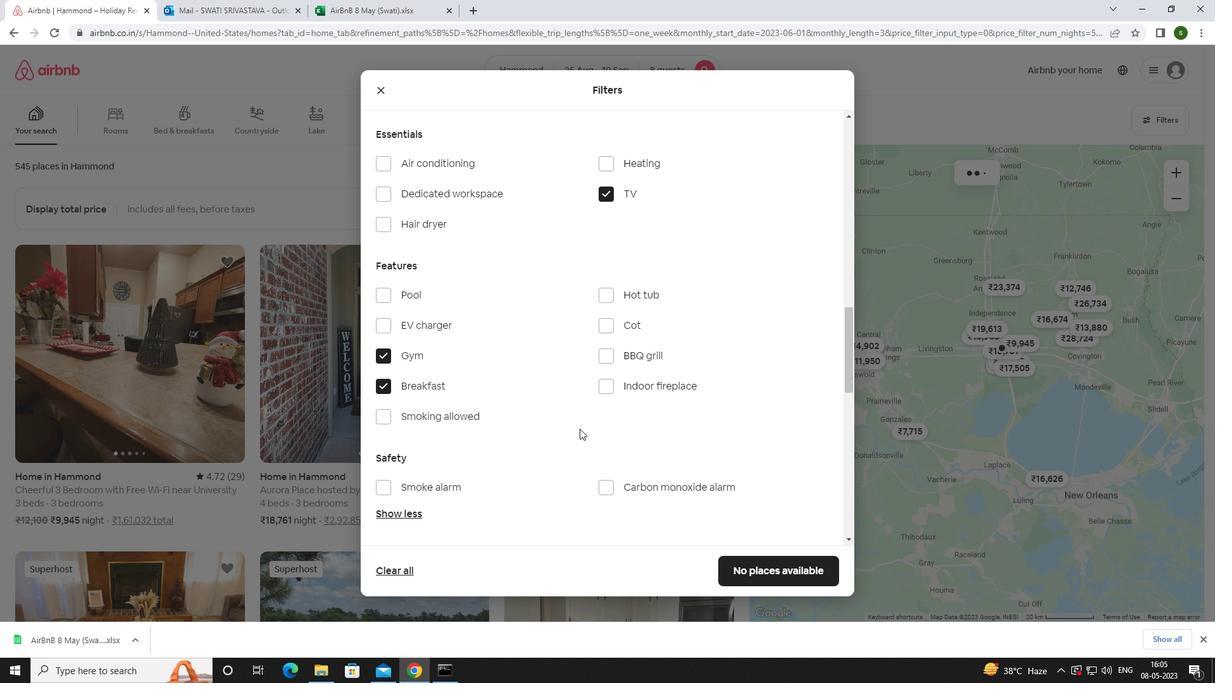 
Action: Mouse scrolled (579, 428) with delta (0, 0)
Screenshot: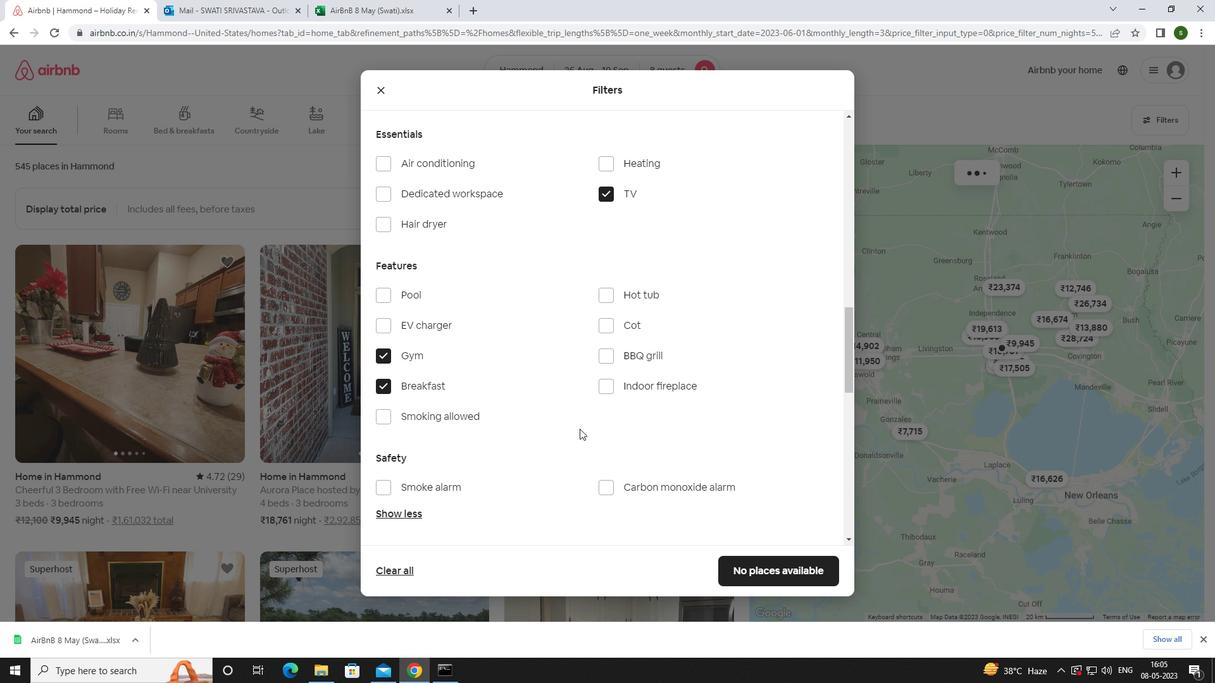 
Action: Mouse moved to (800, 405)
Screenshot: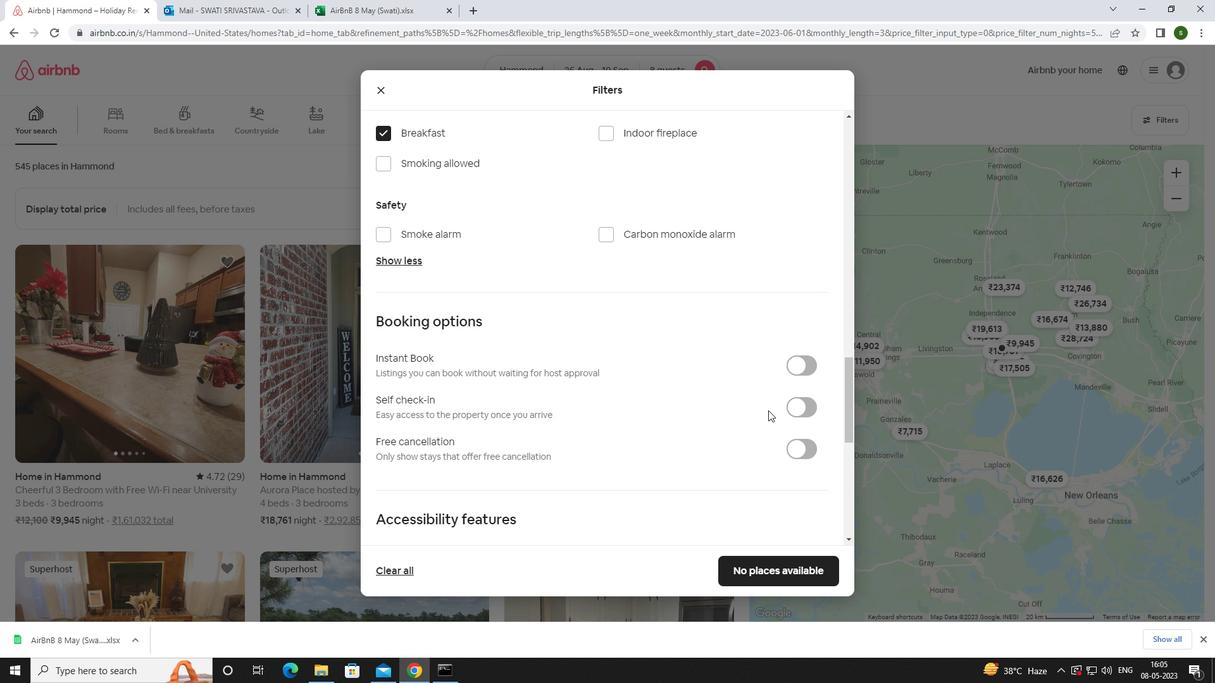 
Action: Mouse pressed left at (800, 405)
Screenshot: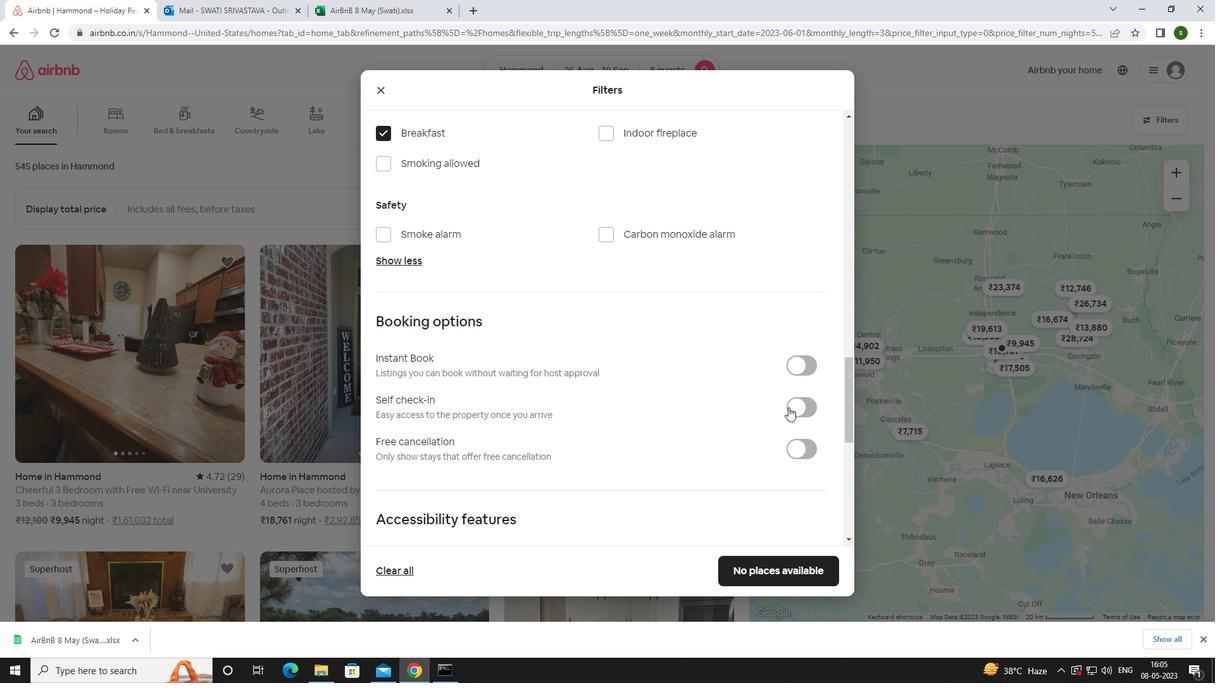 
Action: Mouse moved to (625, 398)
Screenshot: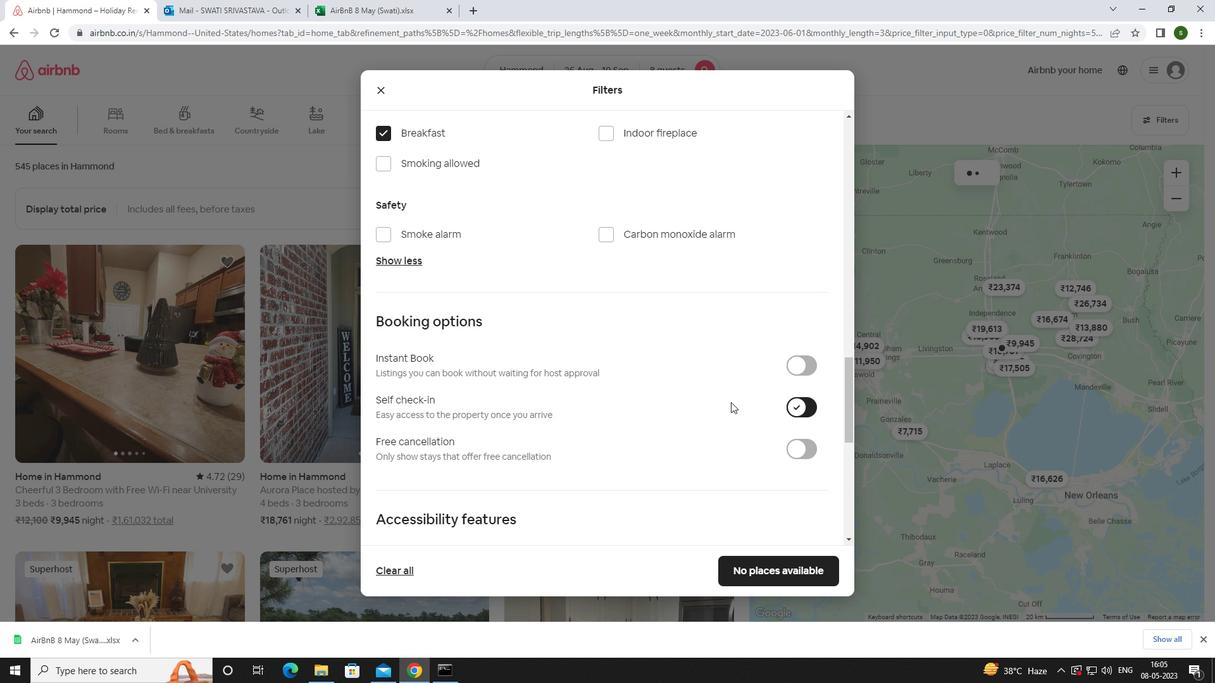 
Action: Mouse scrolled (625, 398) with delta (0, 0)
Screenshot: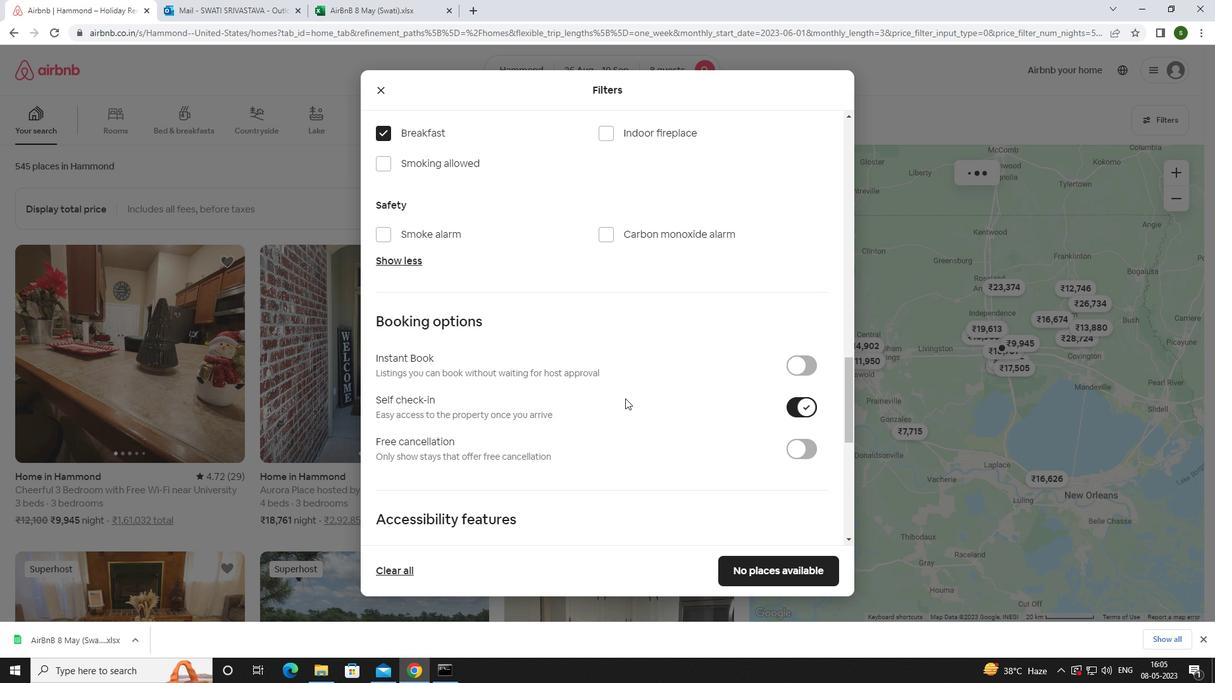 
Action: Mouse scrolled (625, 398) with delta (0, 0)
Screenshot: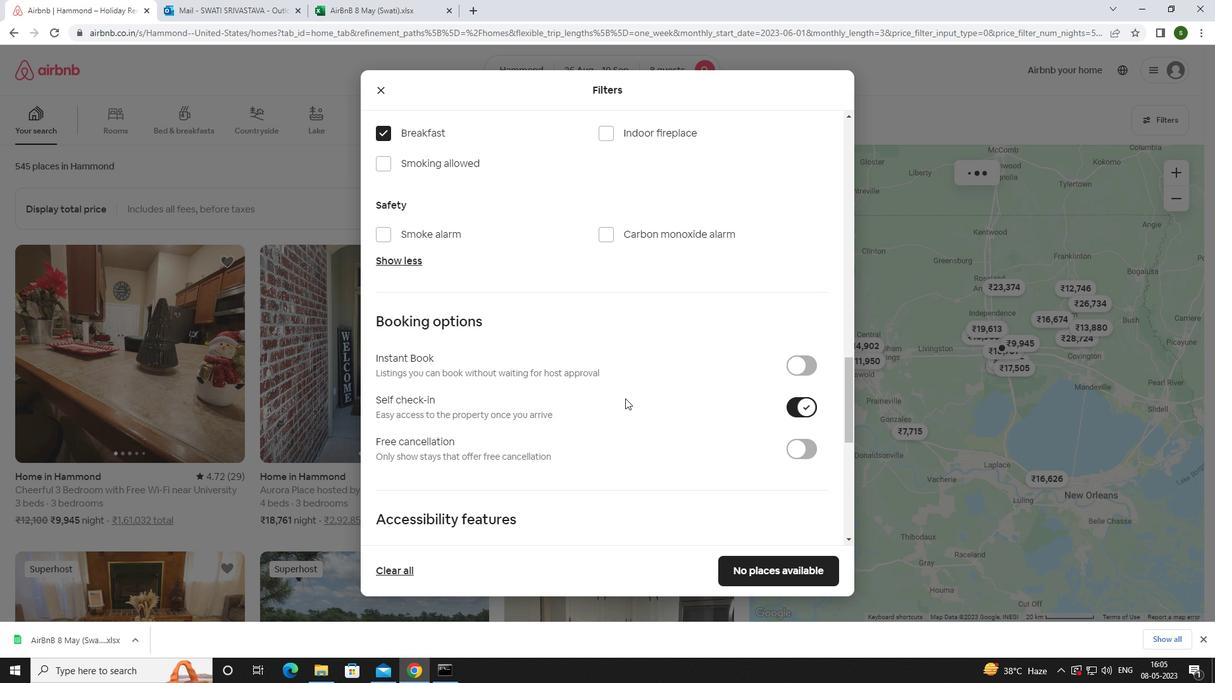 
Action: Mouse scrolled (625, 398) with delta (0, 0)
Screenshot: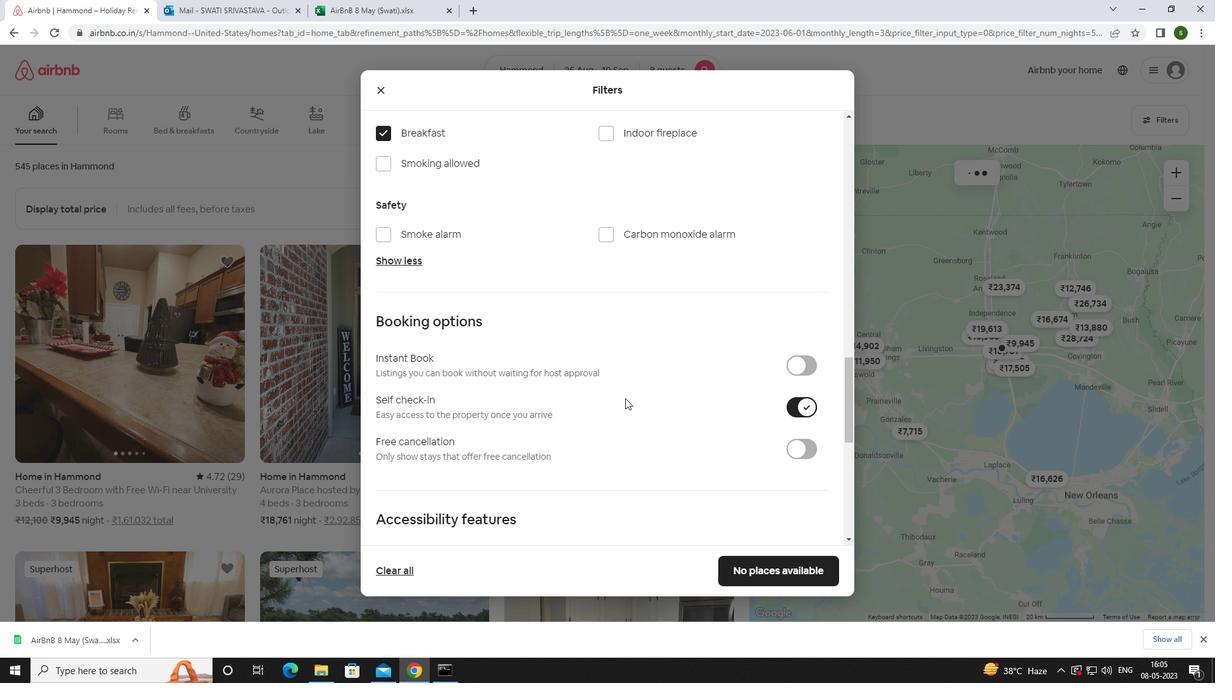 
Action: Mouse scrolled (625, 398) with delta (0, 0)
Screenshot: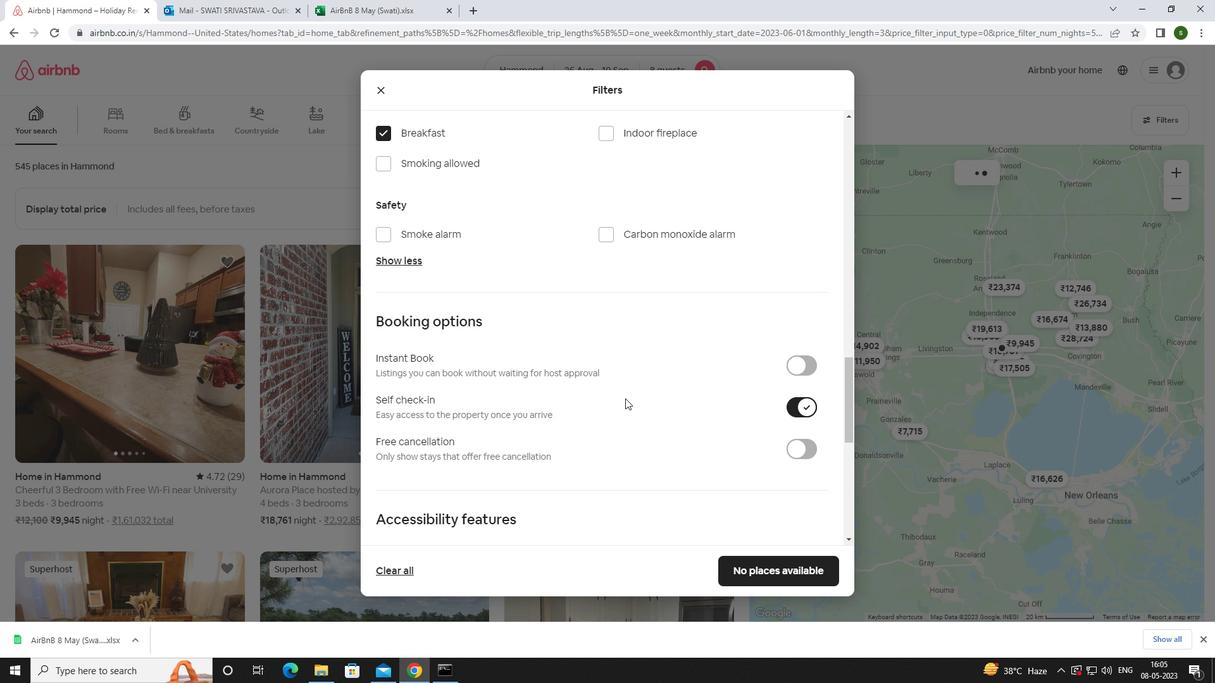 
Action: Mouse scrolled (625, 398) with delta (0, 0)
Screenshot: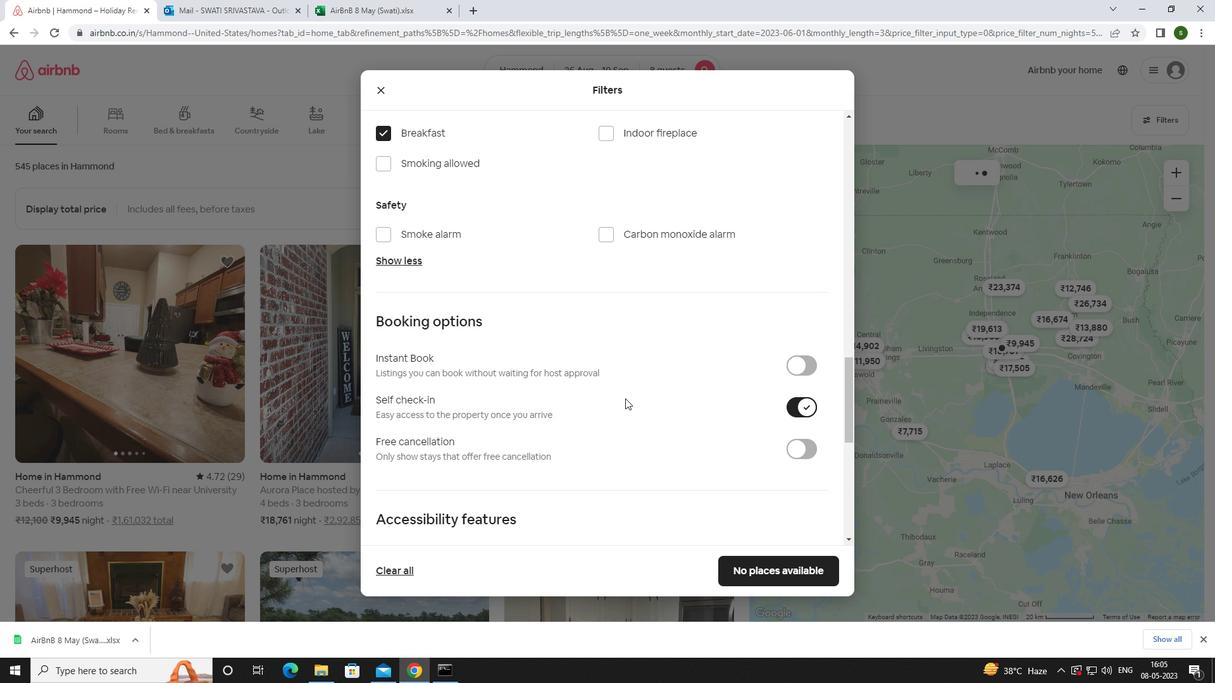 
Action: Mouse scrolled (625, 398) with delta (0, 0)
Screenshot: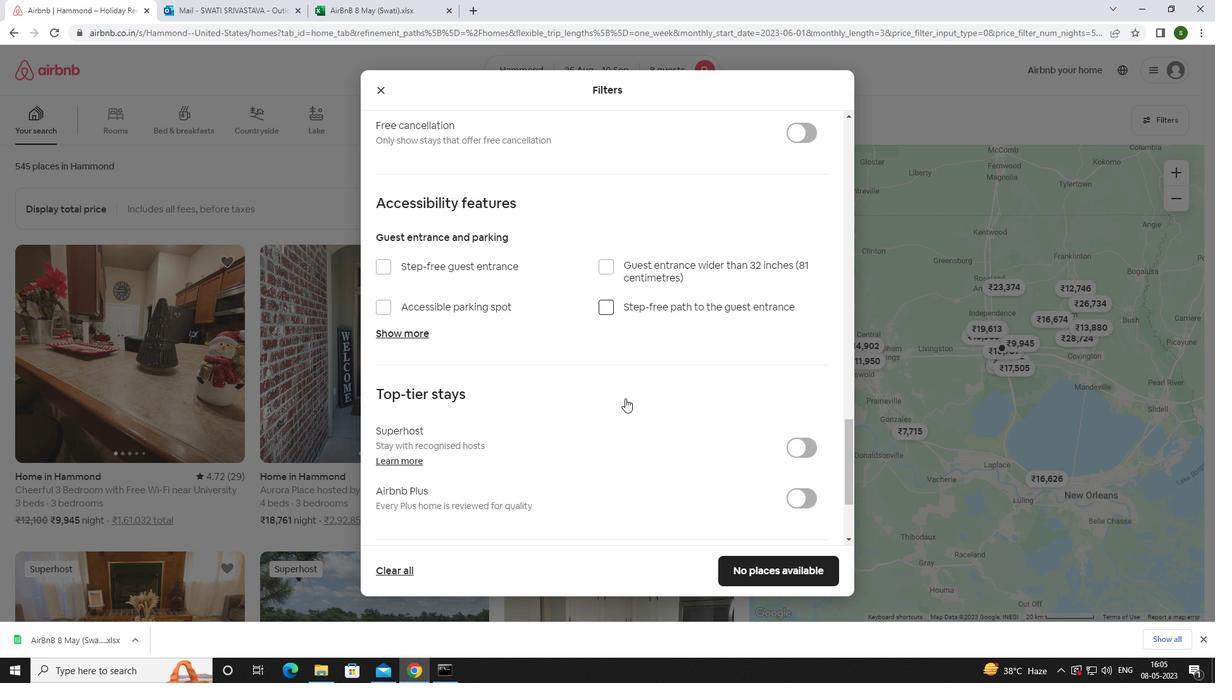 
Action: Mouse scrolled (625, 398) with delta (0, 0)
Screenshot: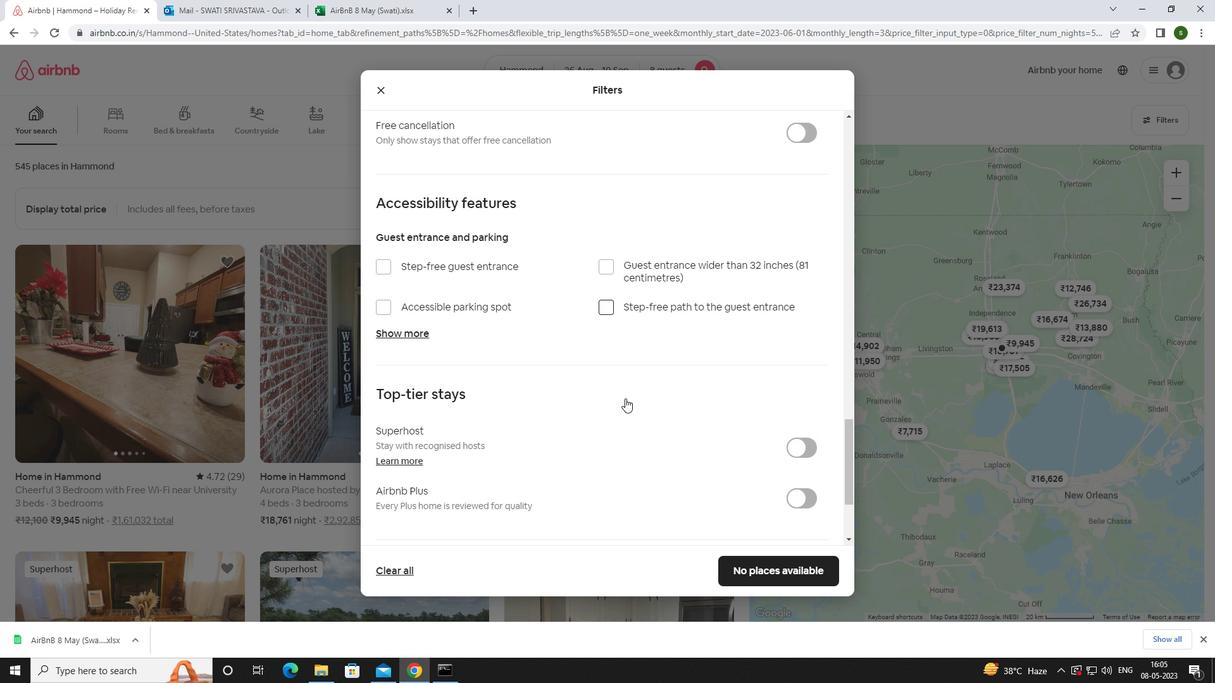 
Action: Mouse scrolled (625, 398) with delta (0, 0)
Screenshot: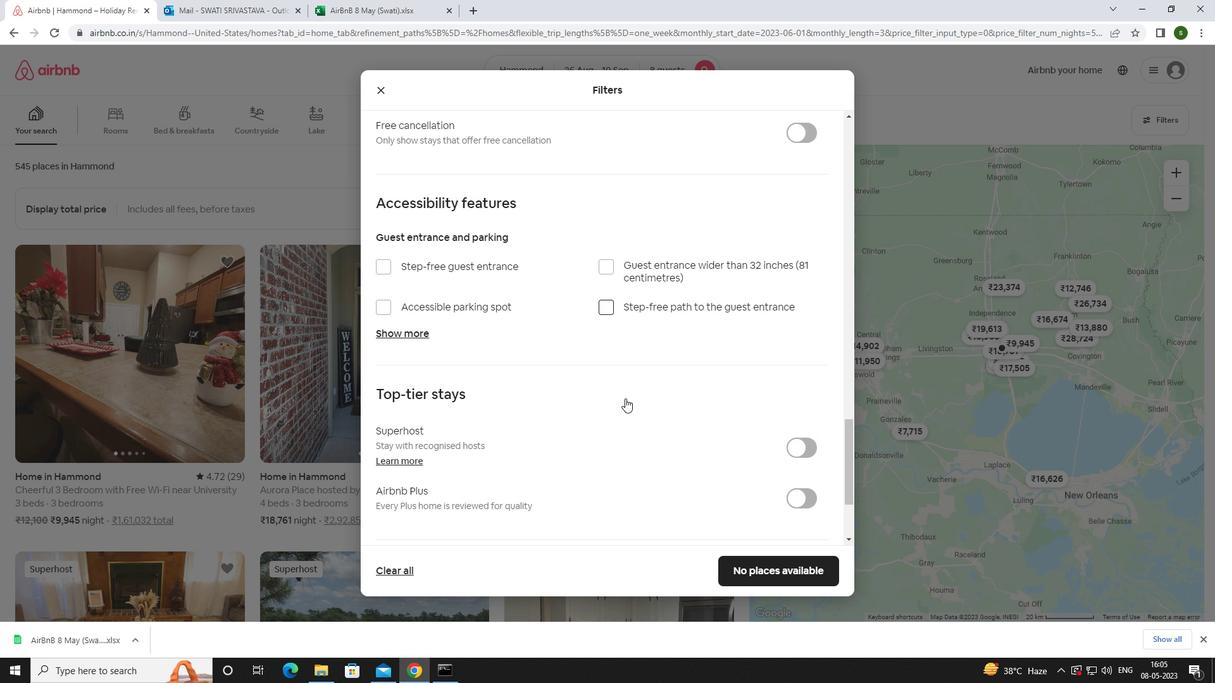 
Action: Mouse scrolled (625, 398) with delta (0, 0)
Screenshot: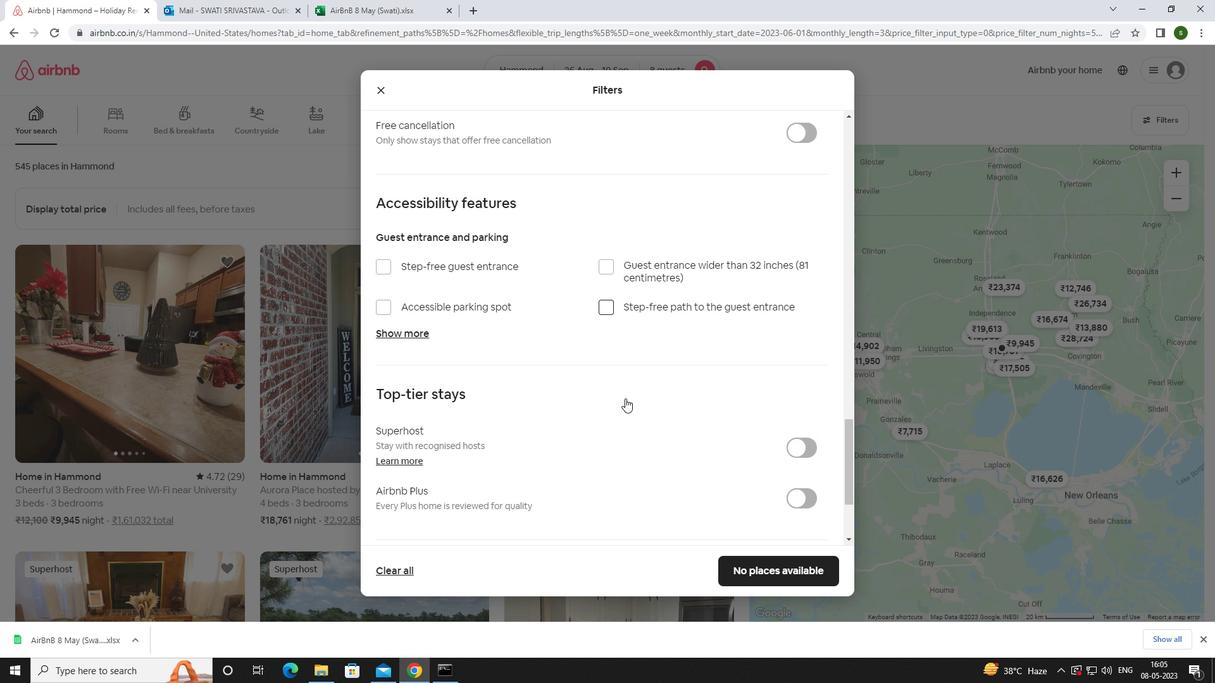 
Action: Mouse moved to (383, 460)
Screenshot: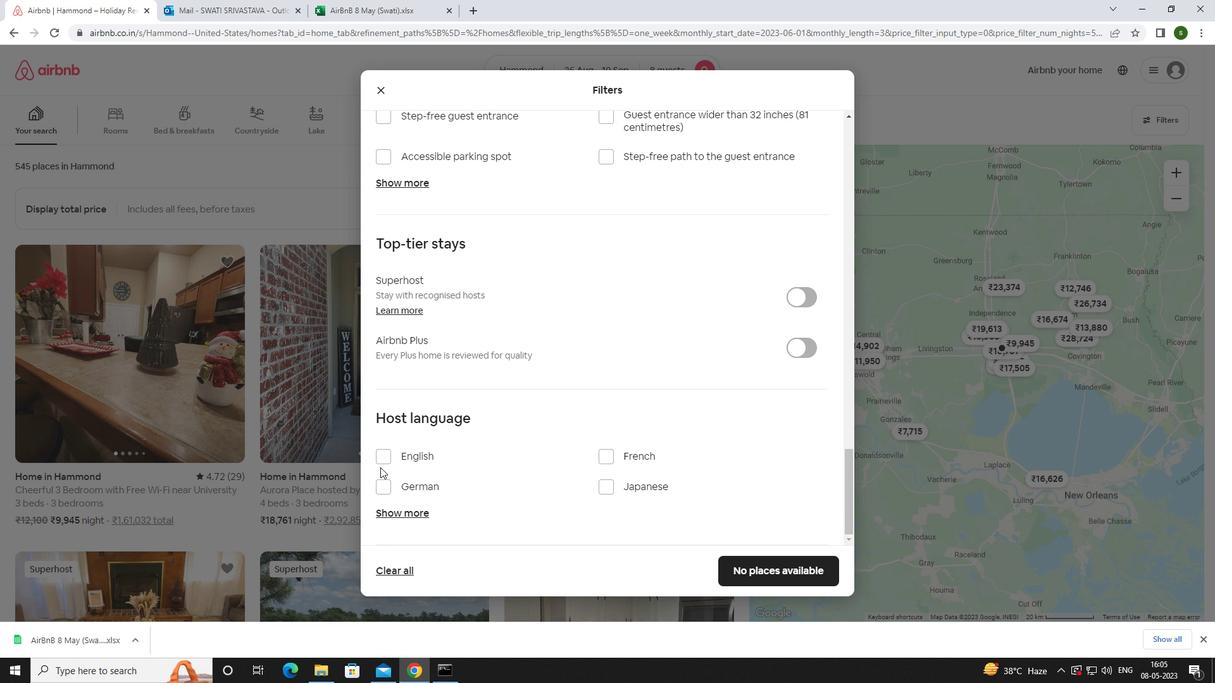 
Action: Mouse pressed left at (383, 460)
Screenshot: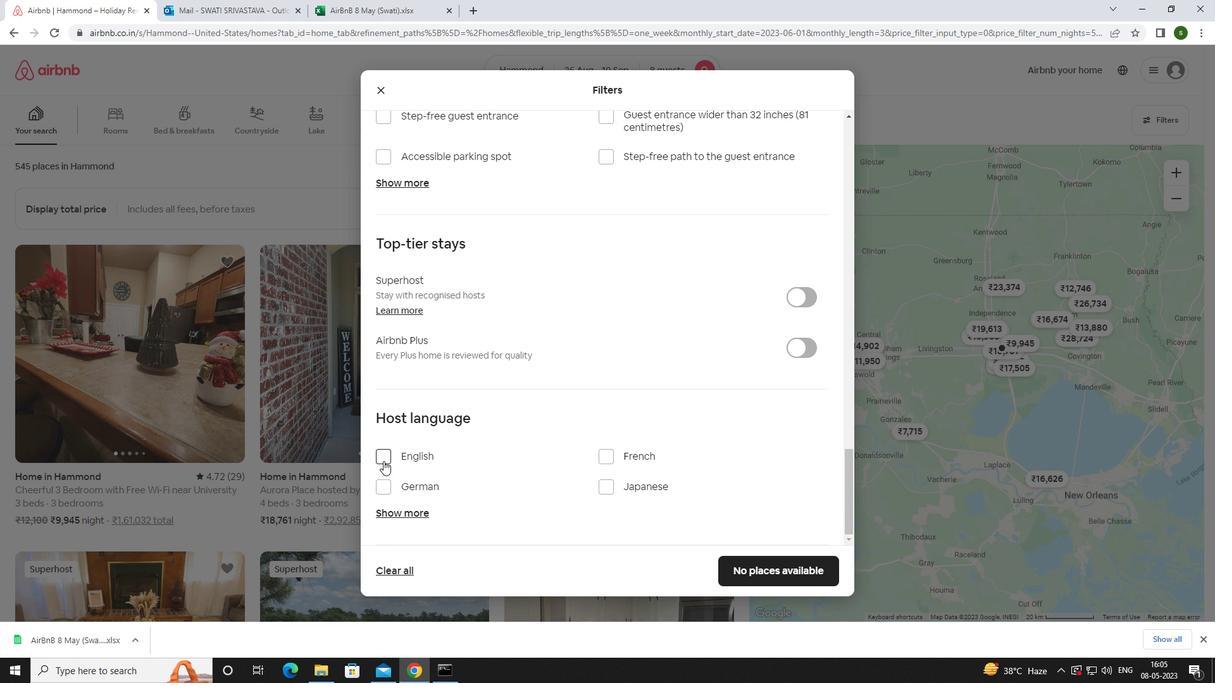 
Action: Mouse moved to (774, 574)
Screenshot: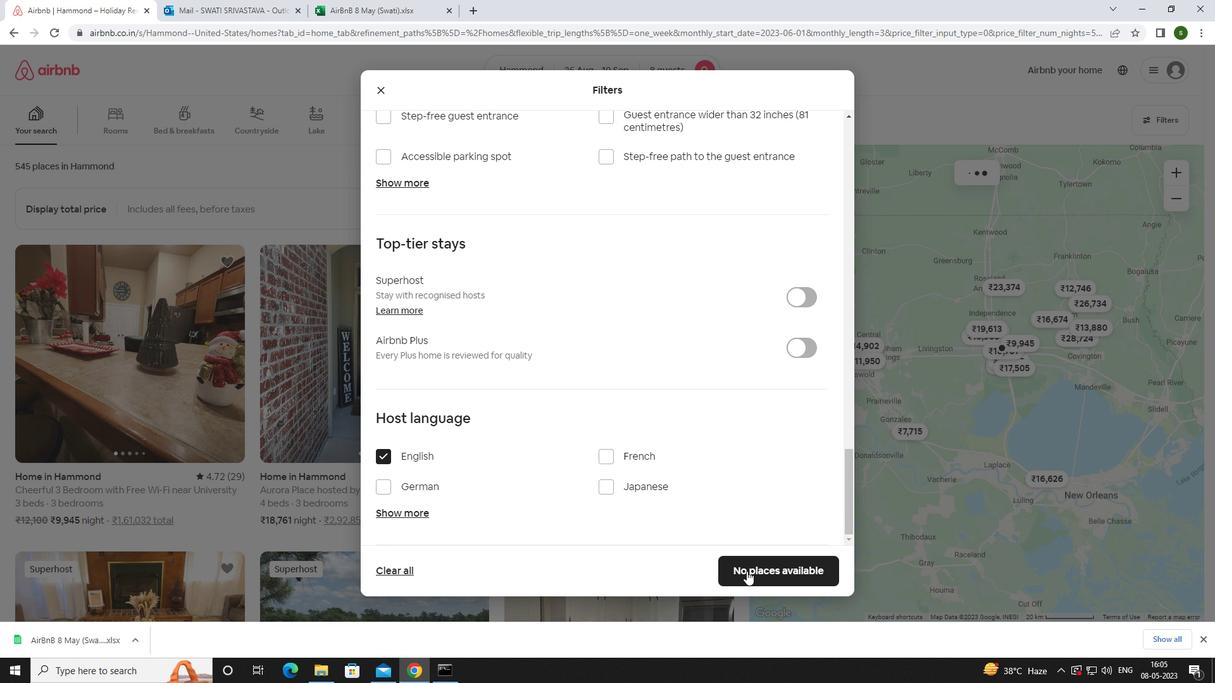 
Action: Mouse pressed left at (774, 574)
Screenshot: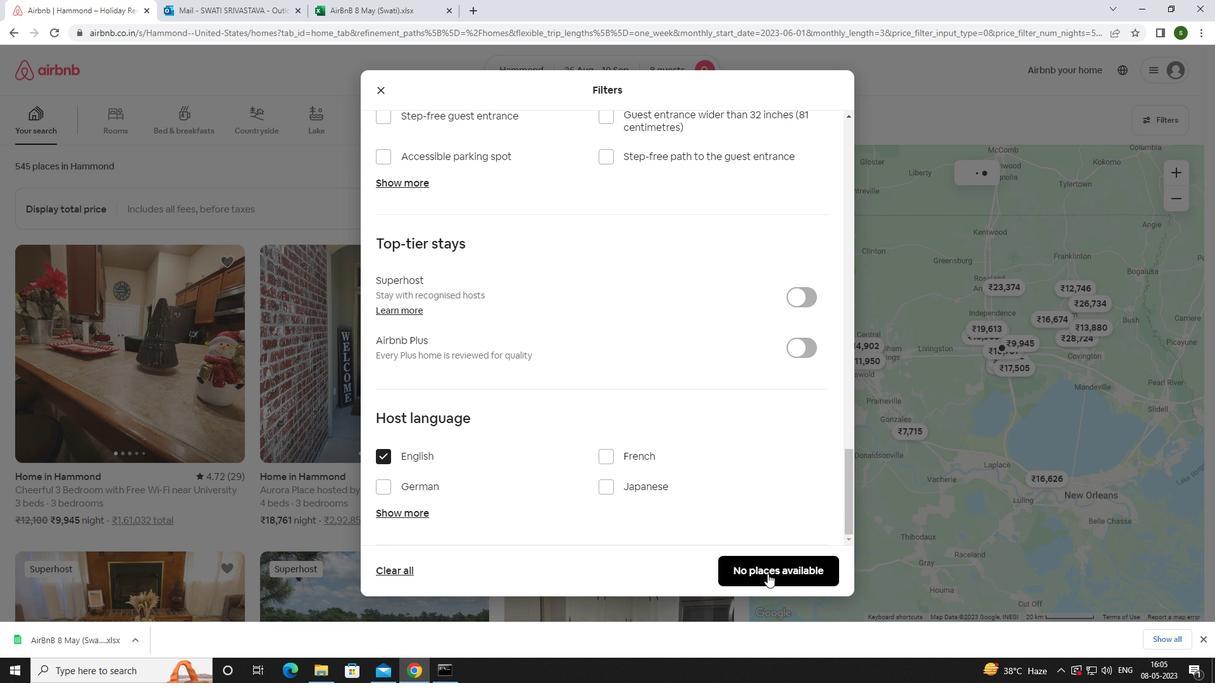 
Action: Mouse moved to (537, 402)
Screenshot: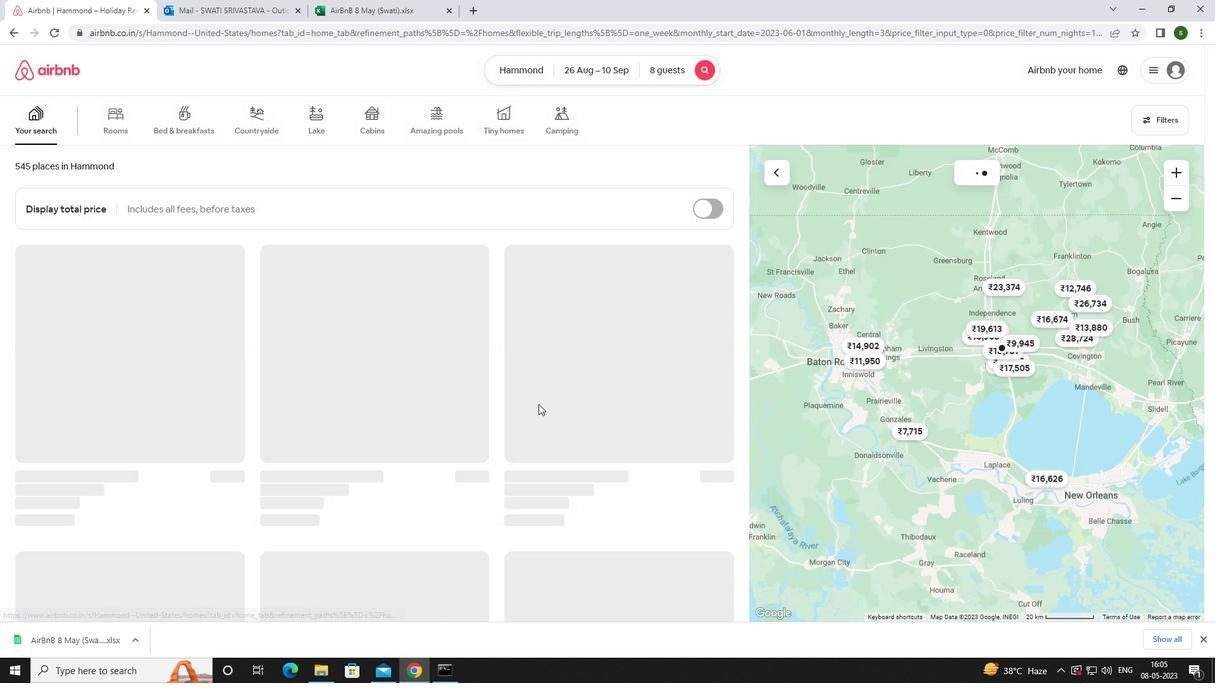 
